 Task: Find connections with filter location Écija with filter topic #managementwith filter profile language English with filter current company Korn Ferry with filter school National Institute of Design with filter industry Entertainment Providers with filter service category Software Testing with filter keywords title Title Researcher
Action: Mouse moved to (588, 78)
Screenshot: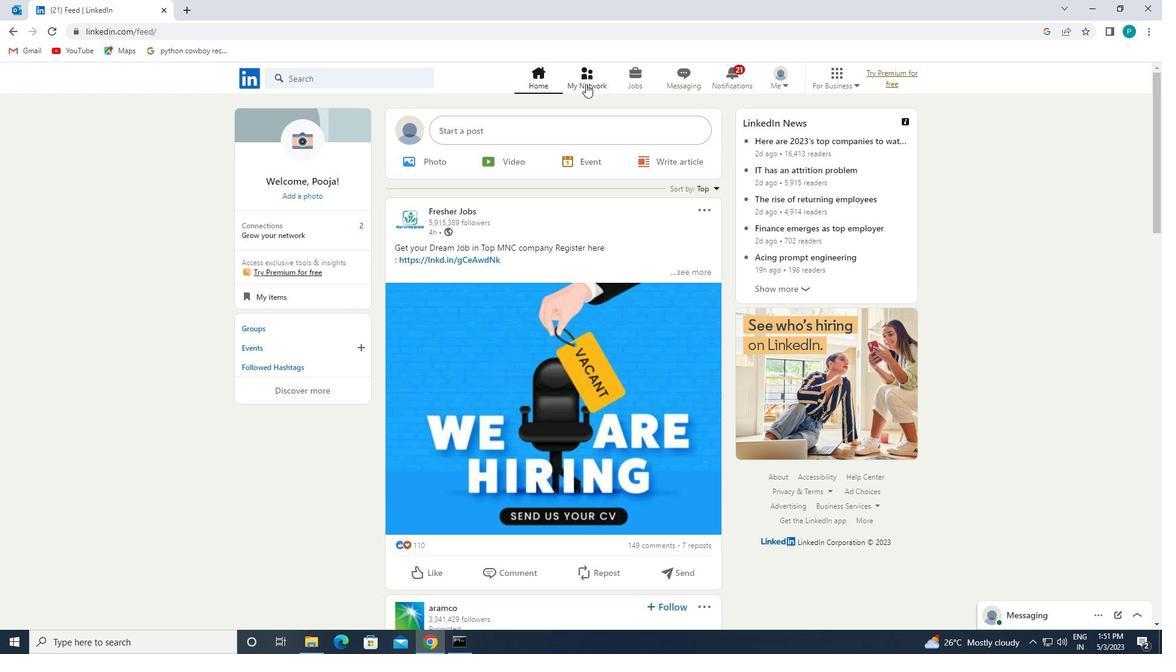 
Action: Mouse pressed left at (588, 78)
Screenshot: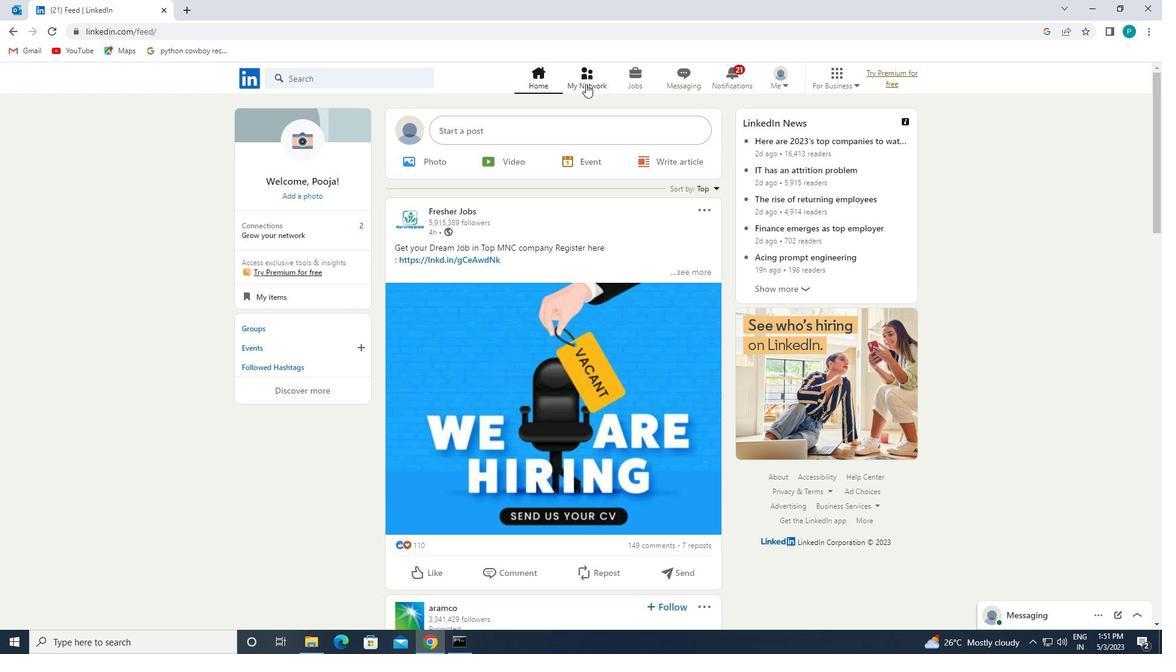 
Action: Mouse moved to (336, 151)
Screenshot: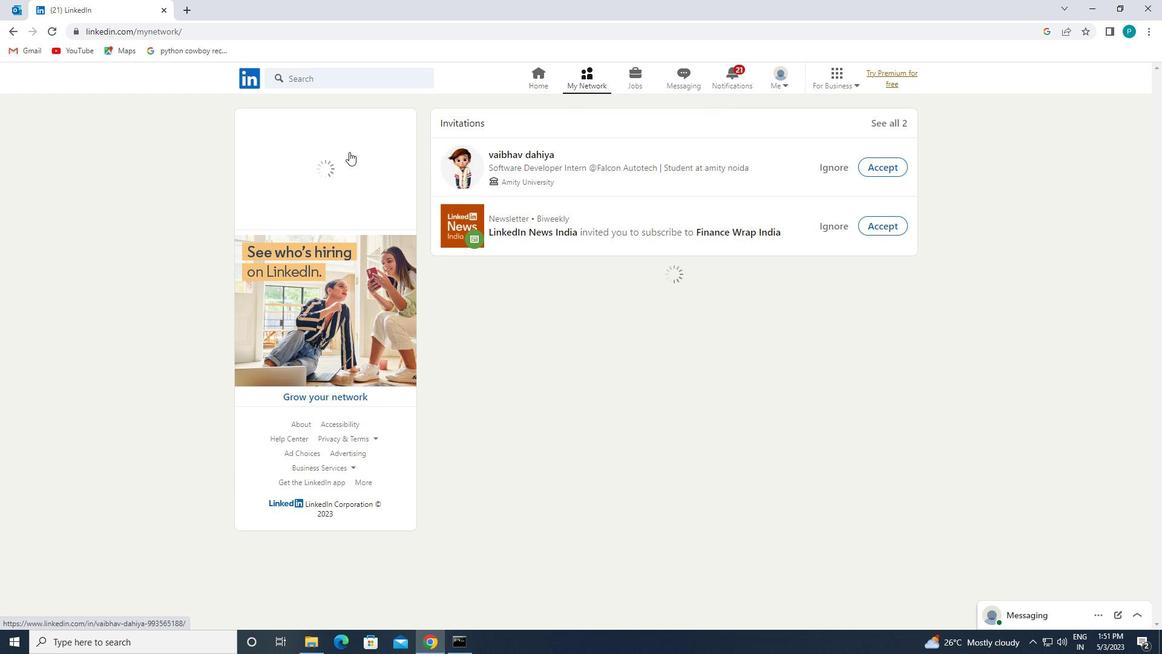 
Action: Mouse pressed left at (336, 151)
Screenshot: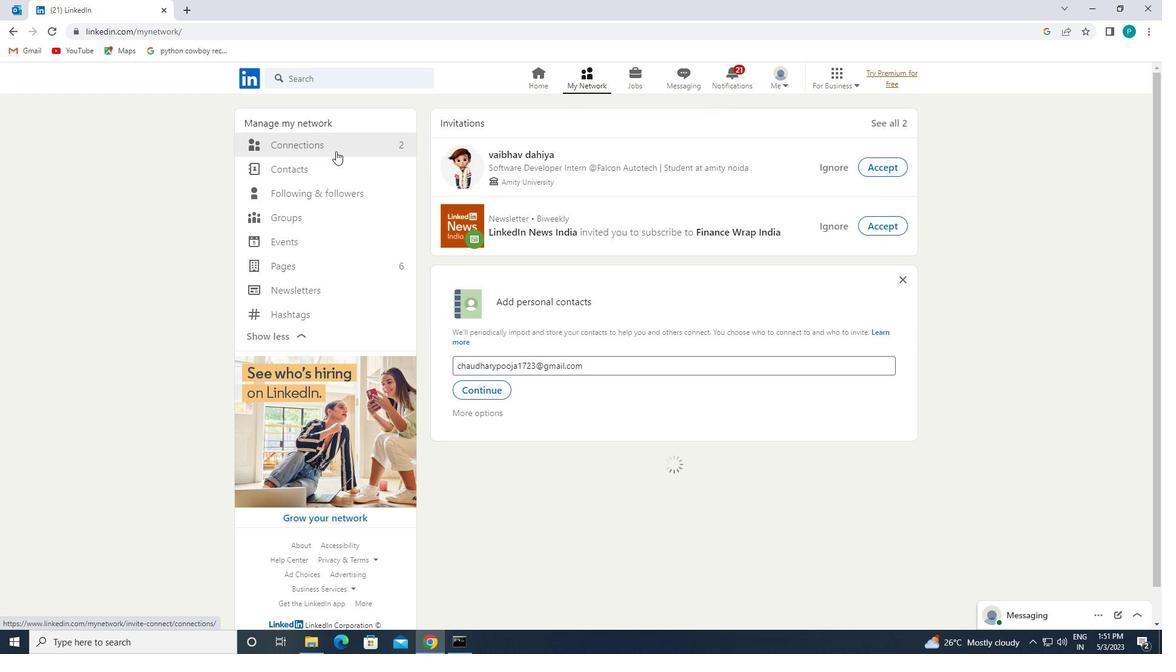 
Action: Mouse moved to (698, 147)
Screenshot: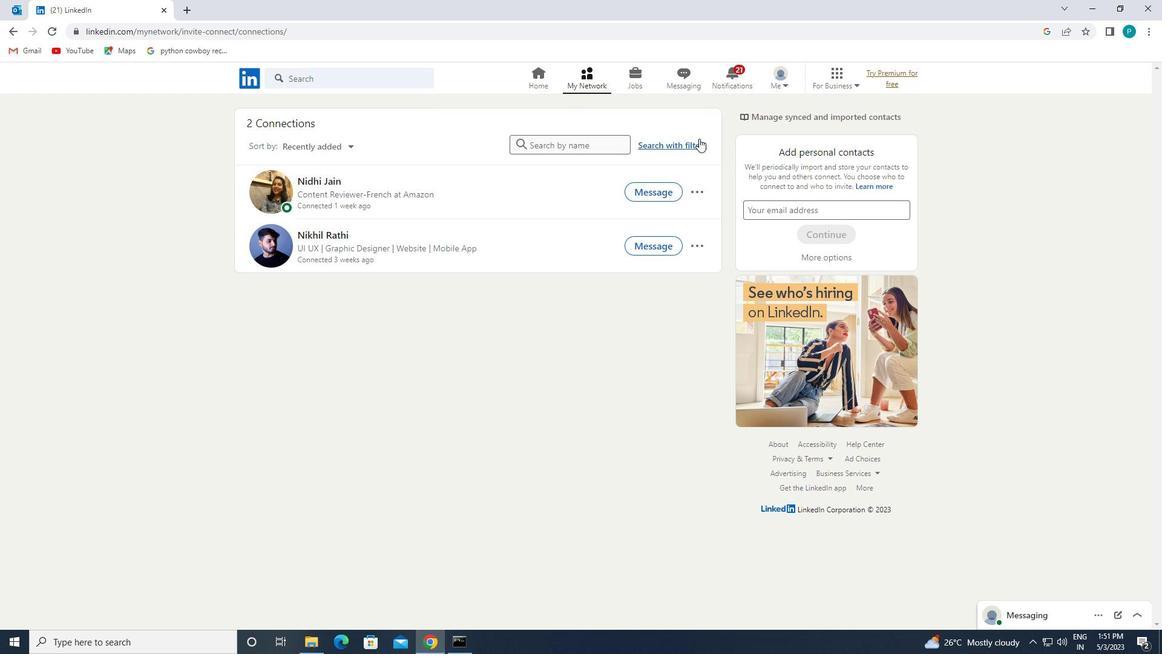 
Action: Mouse pressed left at (698, 147)
Screenshot: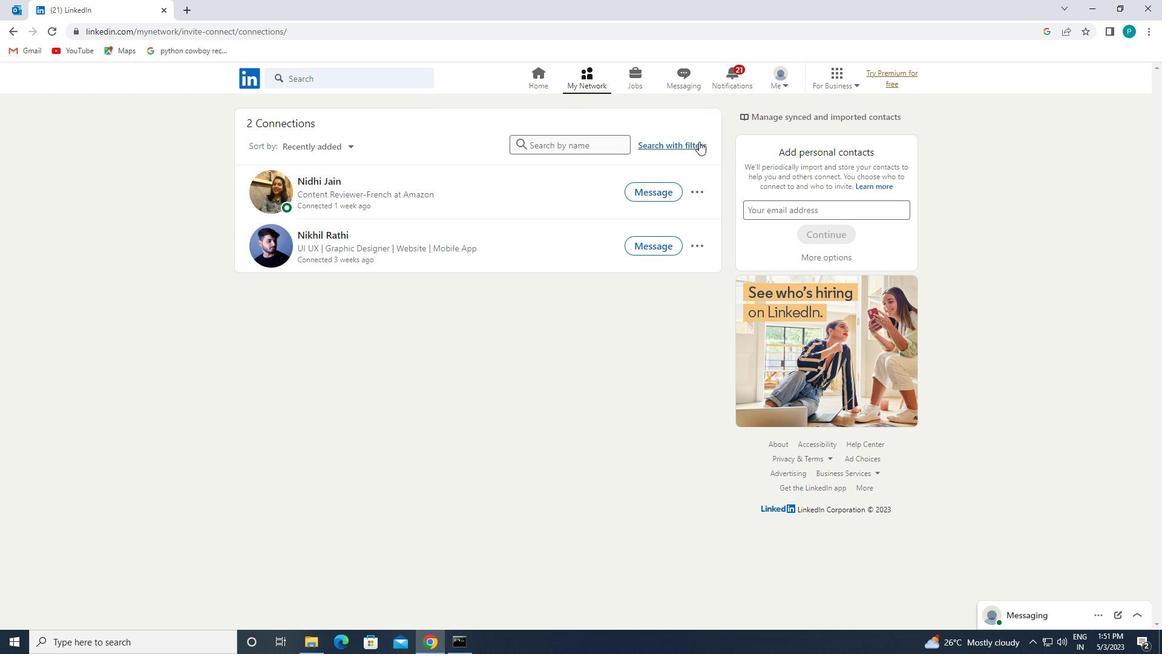 
Action: Mouse moved to (603, 117)
Screenshot: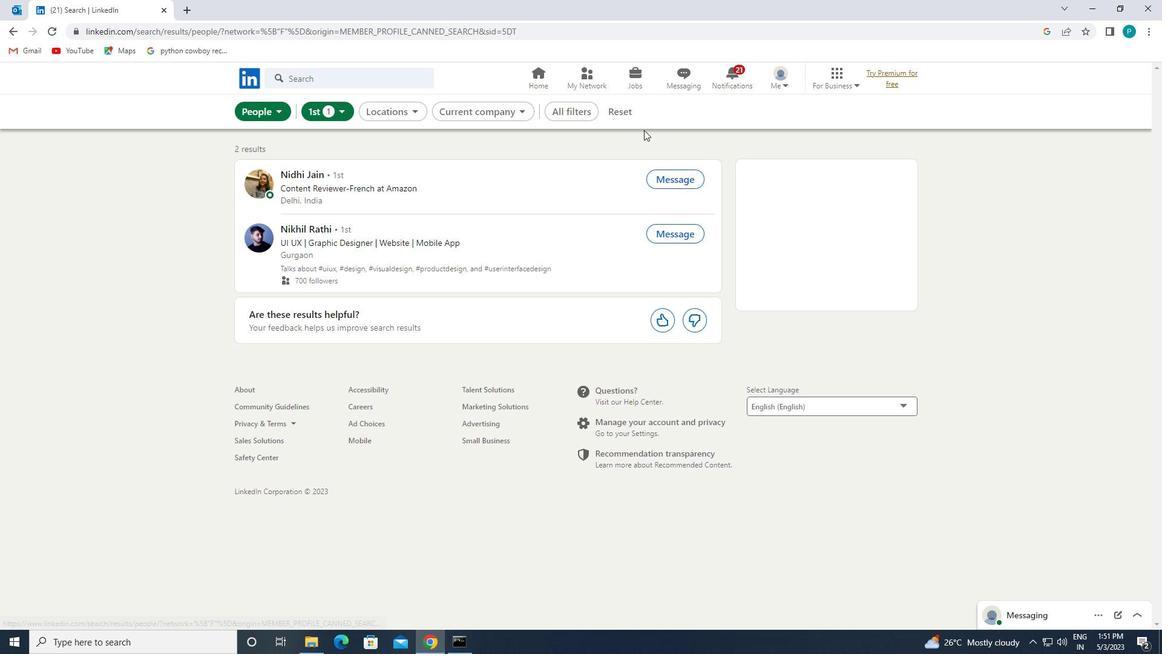 
Action: Mouse pressed left at (603, 117)
Screenshot: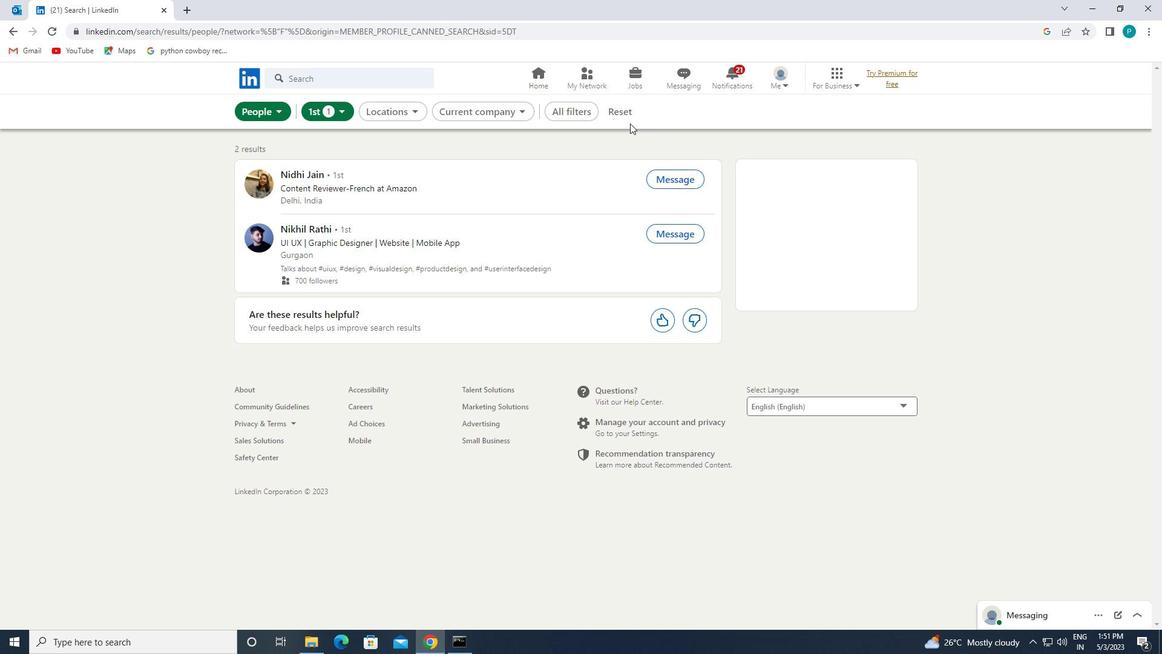 
Action: Mouse pressed left at (603, 117)
Screenshot: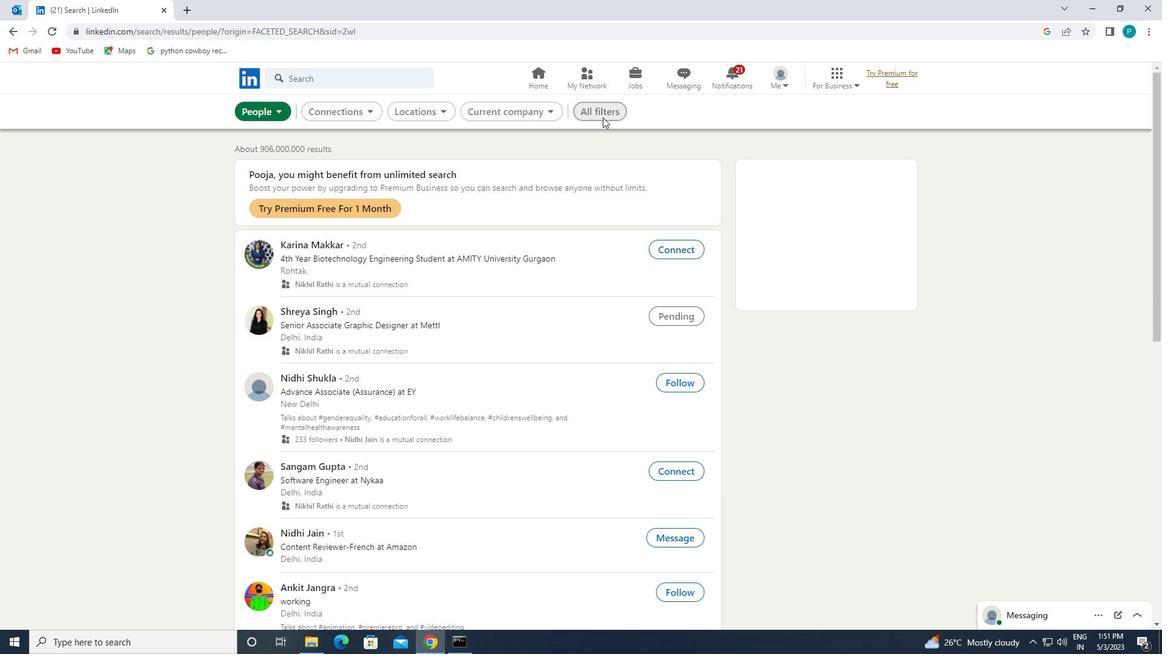 
Action: Mouse moved to (1013, 426)
Screenshot: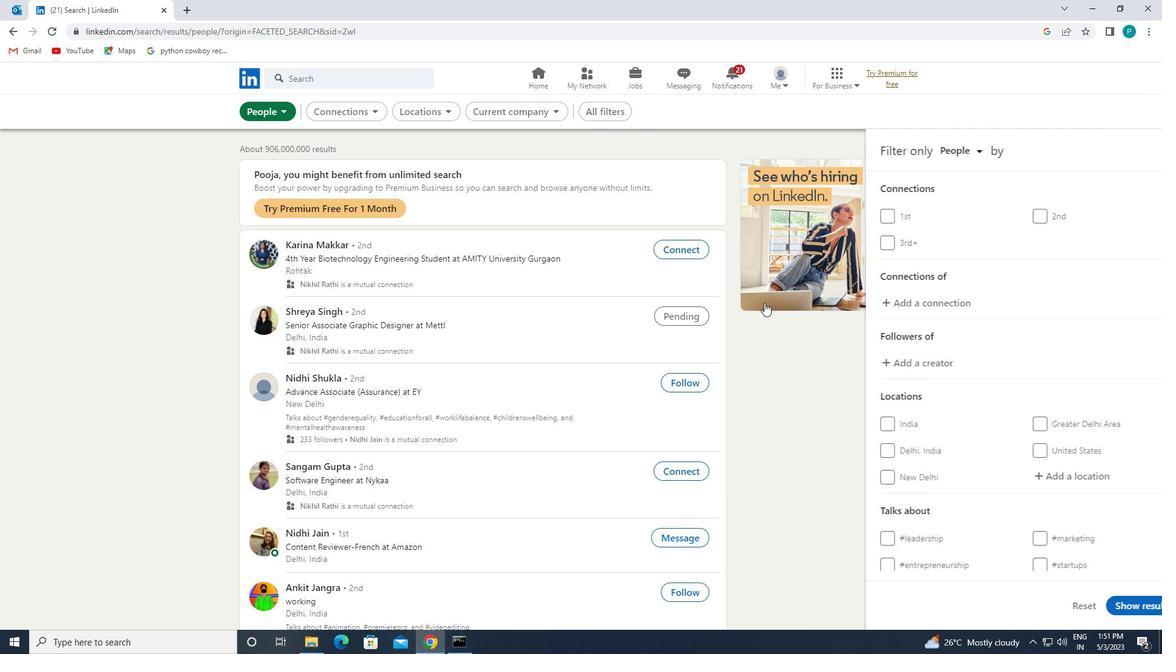 
Action: Mouse scrolled (1013, 426) with delta (0, 0)
Screenshot: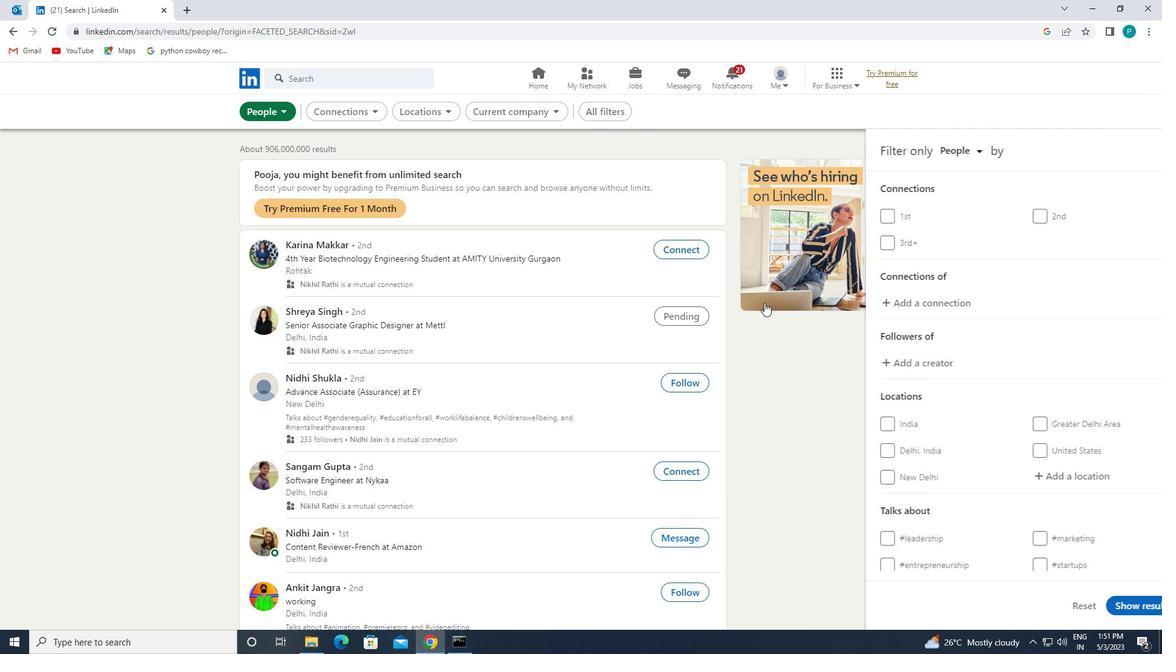 
Action: Mouse moved to (1015, 428)
Screenshot: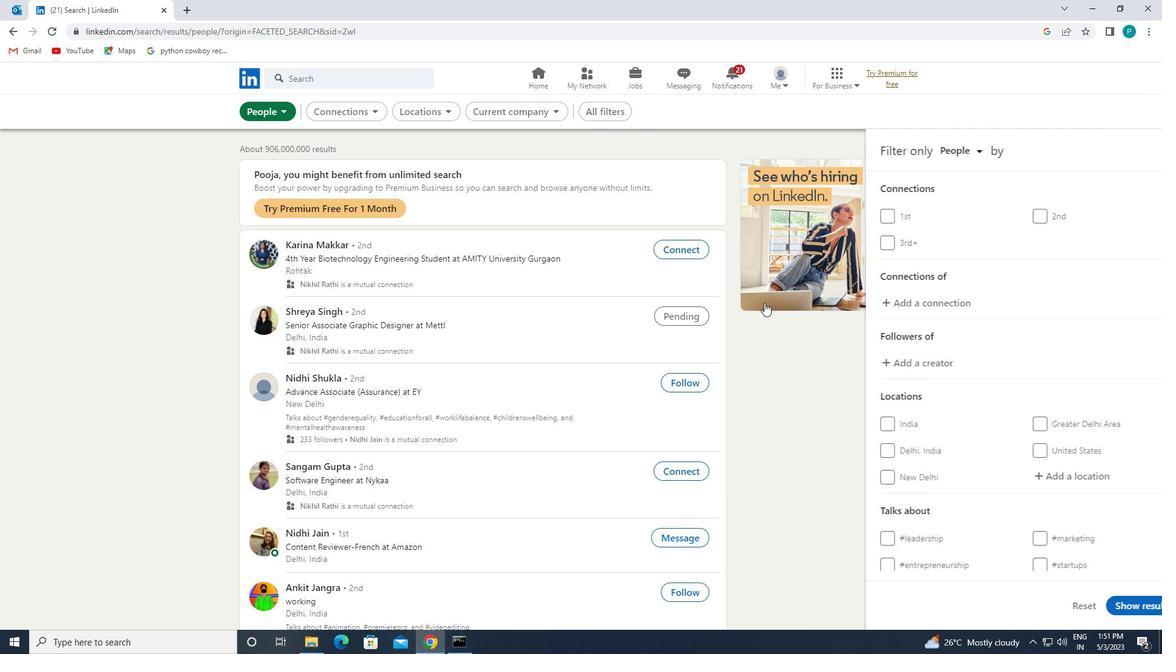 
Action: Mouse scrolled (1015, 427) with delta (0, 0)
Screenshot: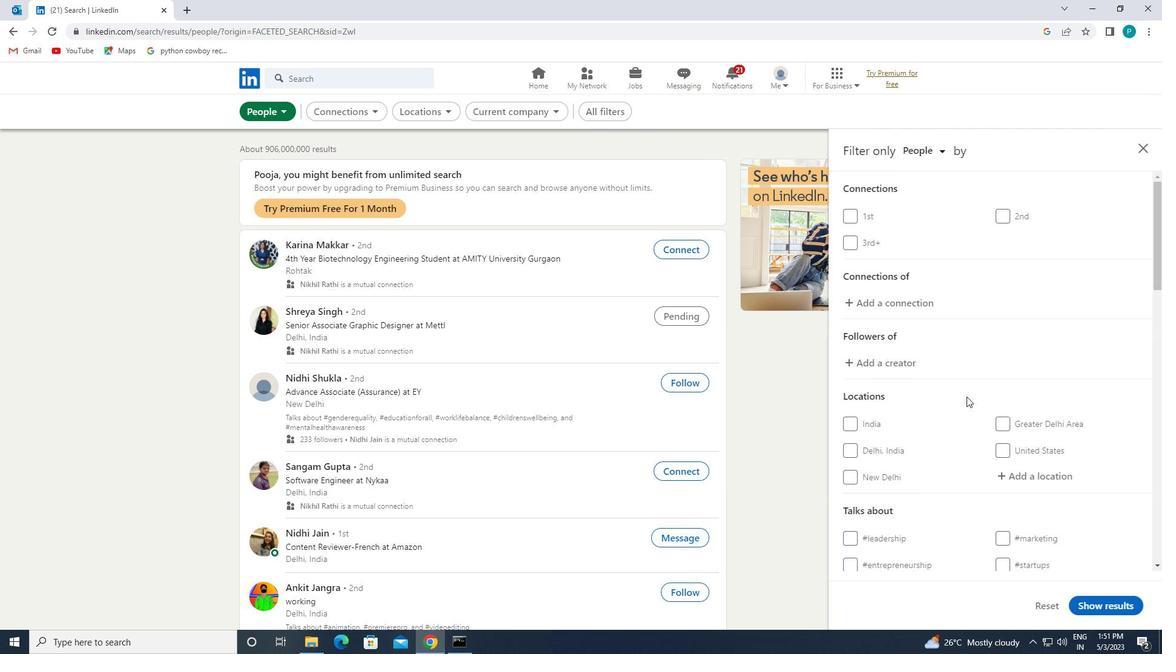 
Action: Mouse moved to (1012, 360)
Screenshot: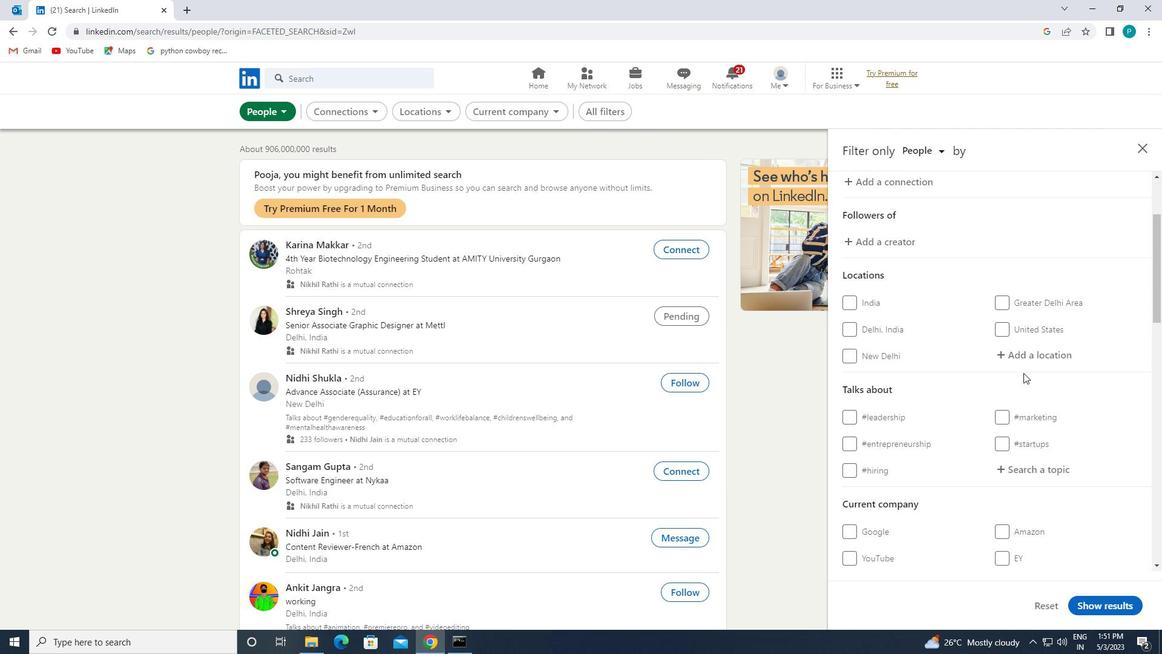 
Action: Mouse pressed left at (1012, 360)
Screenshot: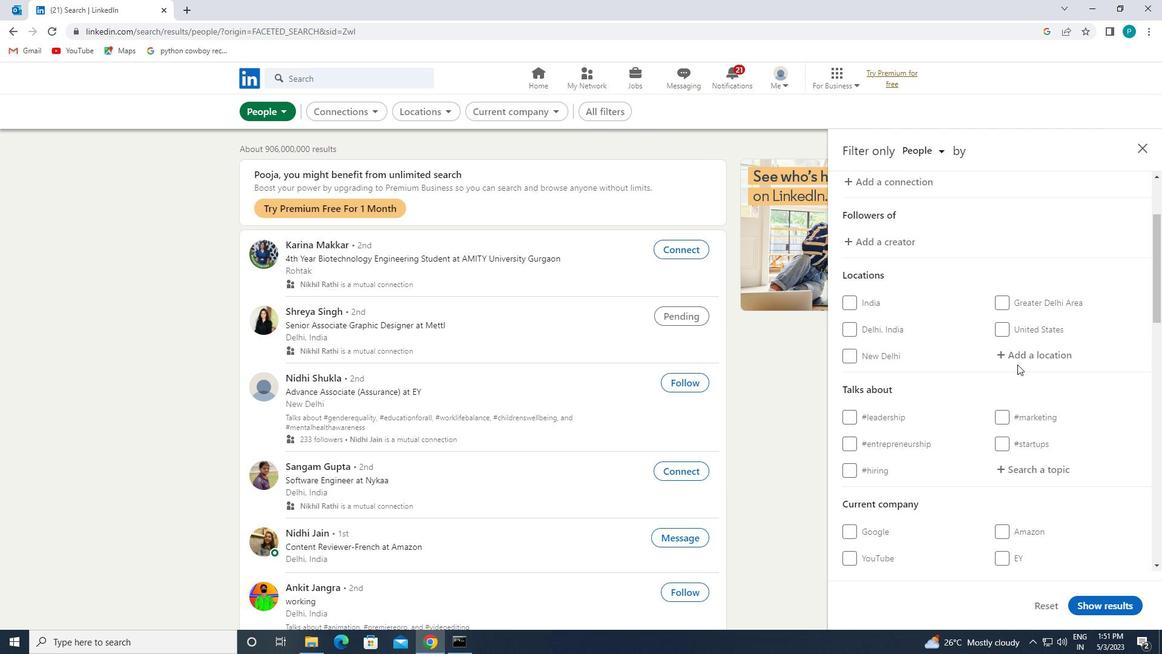 
Action: Key pressed <Key.caps_lock>e<Key.caps_lock>cija
Screenshot: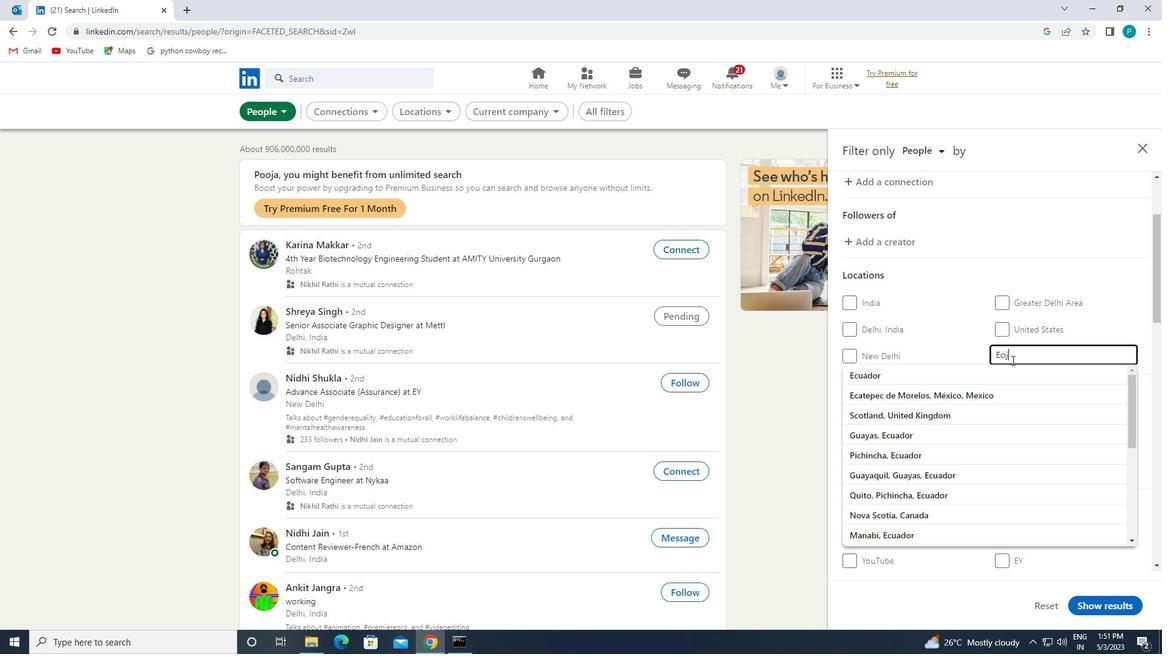 
Action: Mouse moved to (1012, 368)
Screenshot: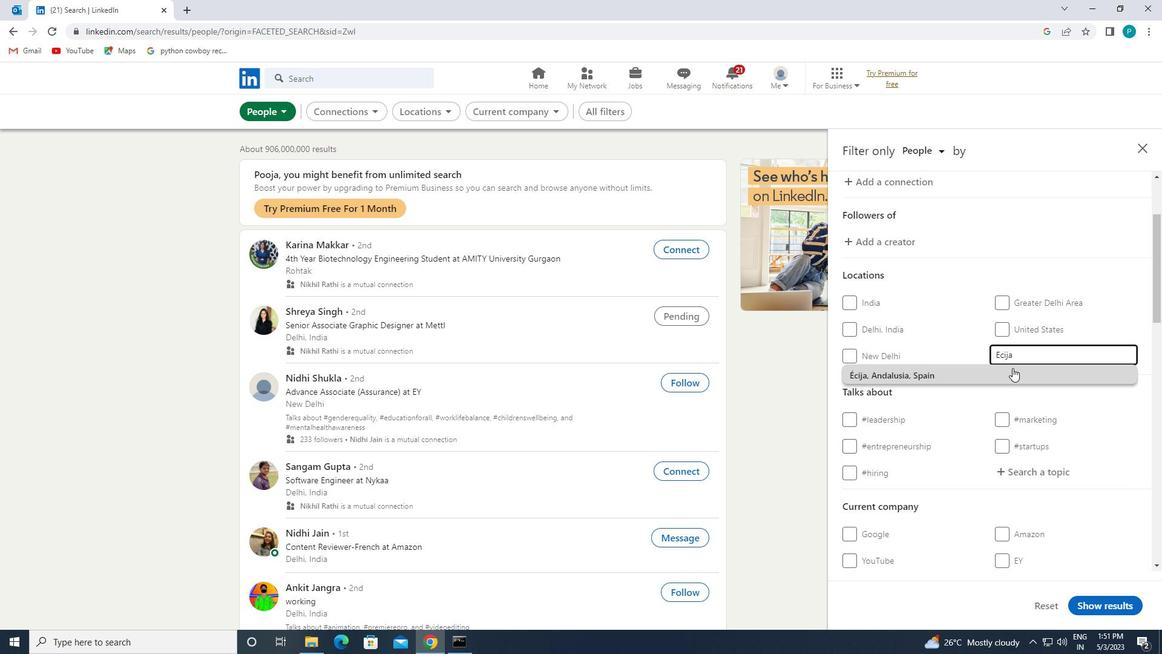 
Action: Mouse pressed left at (1012, 368)
Screenshot: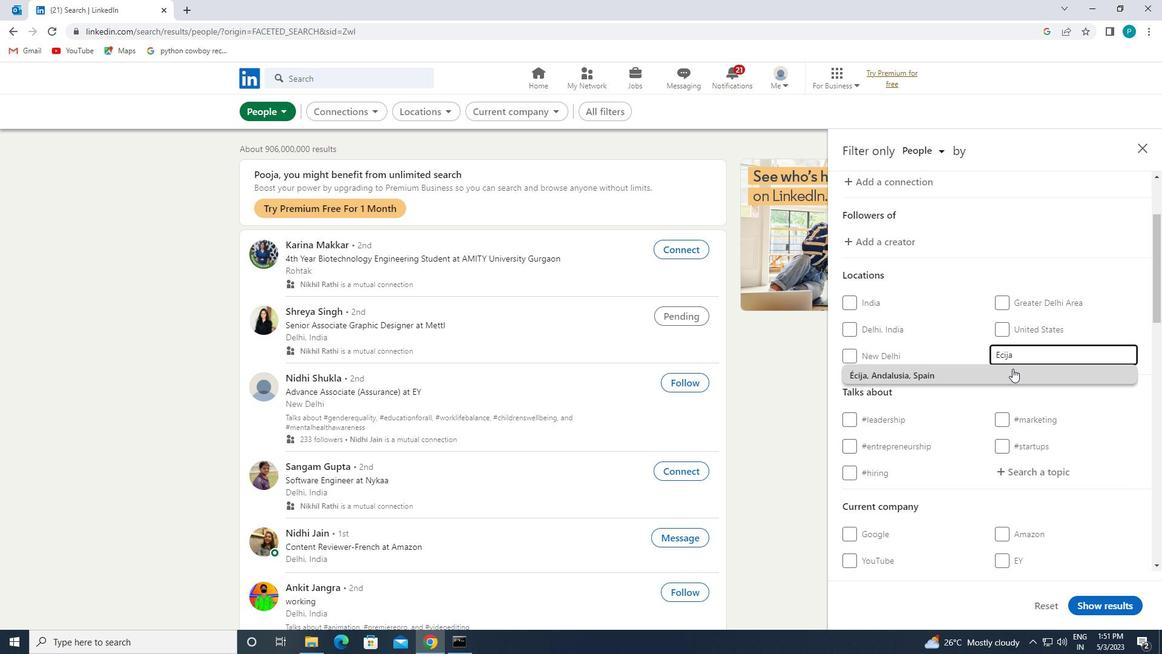 
Action: Mouse scrolled (1012, 368) with delta (0, 0)
Screenshot: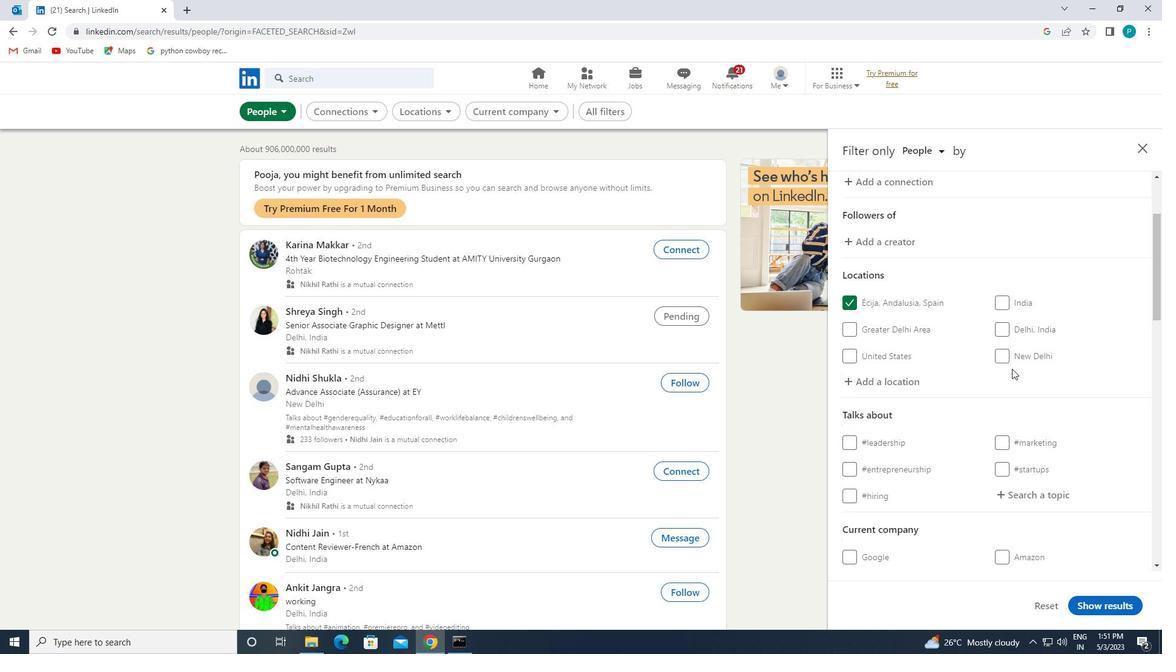 
Action: Mouse scrolled (1012, 368) with delta (0, 0)
Screenshot: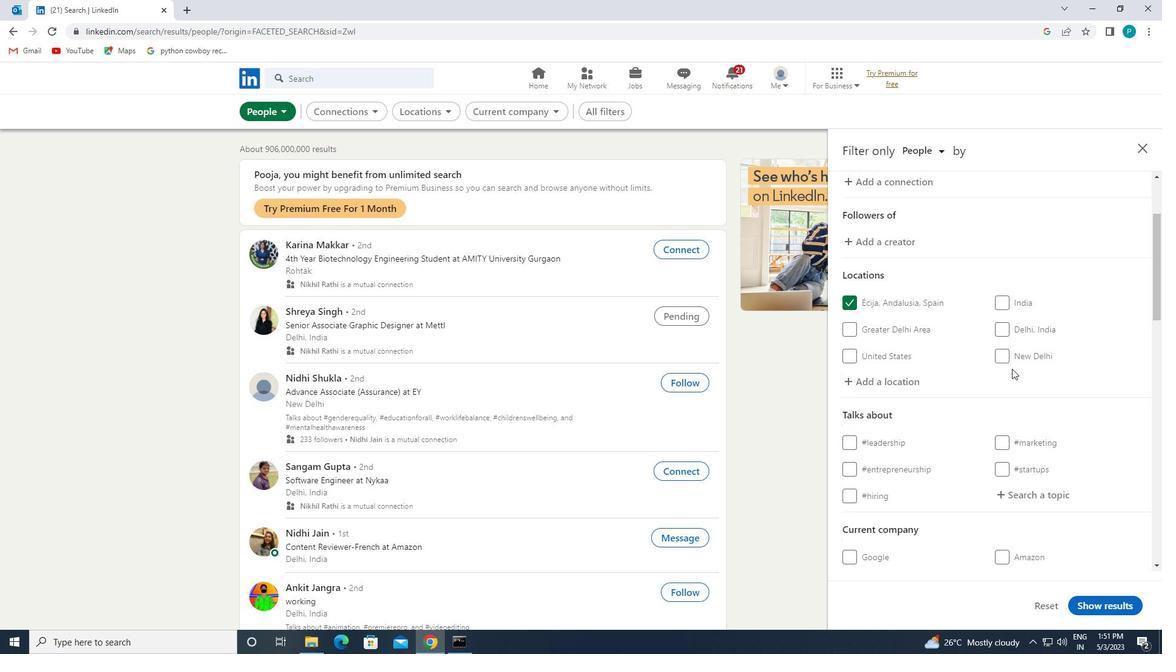 
Action: Mouse moved to (1012, 370)
Screenshot: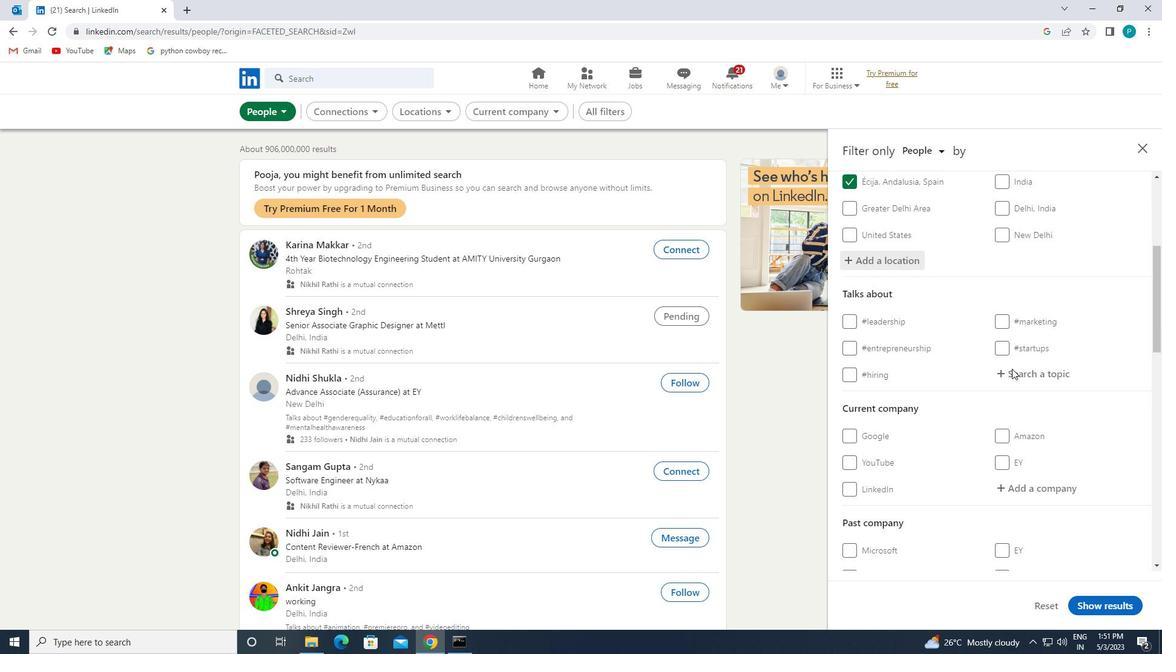 
Action: Mouse pressed left at (1012, 370)
Screenshot: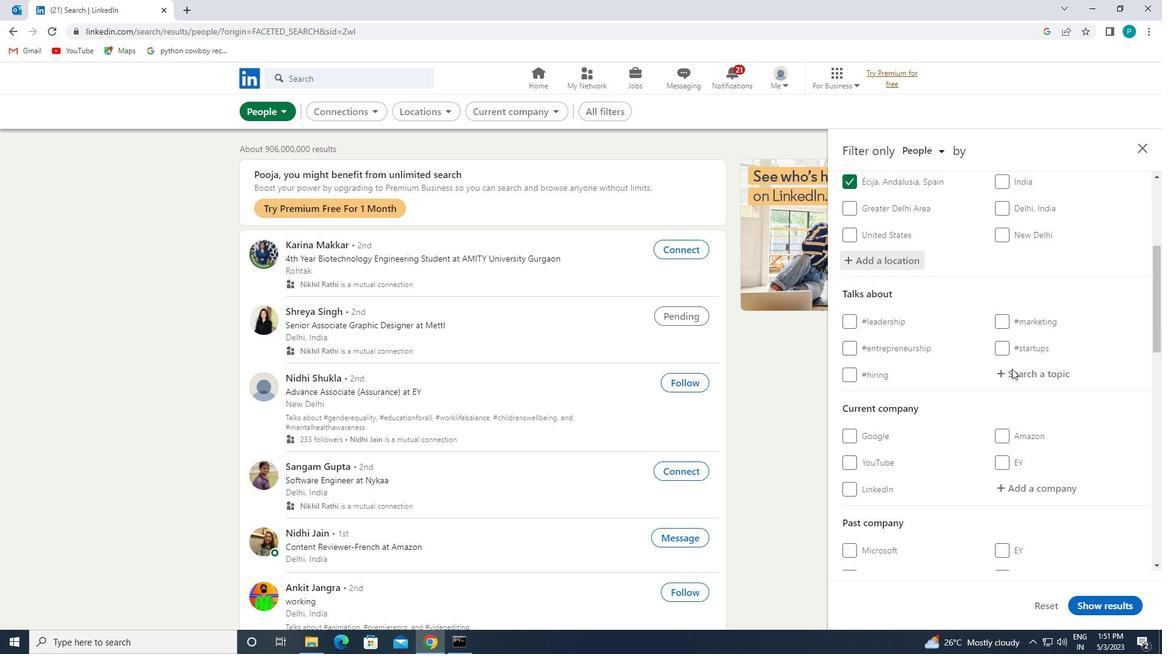 
Action: Key pressed <Key.shift>#MANAGEMENT
Screenshot: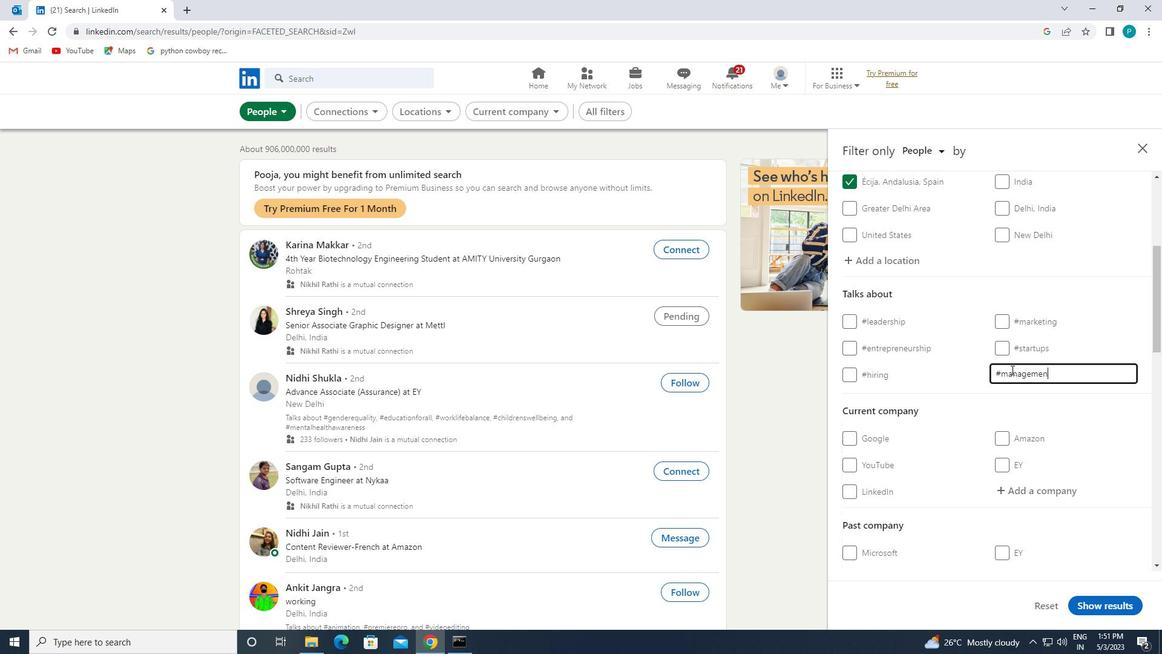 
Action: Mouse moved to (1007, 390)
Screenshot: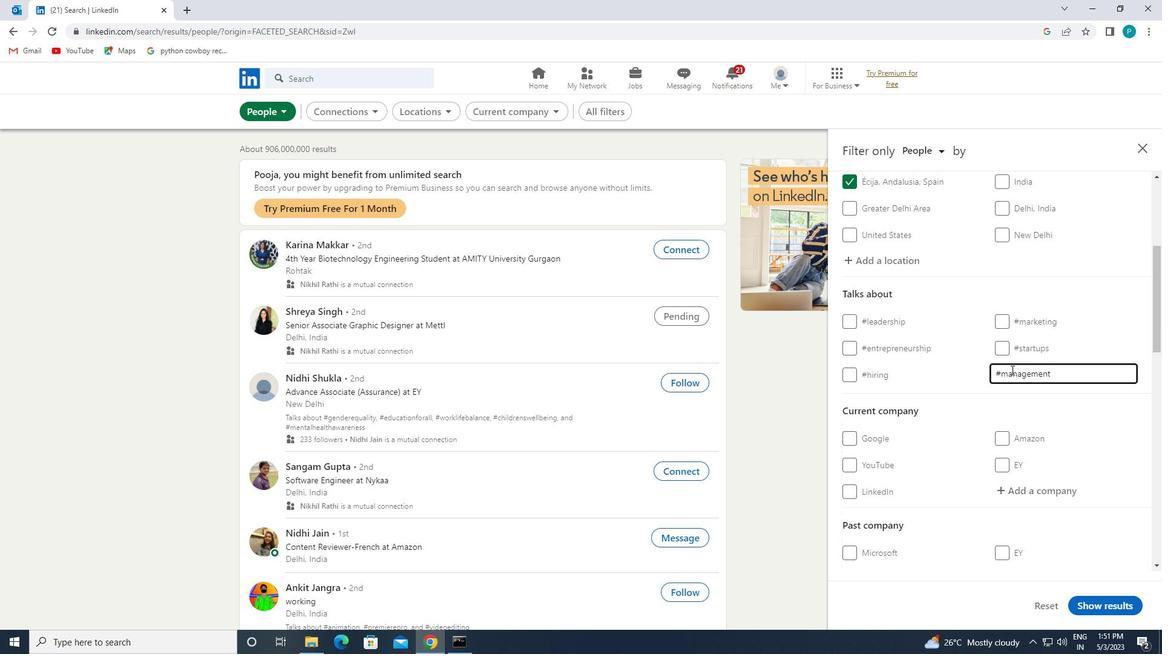 
Action: Mouse scrolled (1007, 390) with delta (0, 0)
Screenshot: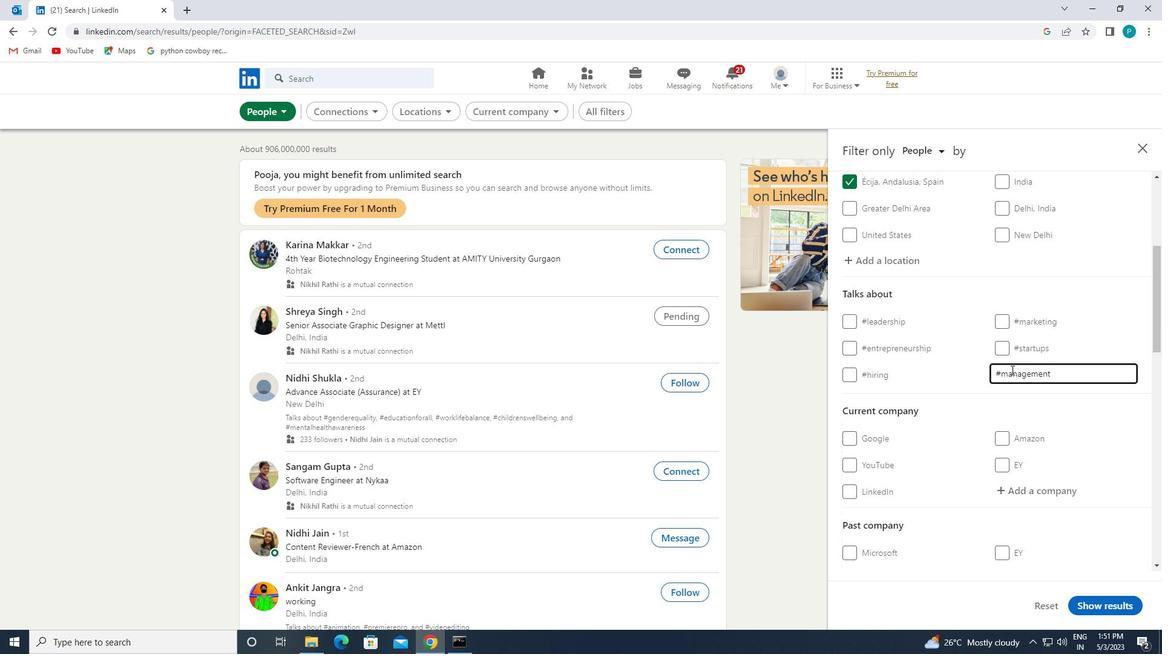 
Action: Mouse scrolled (1007, 390) with delta (0, 0)
Screenshot: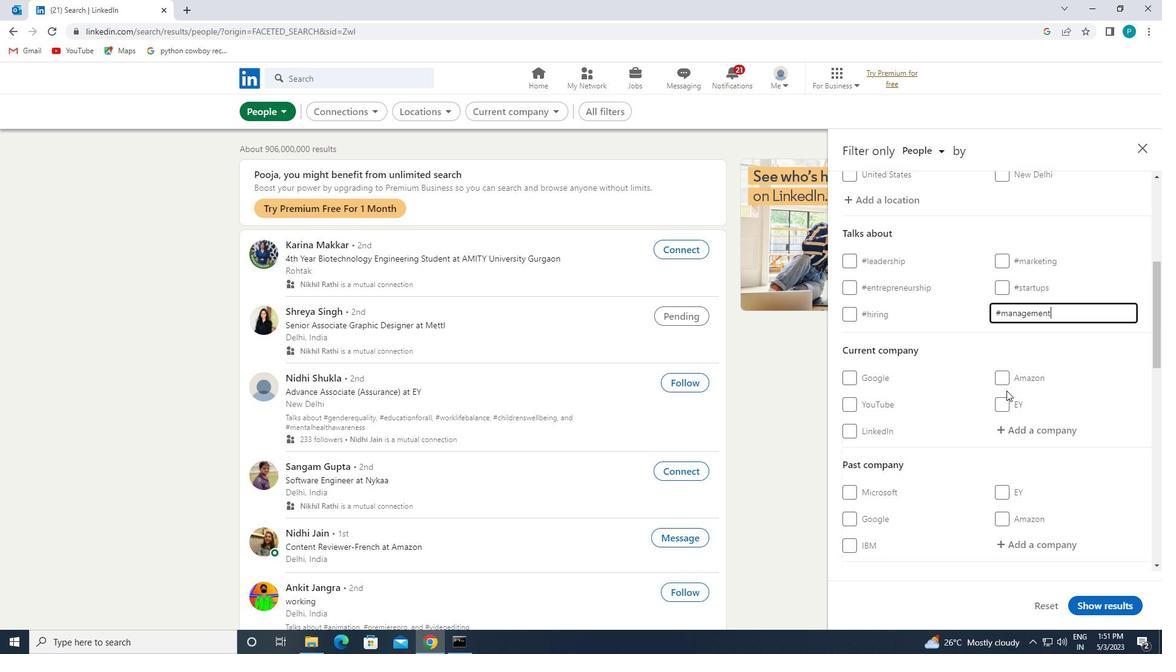 
Action: Mouse scrolled (1007, 390) with delta (0, 0)
Screenshot: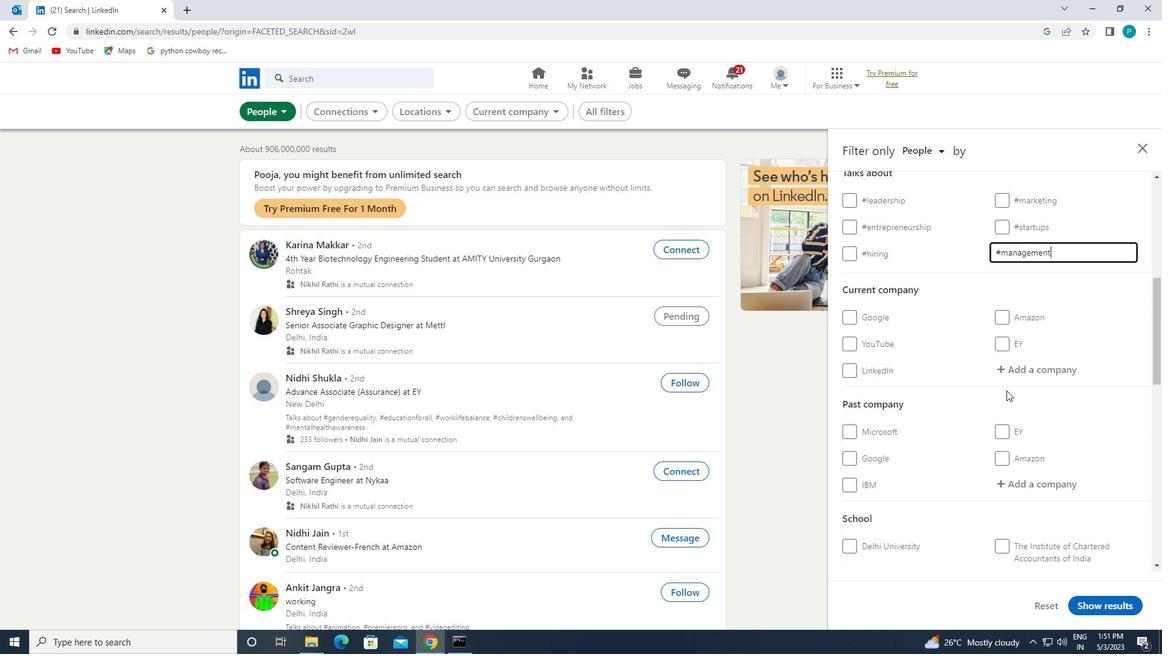 
Action: Mouse scrolled (1007, 390) with delta (0, 0)
Screenshot: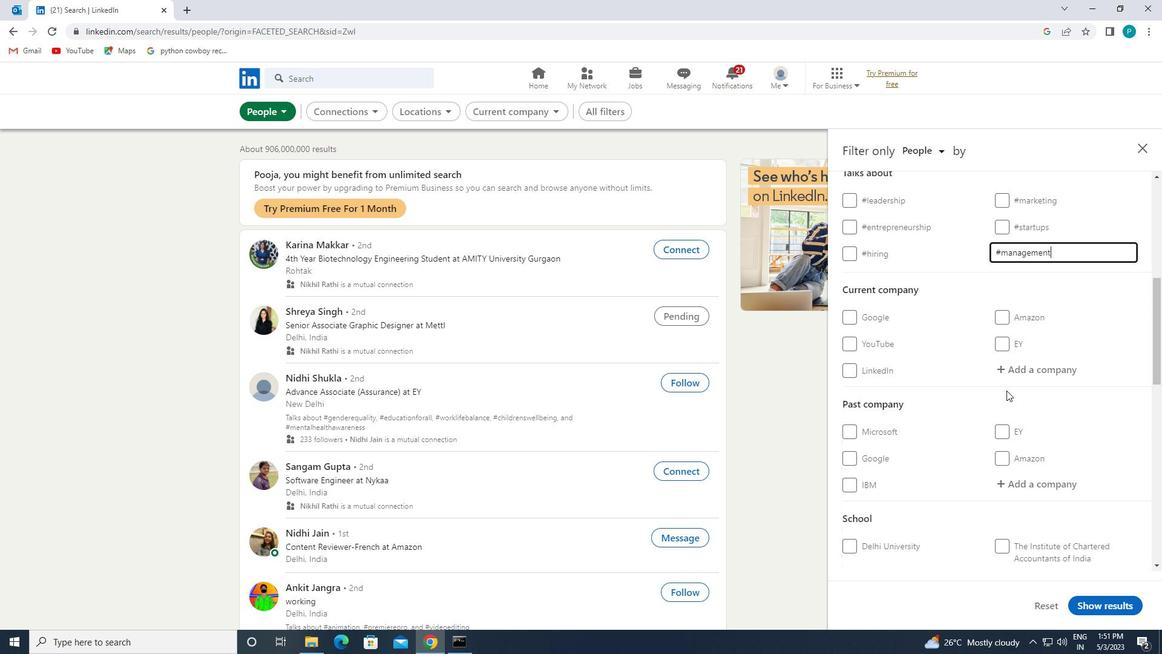
Action: Mouse scrolled (1007, 390) with delta (0, 0)
Screenshot: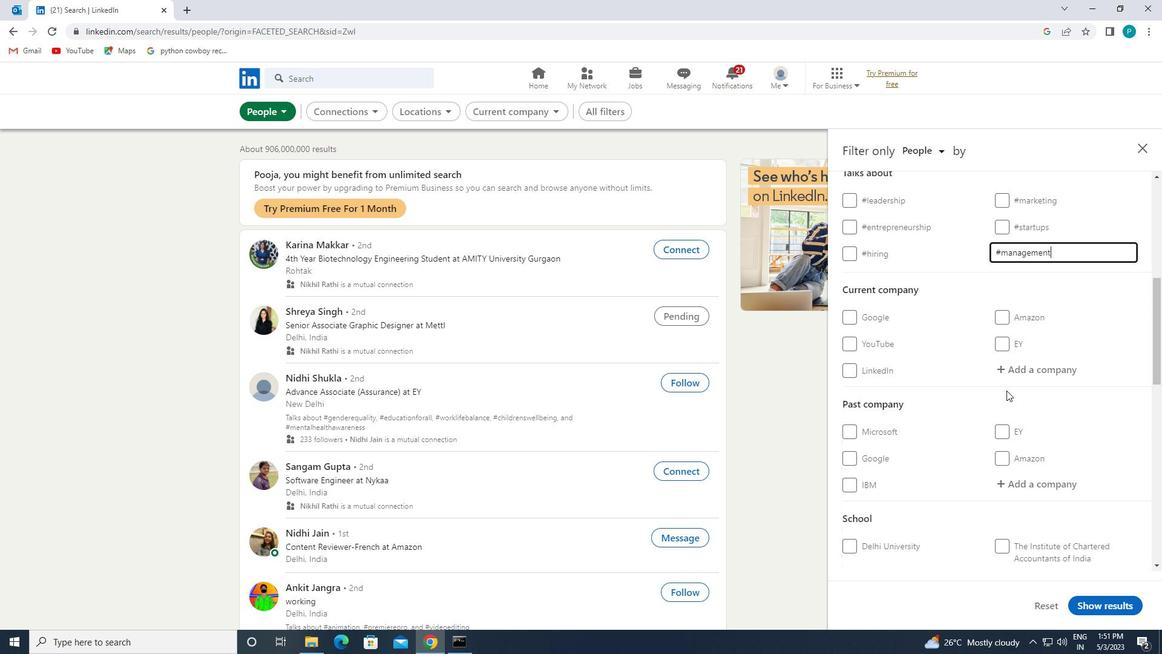 
Action: Mouse moved to (970, 435)
Screenshot: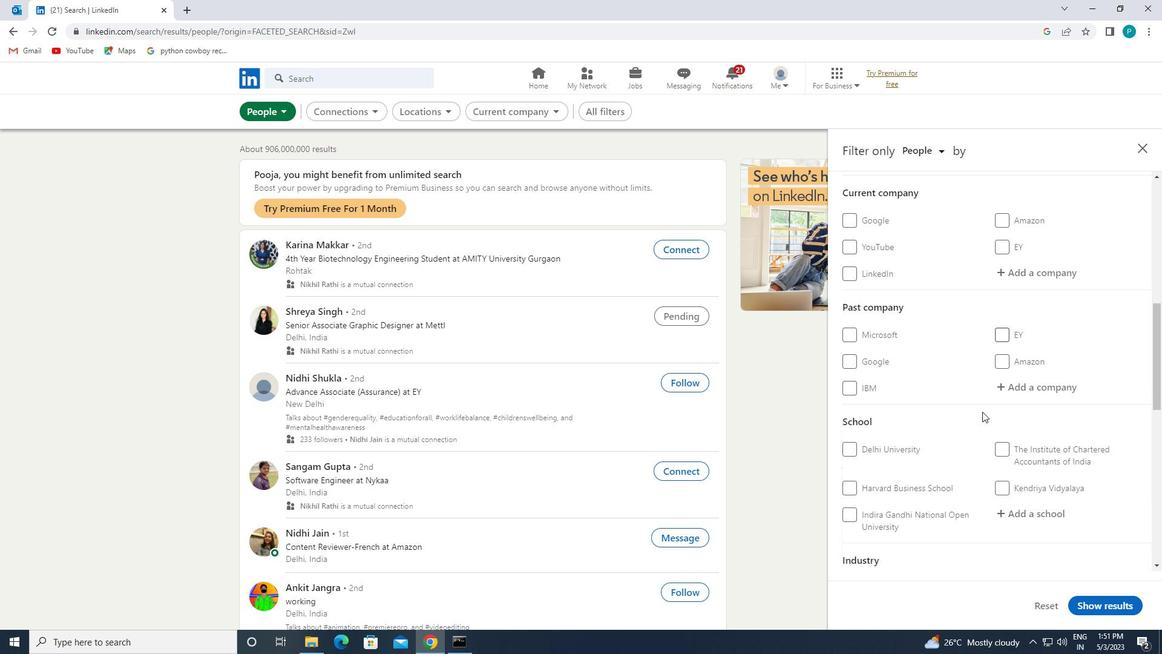 
Action: Mouse scrolled (970, 434) with delta (0, 0)
Screenshot: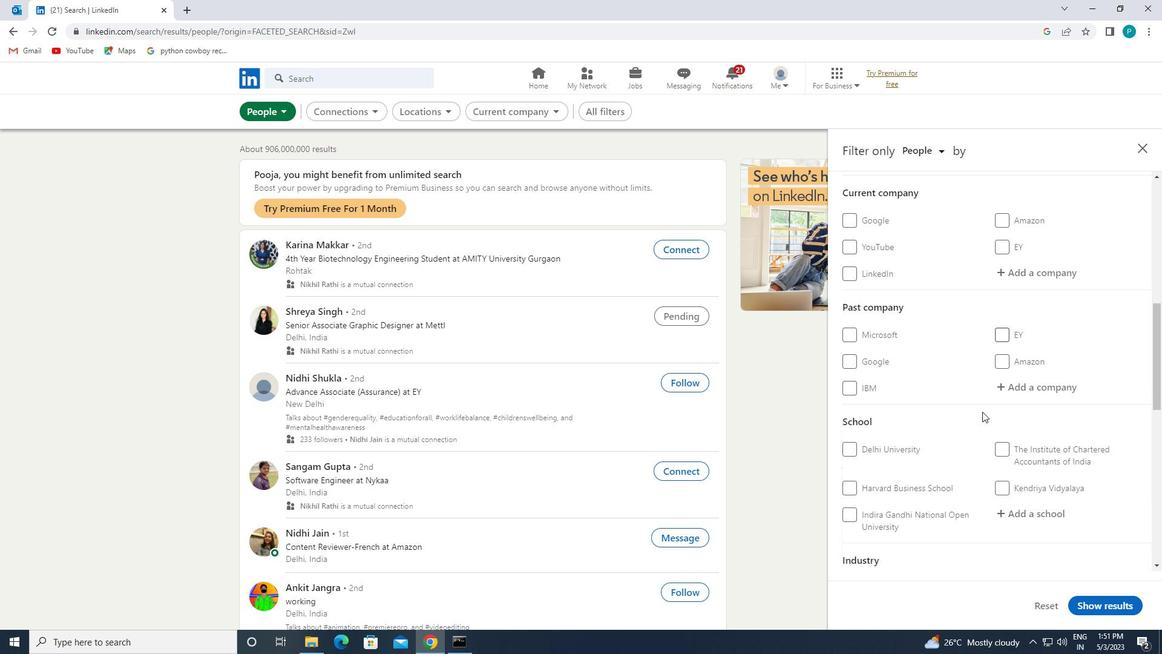 
Action: Mouse scrolled (970, 434) with delta (0, 0)
Screenshot: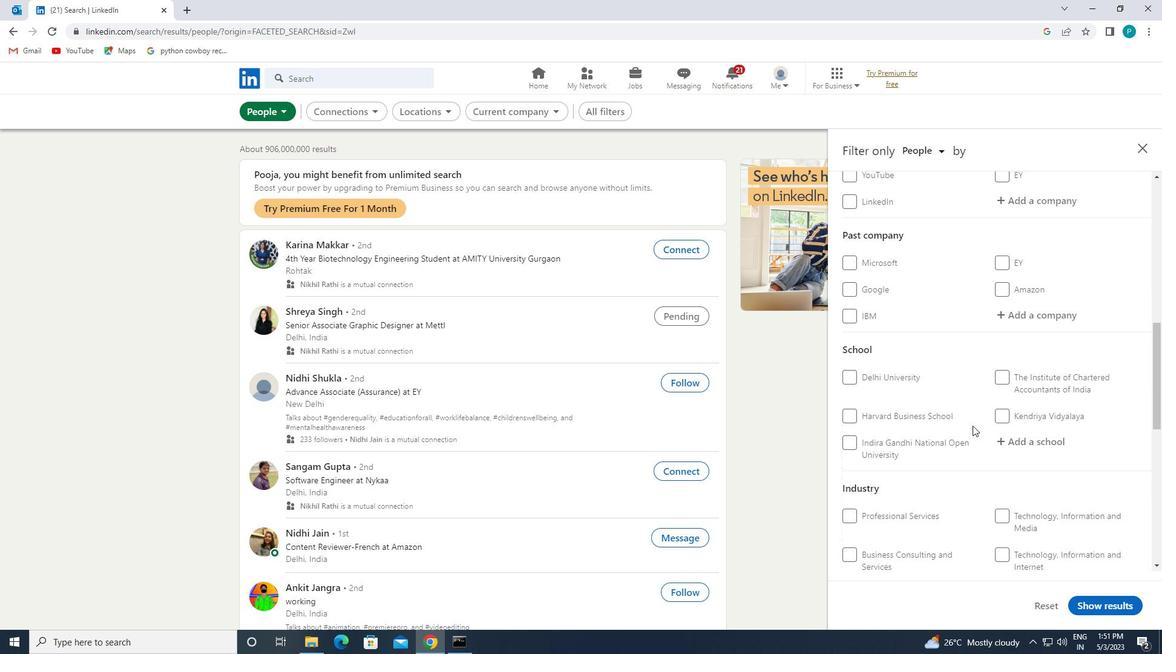 
Action: Mouse scrolled (970, 434) with delta (0, 0)
Screenshot: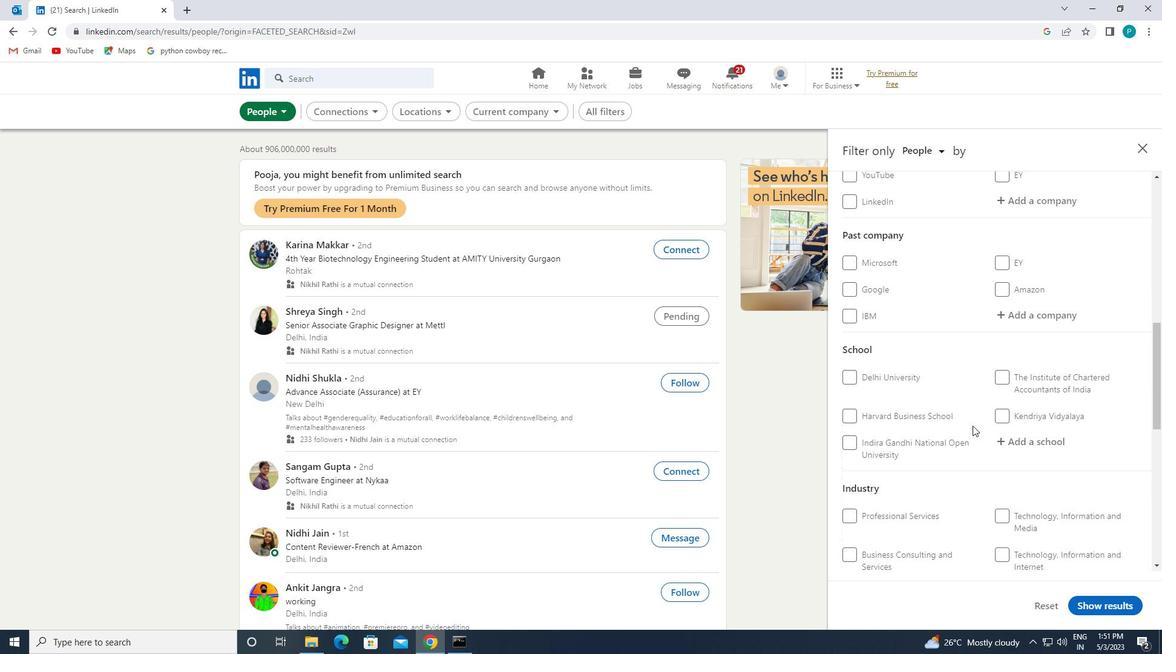 
Action: Mouse moved to (909, 440)
Screenshot: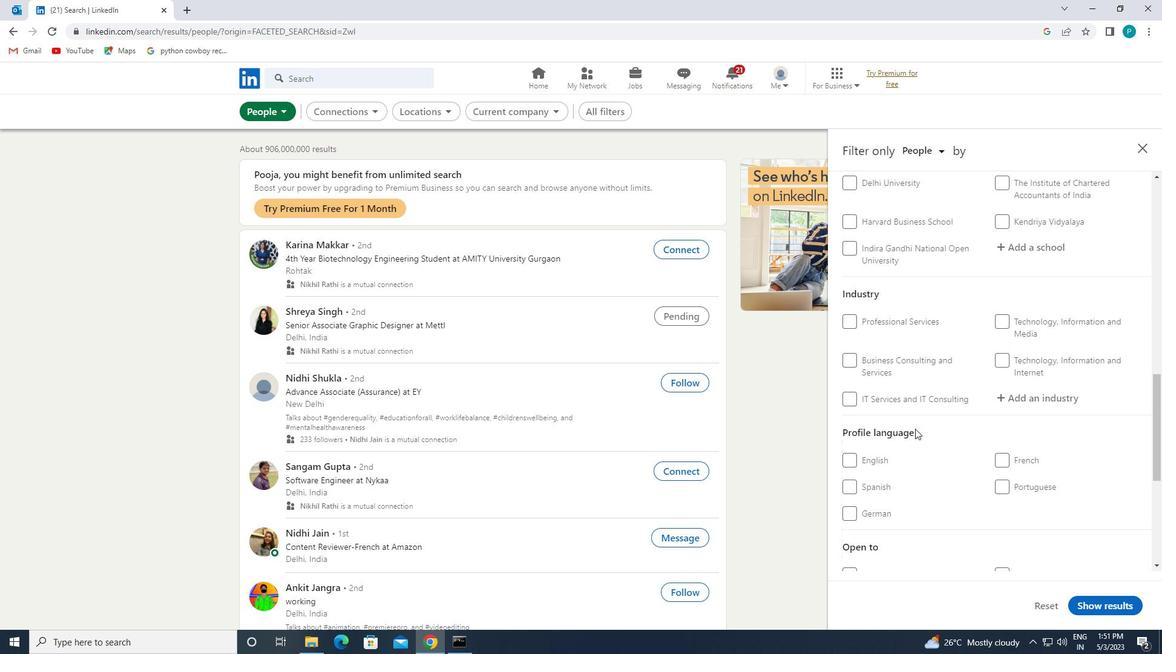 
Action: Mouse scrolled (909, 439) with delta (0, 0)
Screenshot: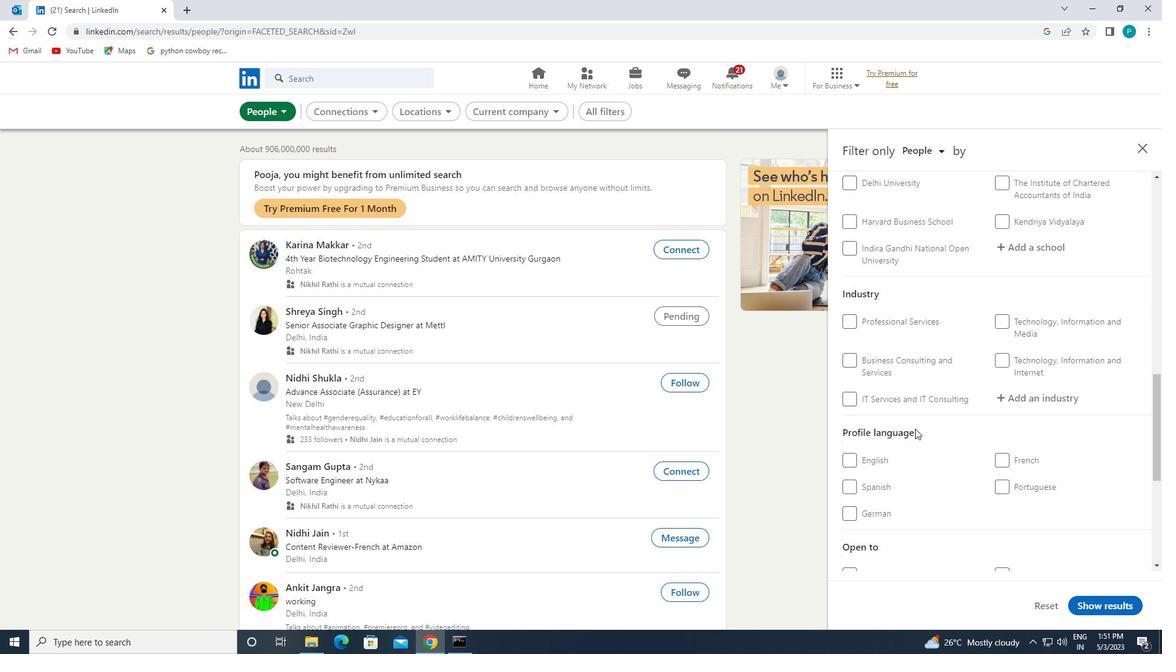 
Action: Mouse moved to (872, 401)
Screenshot: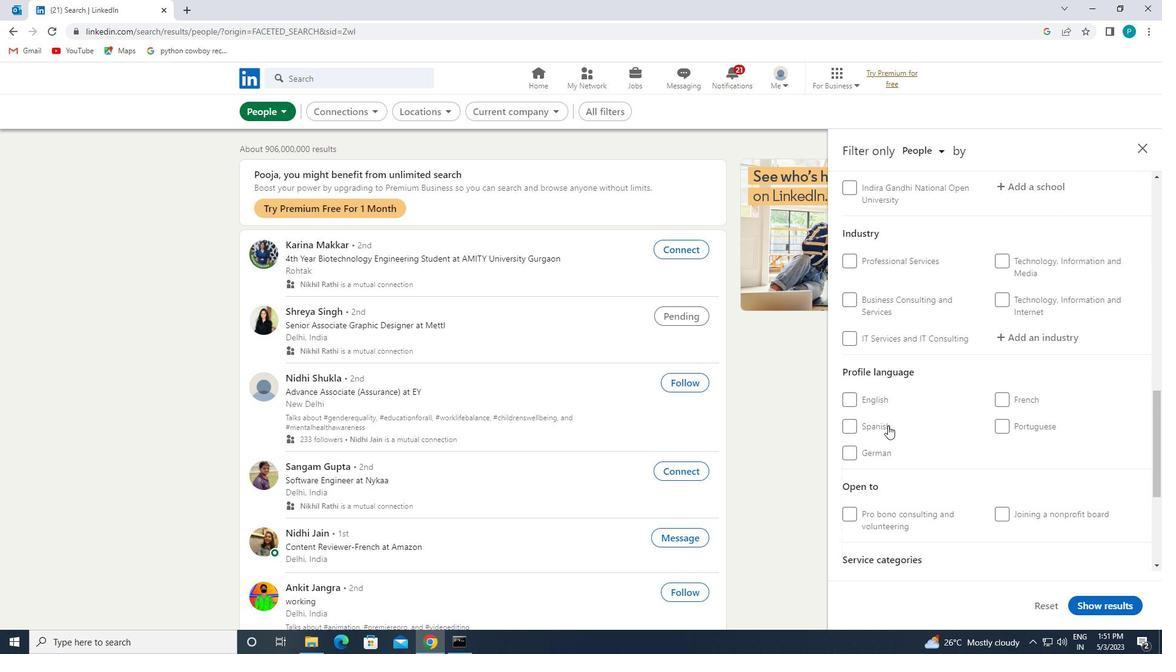 
Action: Mouse pressed left at (872, 401)
Screenshot: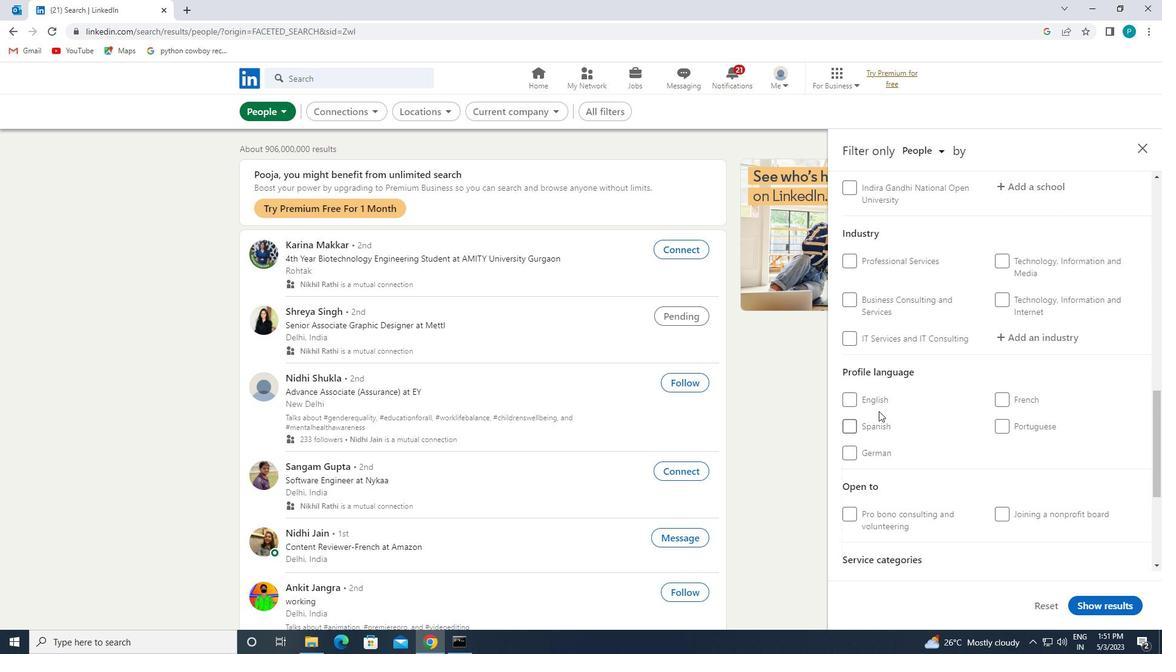 
Action: Mouse moved to (947, 400)
Screenshot: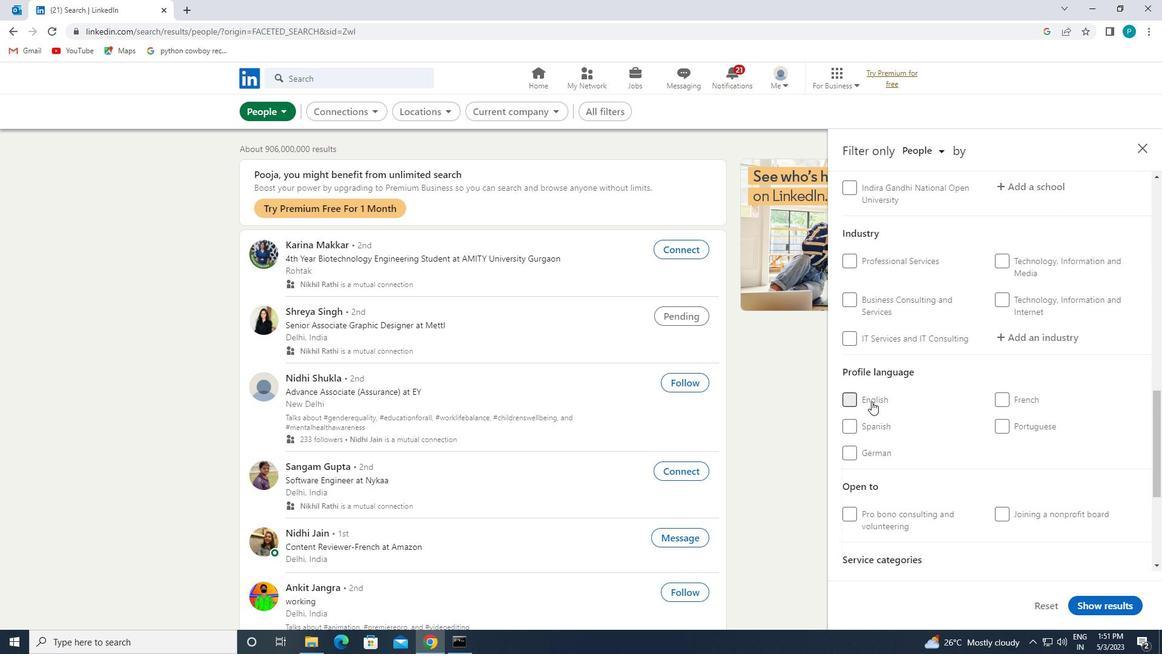 
Action: Mouse scrolled (947, 401) with delta (0, 0)
Screenshot: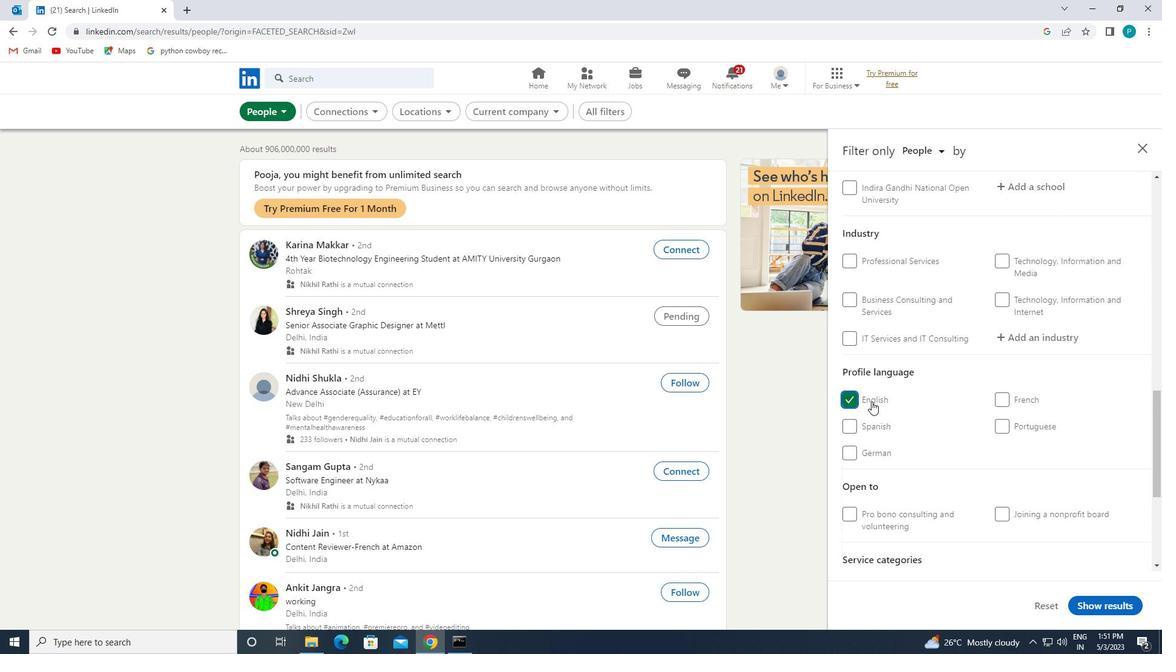 
Action: Mouse scrolled (947, 401) with delta (0, 0)
Screenshot: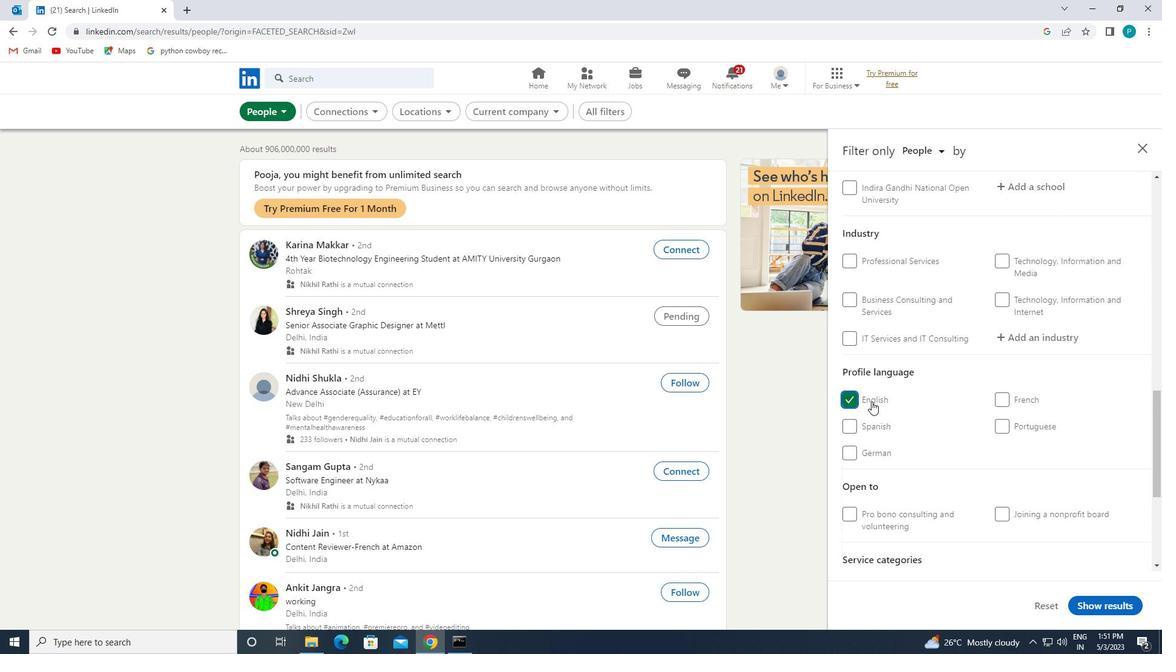 
Action: Mouse scrolled (947, 401) with delta (0, 0)
Screenshot: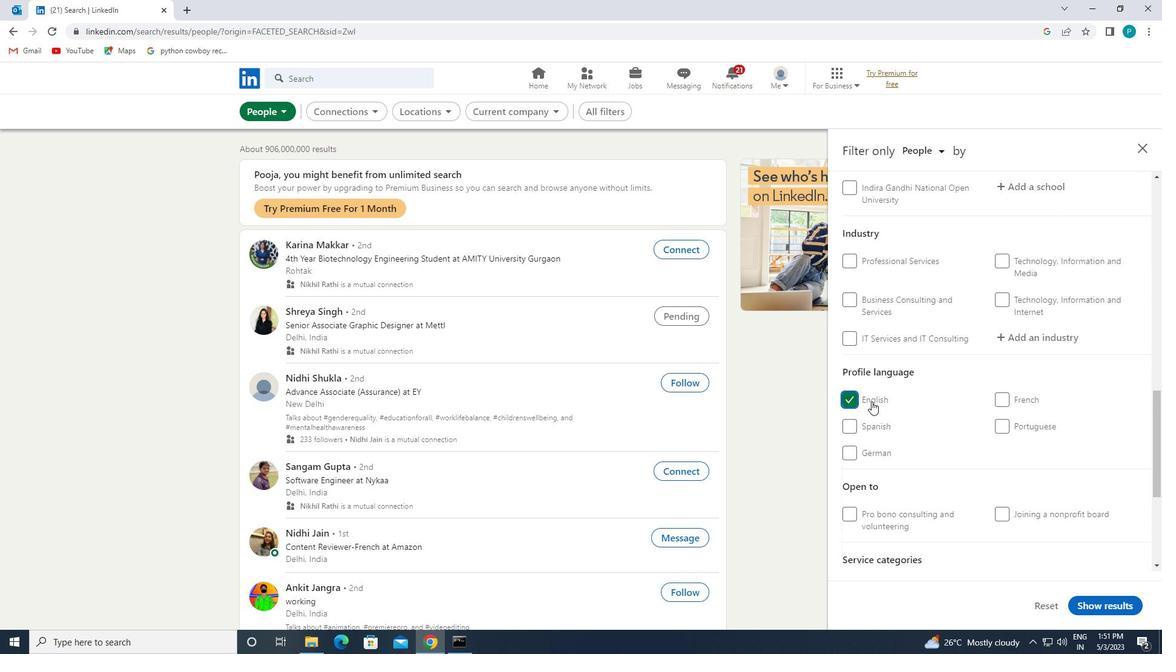 
Action: Mouse moved to (981, 418)
Screenshot: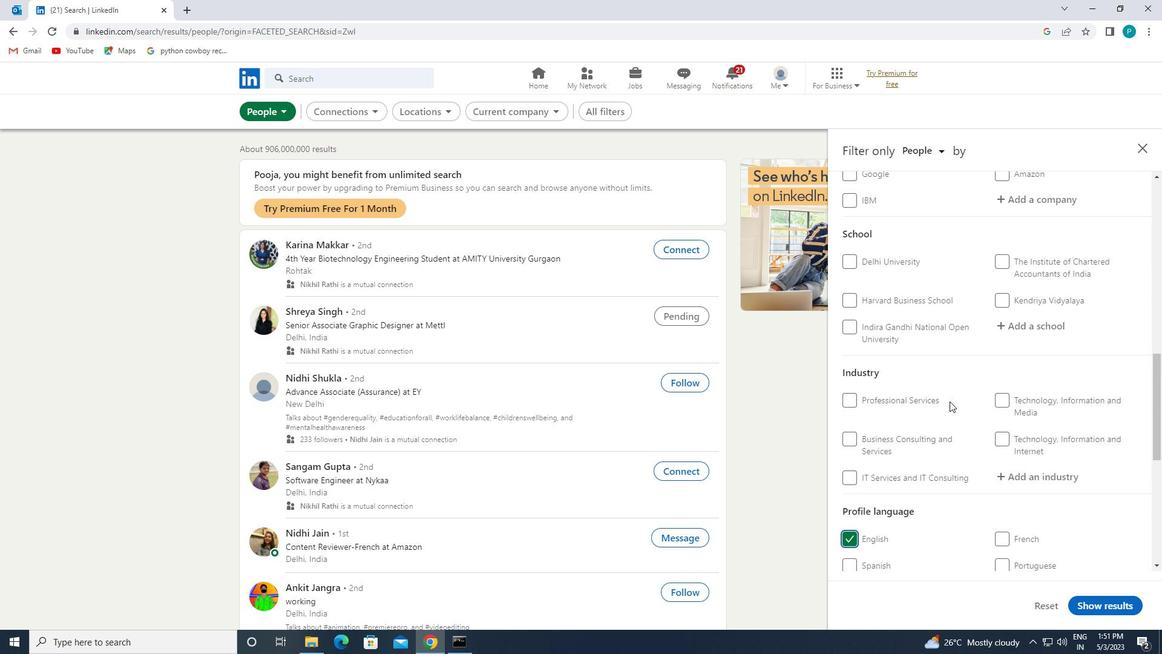 
Action: Mouse scrolled (981, 419) with delta (0, 0)
Screenshot: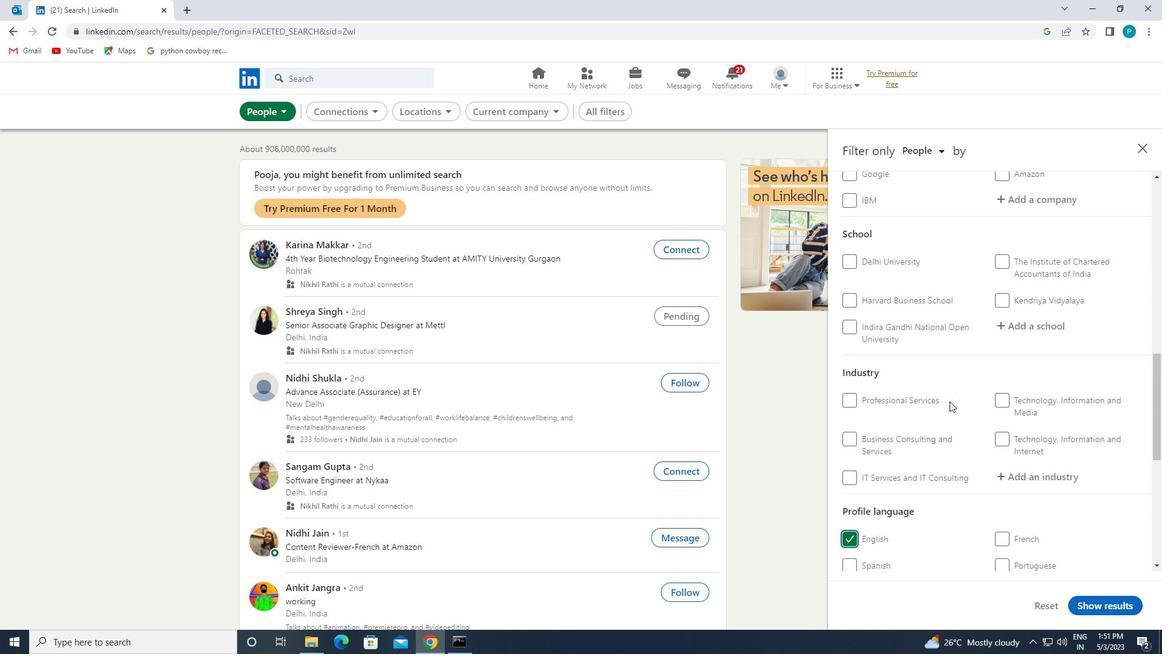 
Action: Mouse scrolled (981, 419) with delta (0, 0)
Screenshot: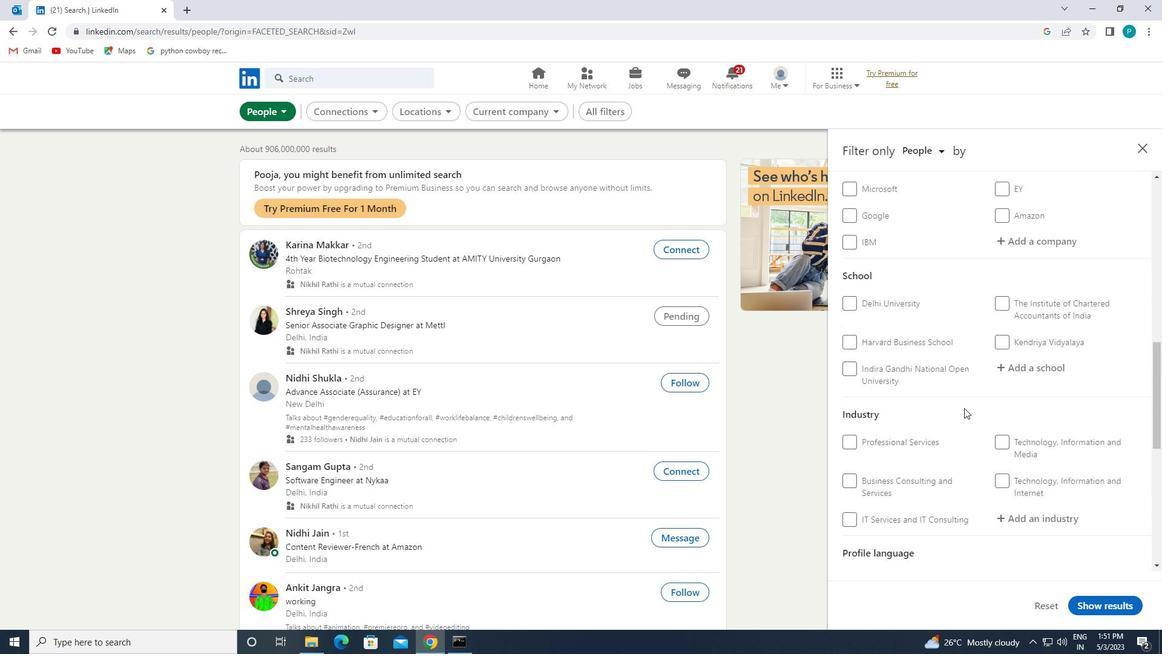 
Action: Mouse scrolled (981, 419) with delta (0, 0)
Screenshot: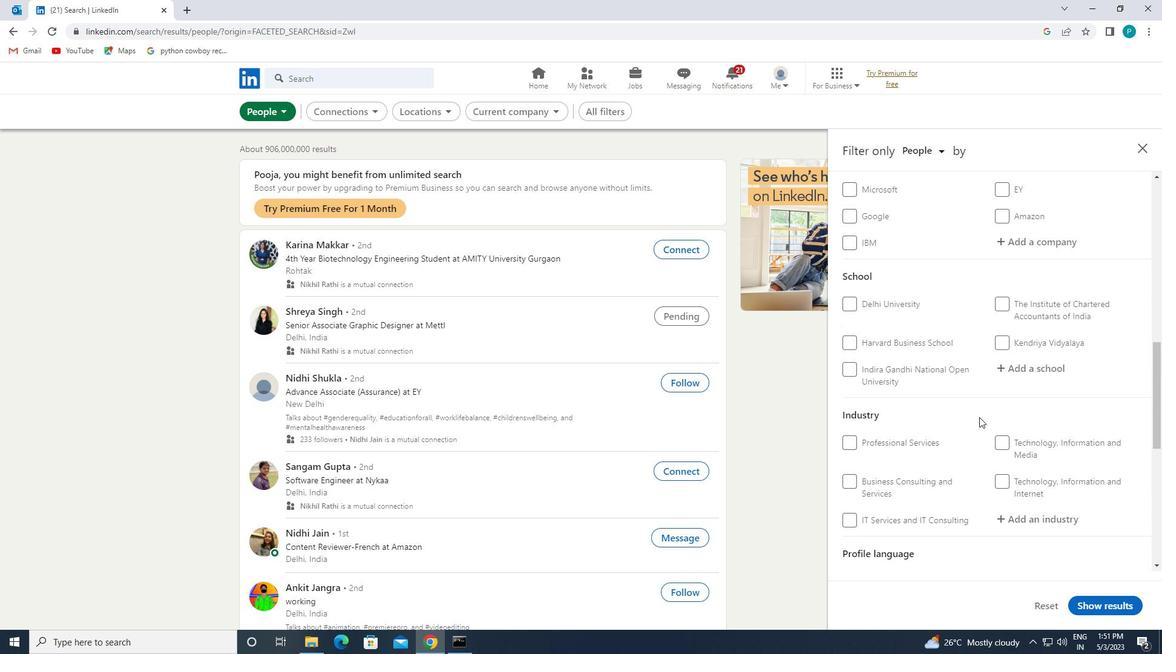 
Action: Mouse moved to (1030, 392)
Screenshot: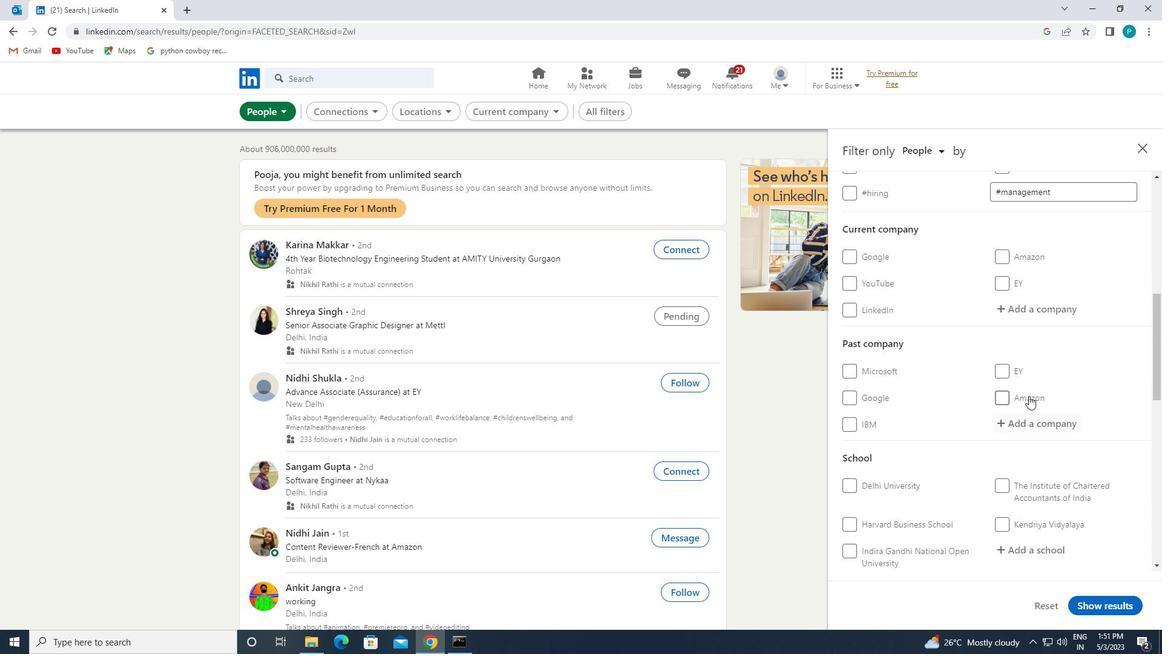 
Action: Mouse scrolled (1030, 393) with delta (0, 0)
Screenshot: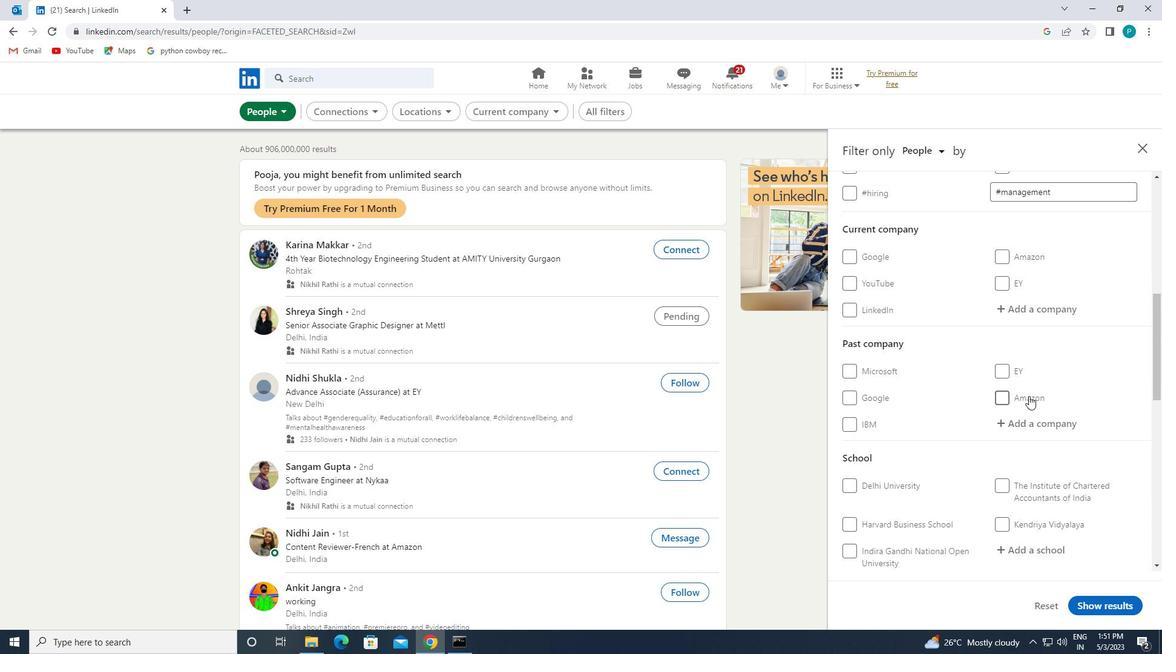 
Action: Mouse moved to (1026, 365)
Screenshot: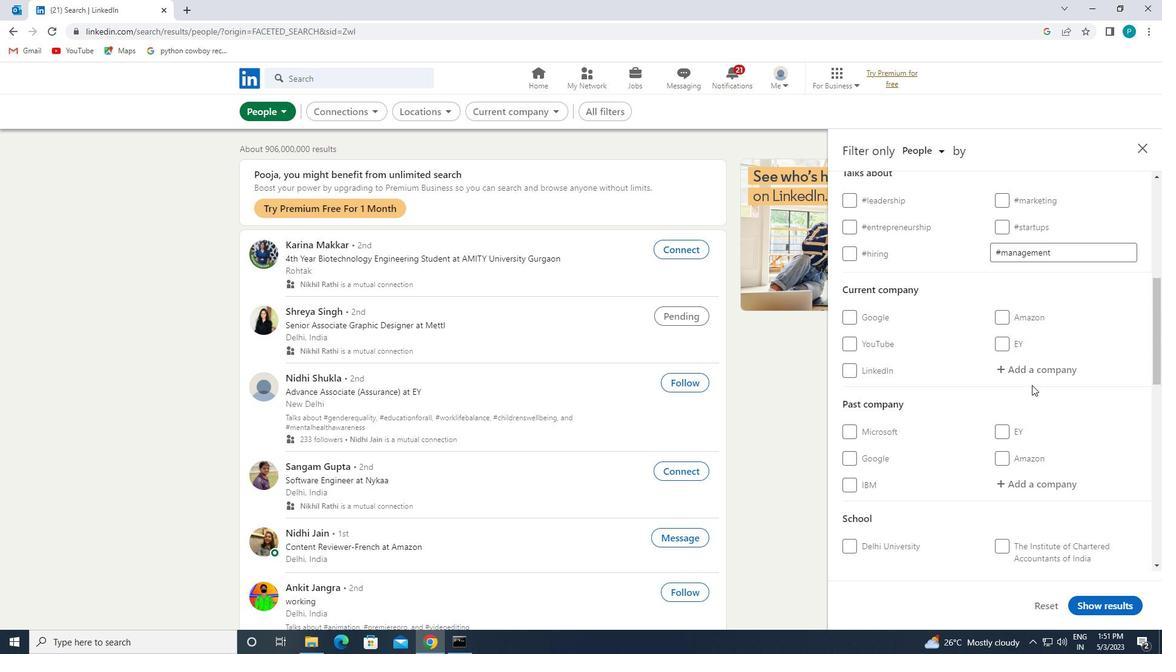 
Action: Mouse pressed left at (1026, 365)
Screenshot: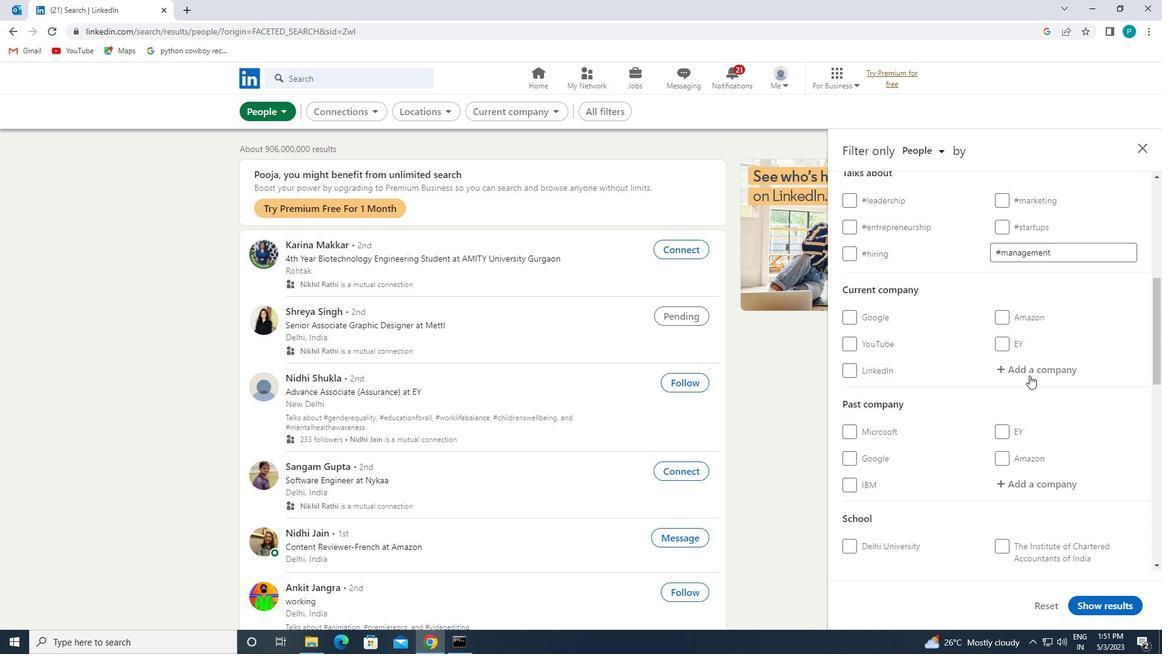 
Action: Key pressed <Key.caps_lock>K<Key.caps_lock>ORN
Screenshot: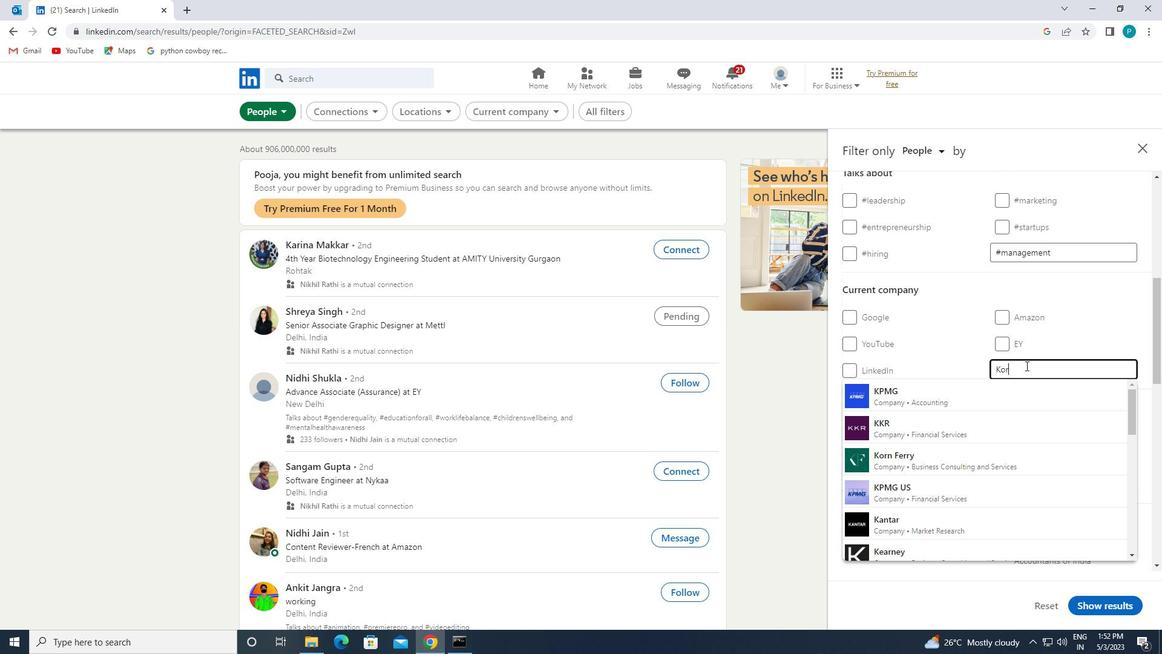 
Action: Mouse moved to (996, 392)
Screenshot: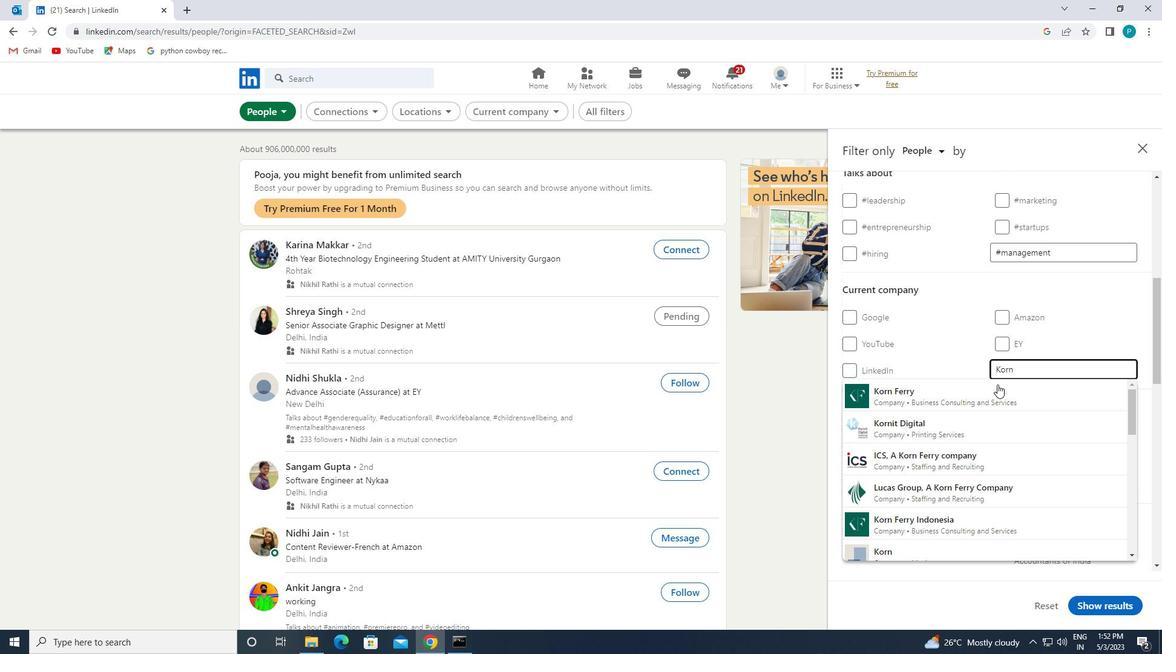 
Action: Mouse pressed left at (996, 392)
Screenshot: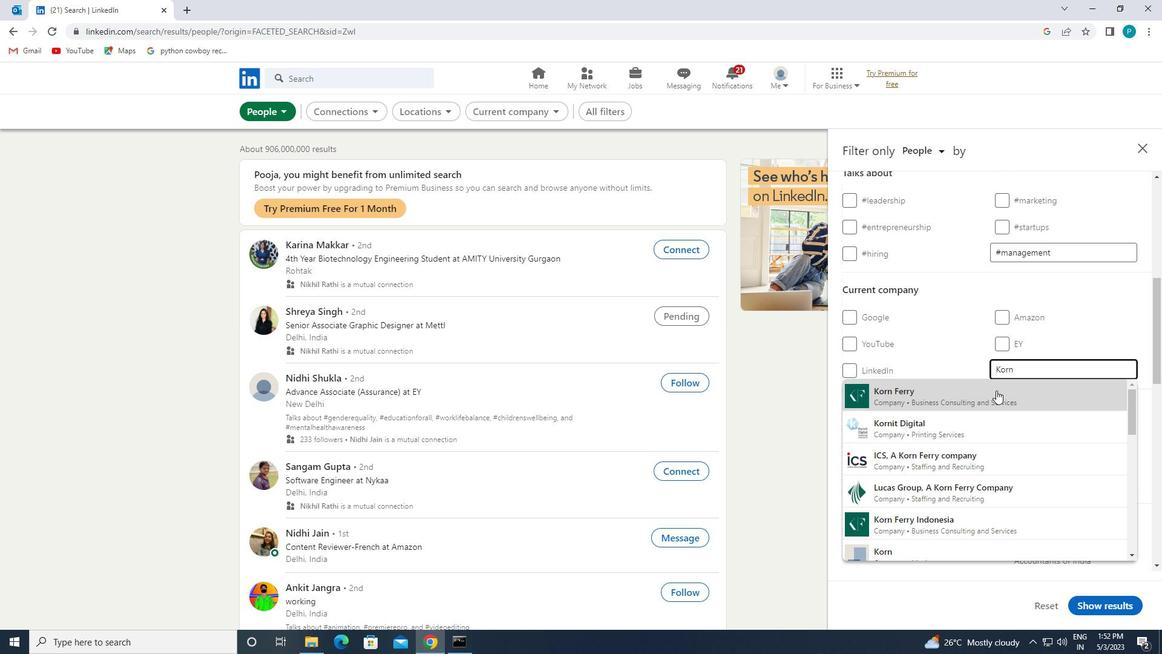 
Action: Mouse scrolled (996, 391) with delta (0, 0)
Screenshot: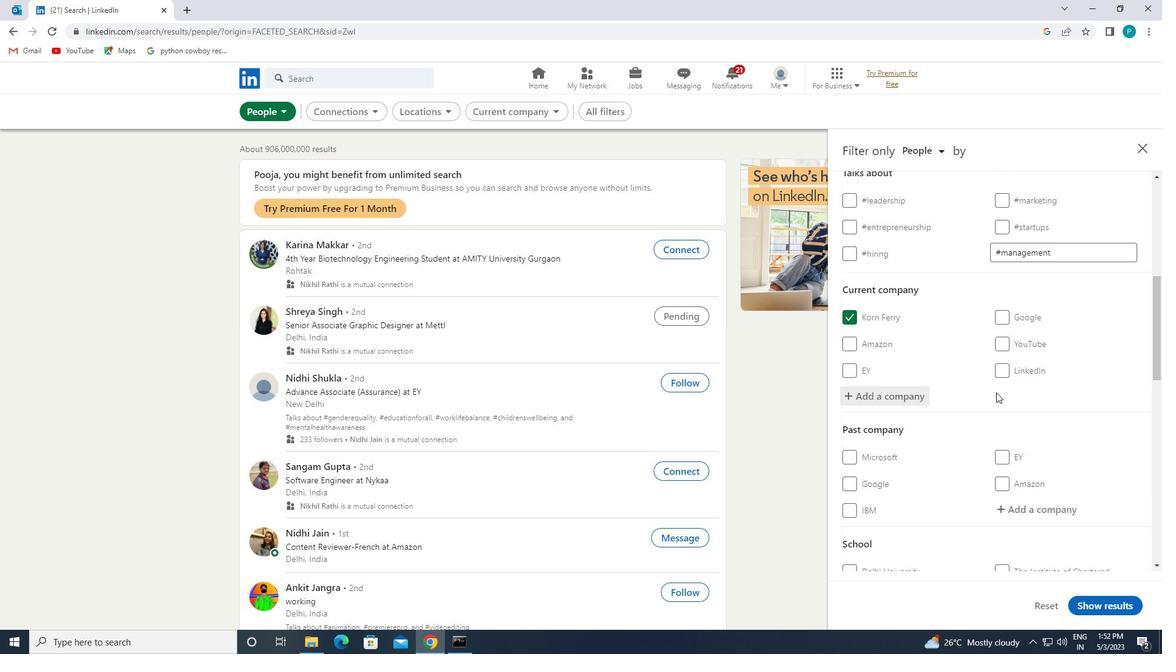 
Action: Mouse scrolled (996, 391) with delta (0, 0)
Screenshot: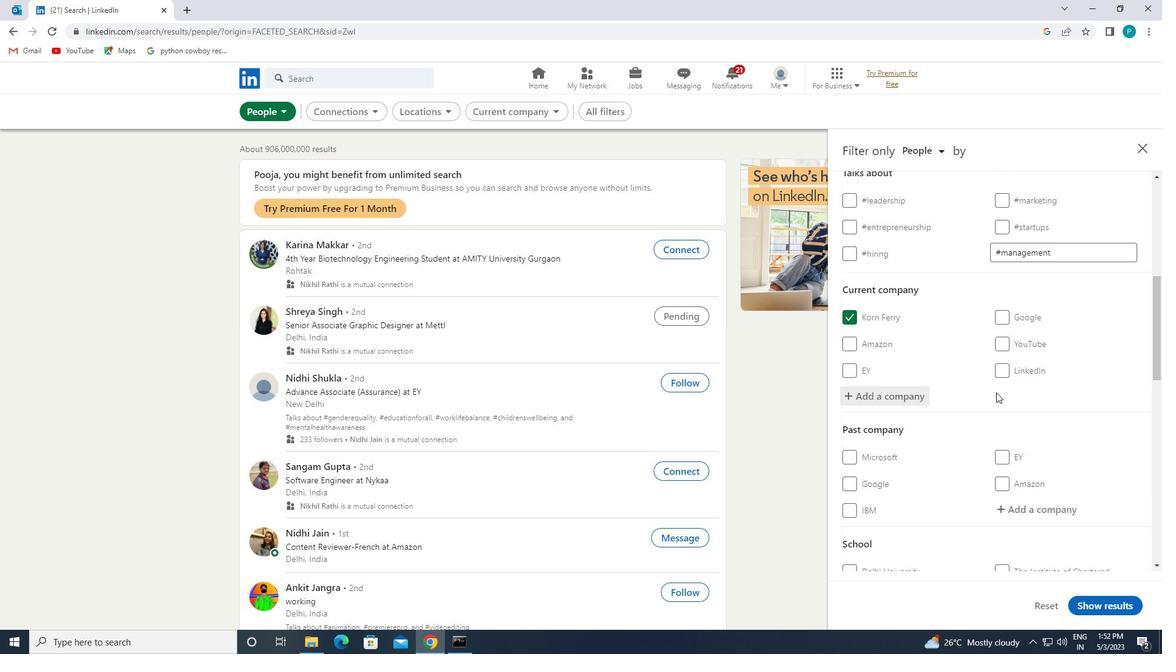 
Action: Mouse scrolled (996, 391) with delta (0, 0)
Screenshot: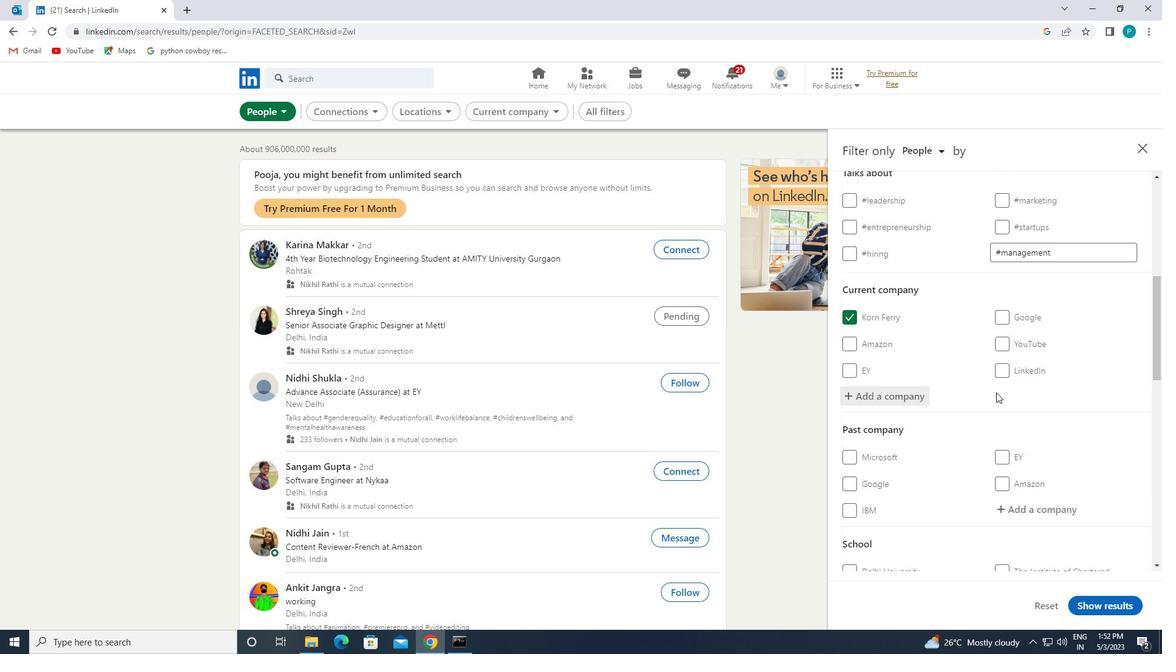 
Action: Mouse moved to (1025, 453)
Screenshot: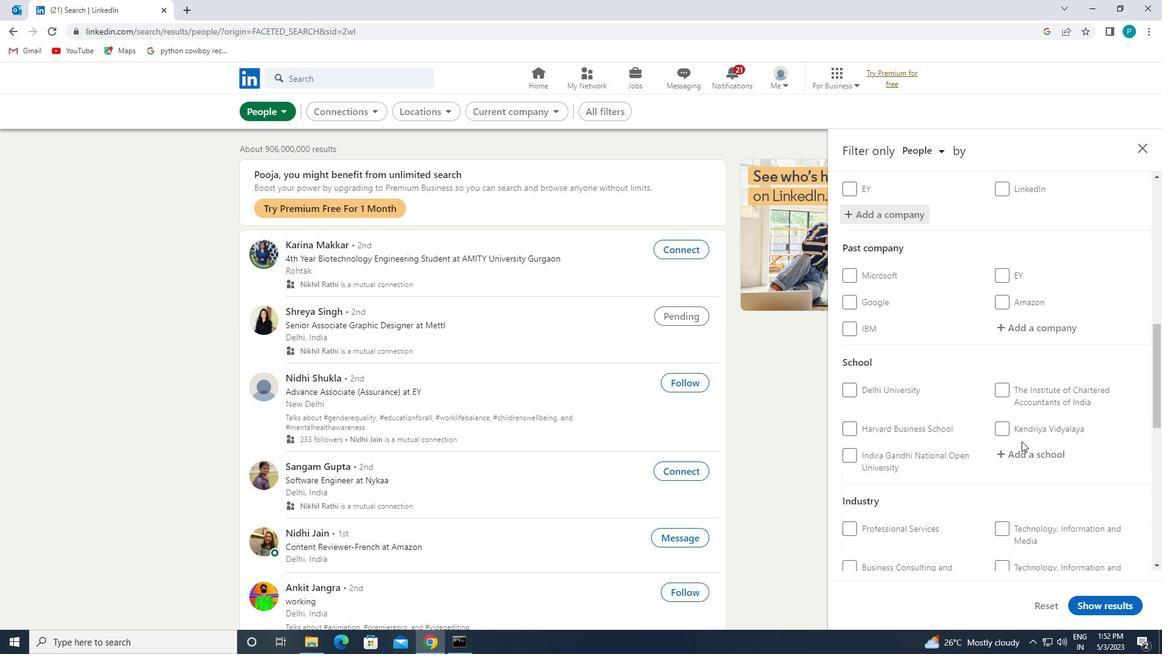 
Action: Mouse pressed left at (1025, 453)
Screenshot: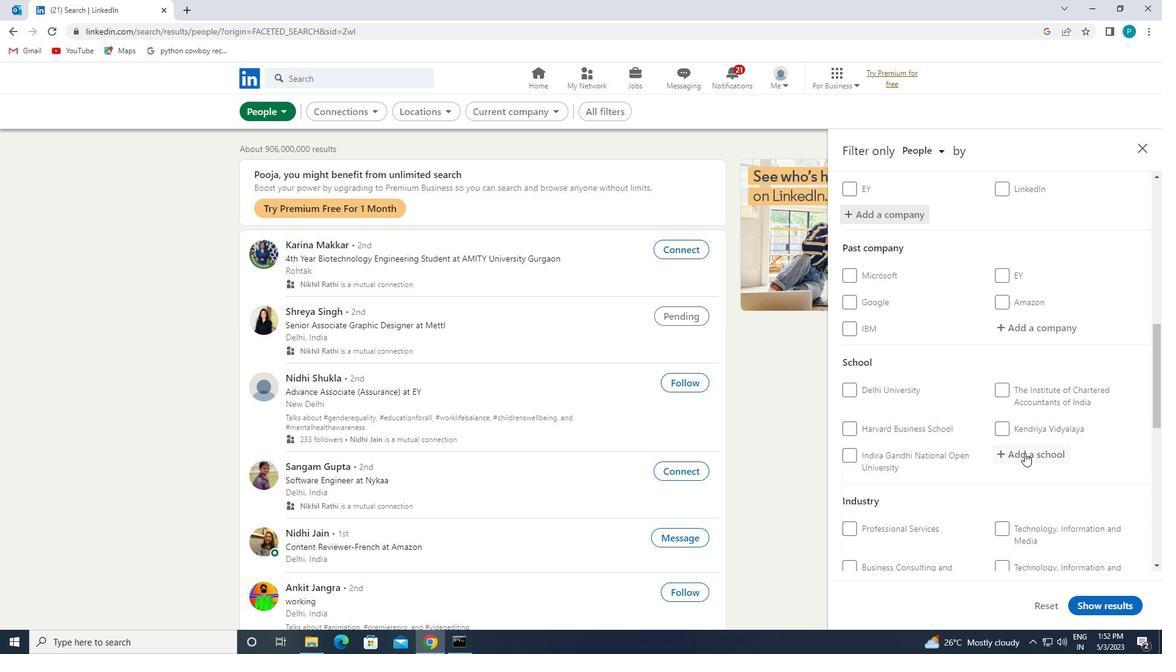 
Action: Mouse moved to (1025, 453)
Screenshot: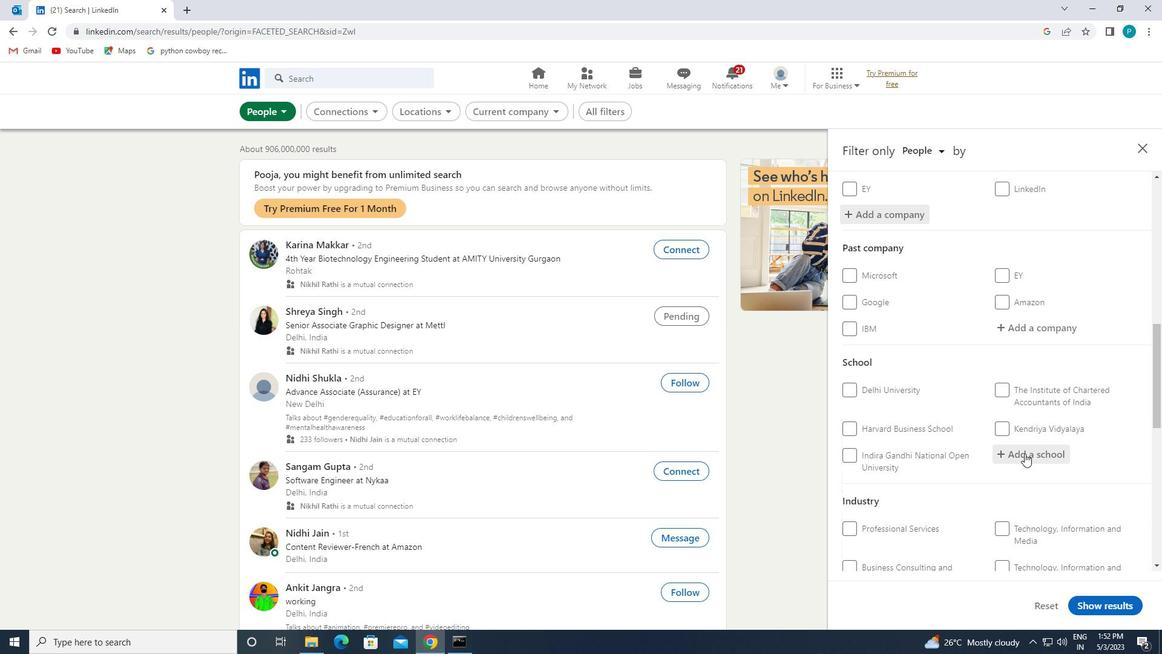 
Action: Key pressed <Key.caps_lock>N<Key.caps_lock>ATIONAL<Key.space><Key.caps_lock>I<Key.caps_lock>NSTITUTE
Screenshot: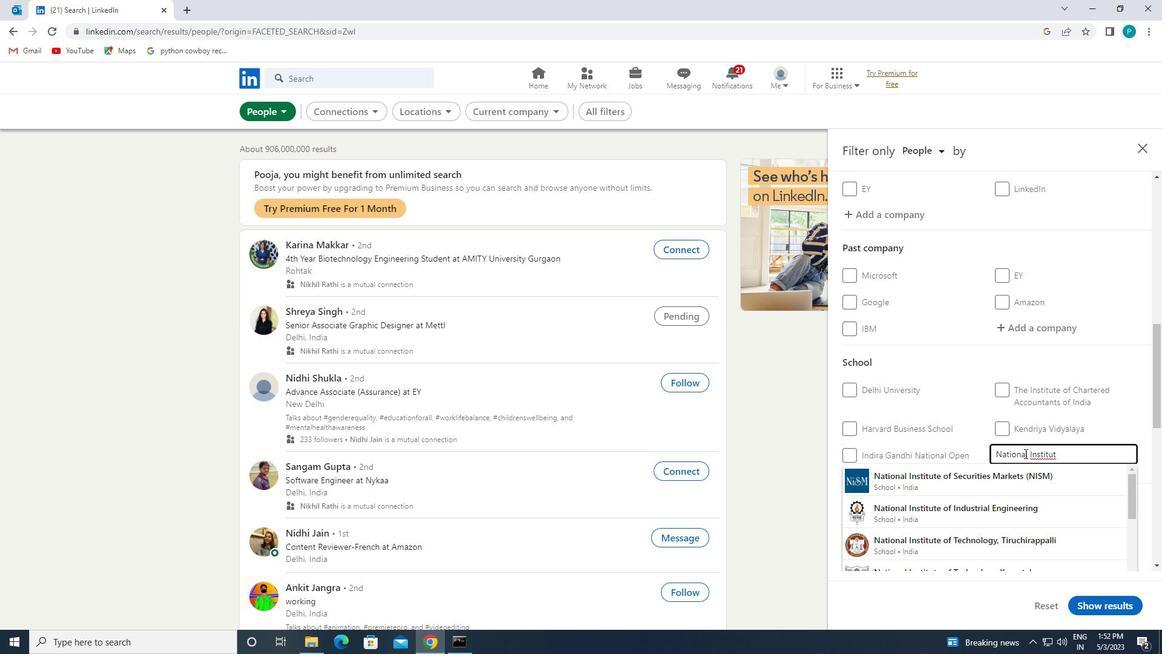 
Action: Mouse moved to (1163, 353)
Screenshot: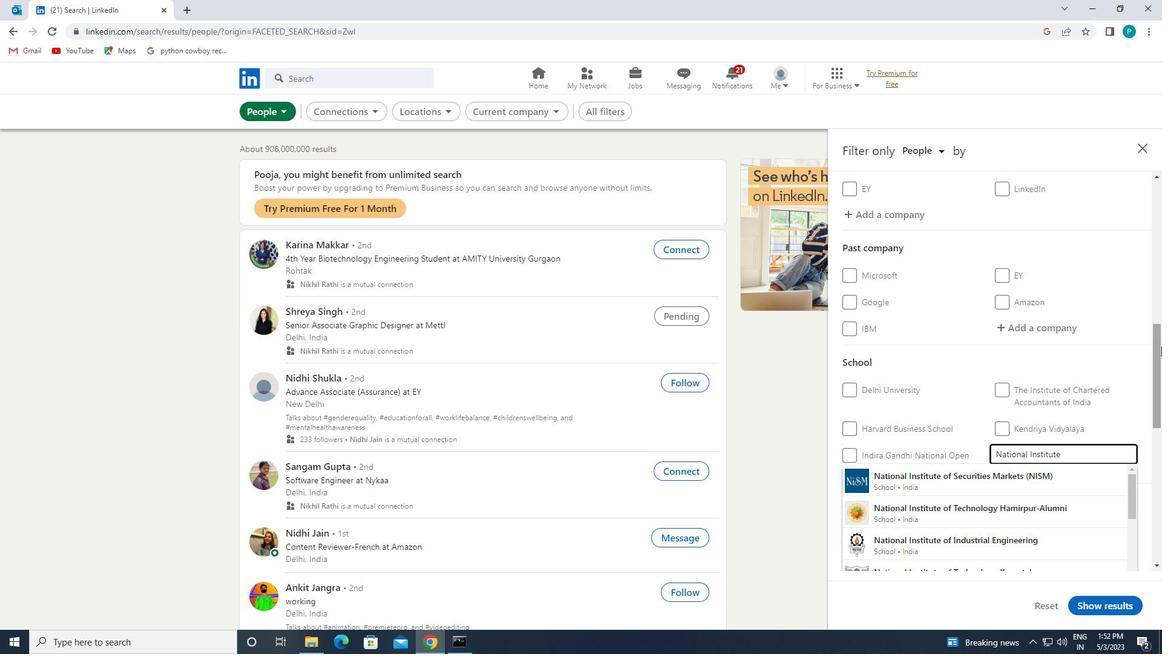 
Action: Key pressed <Key.space>OD<Key.backspace>F<Key.space><Key.caps_lock>D<Key.caps_lock>E
Screenshot: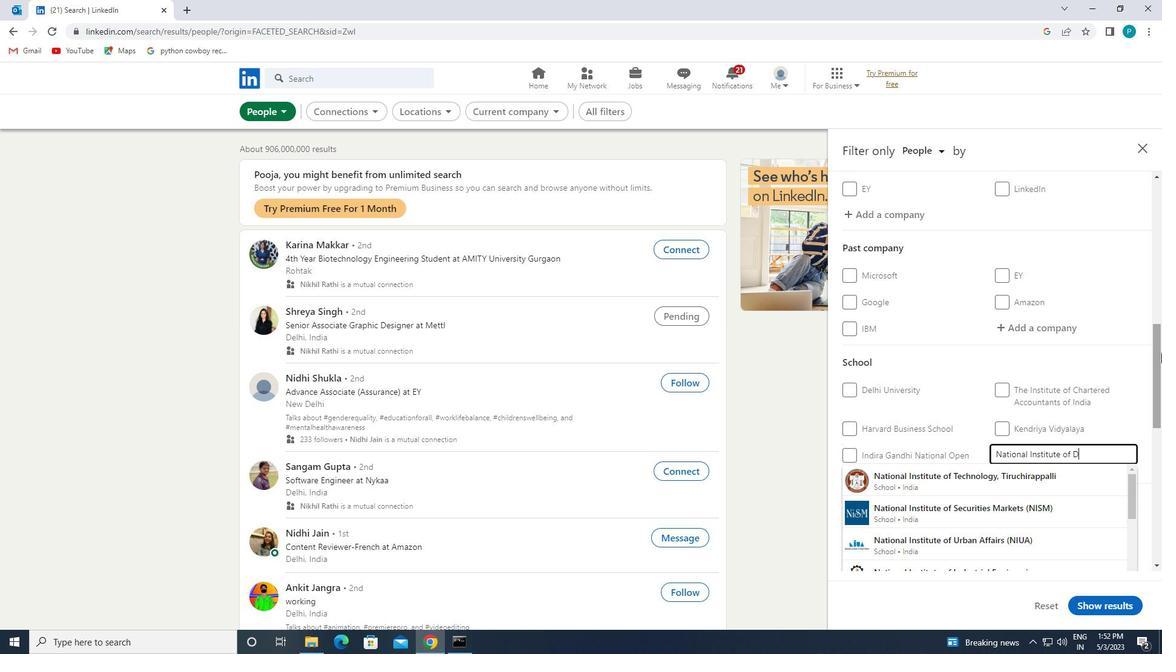
Action: Mouse moved to (1059, 485)
Screenshot: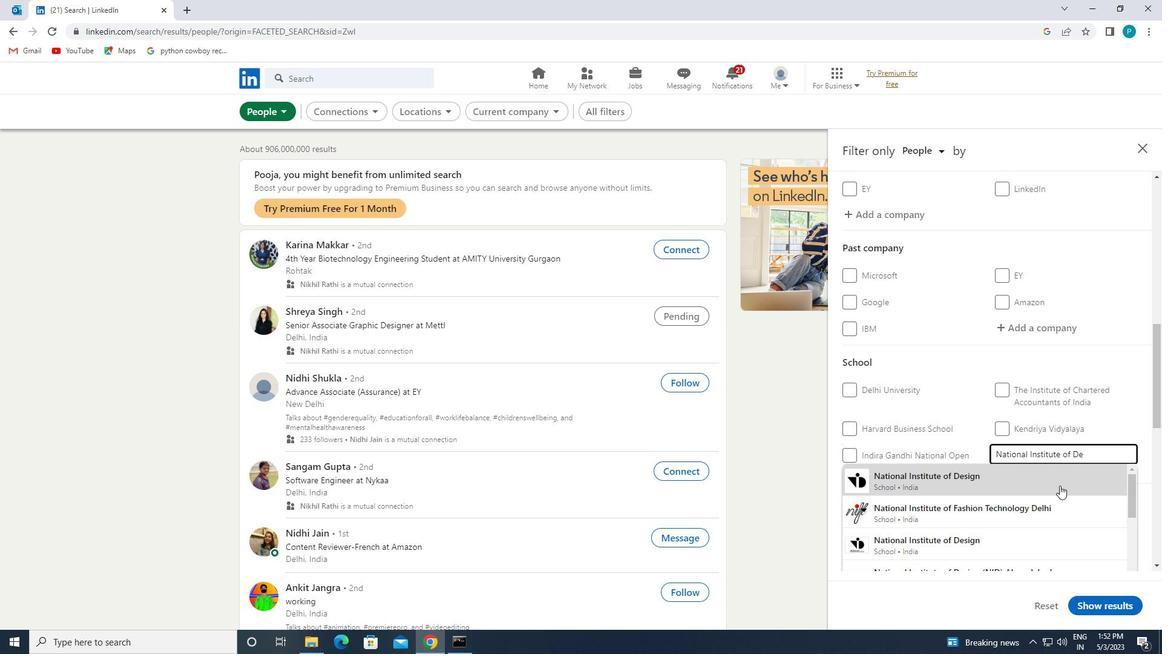 
Action: Mouse pressed left at (1059, 485)
Screenshot: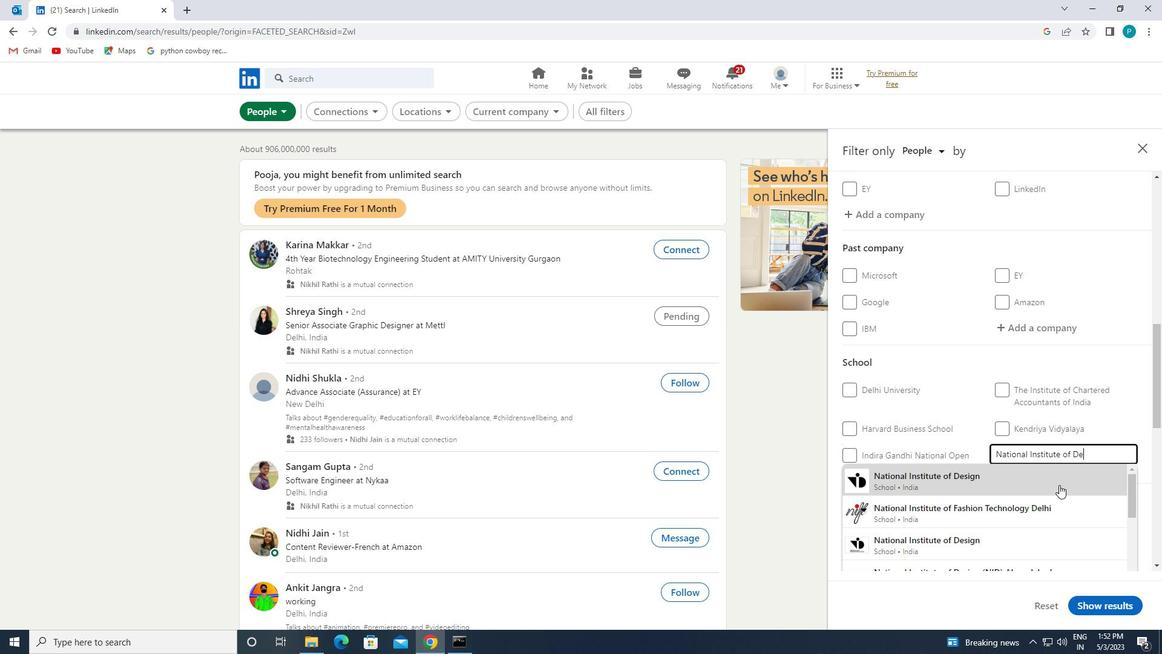
Action: Mouse moved to (1071, 495)
Screenshot: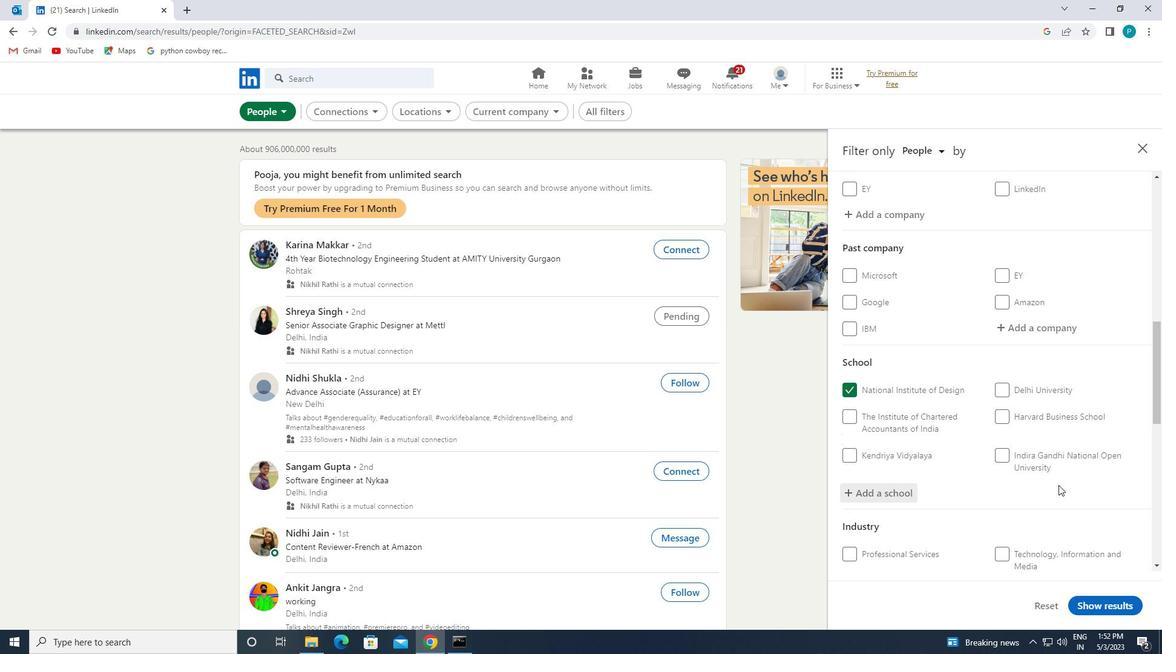 
Action: Mouse scrolled (1071, 494) with delta (0, 0)
Screenshot: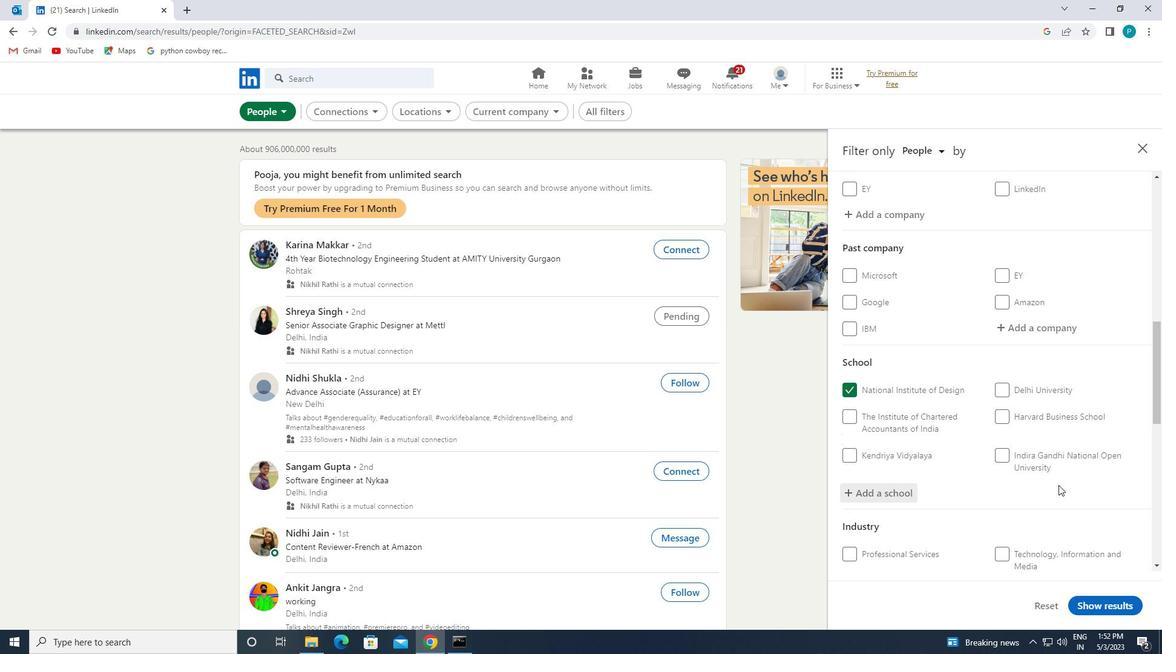 
Action: Mouse scrolled (1071, 494) with delta (0, 0)
Screenshot: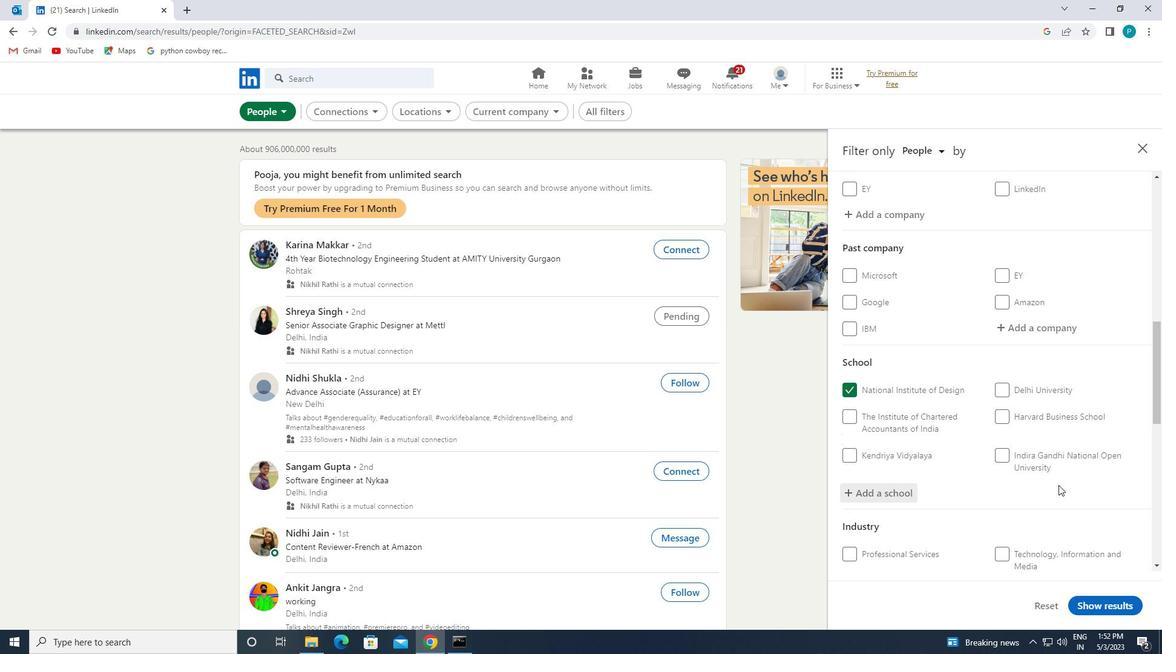 
Action: Mouse moved to (1069, 503)
Screenshot: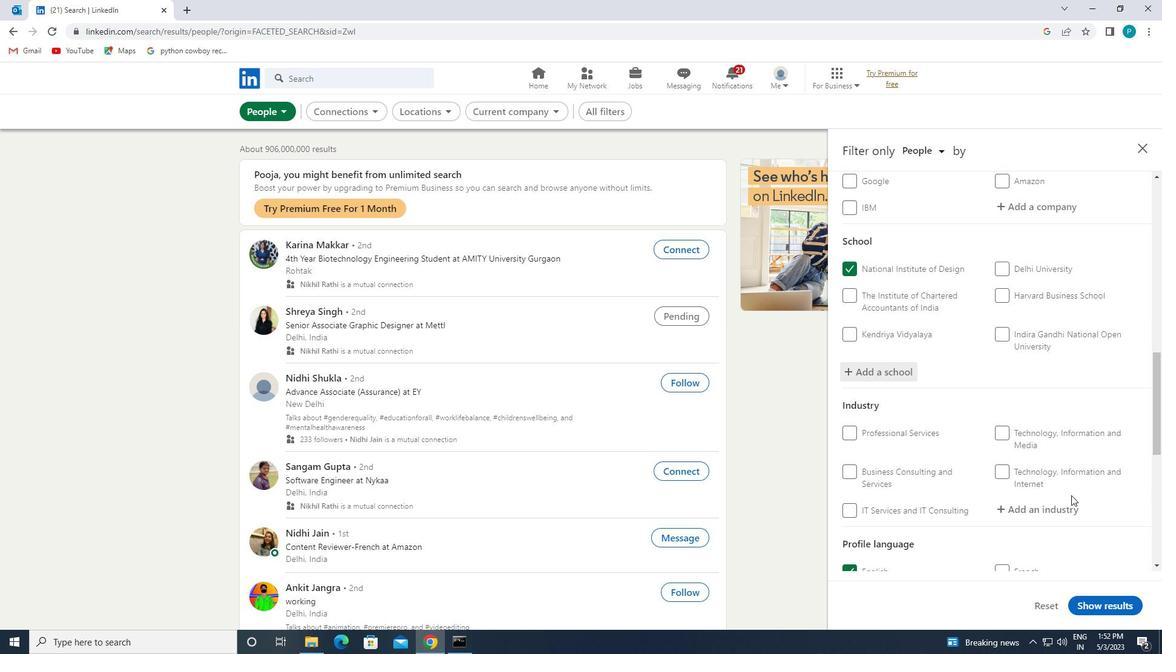 
Action: Mouse scrolled (1069, 503) with delta (0, 0)
Screenshot: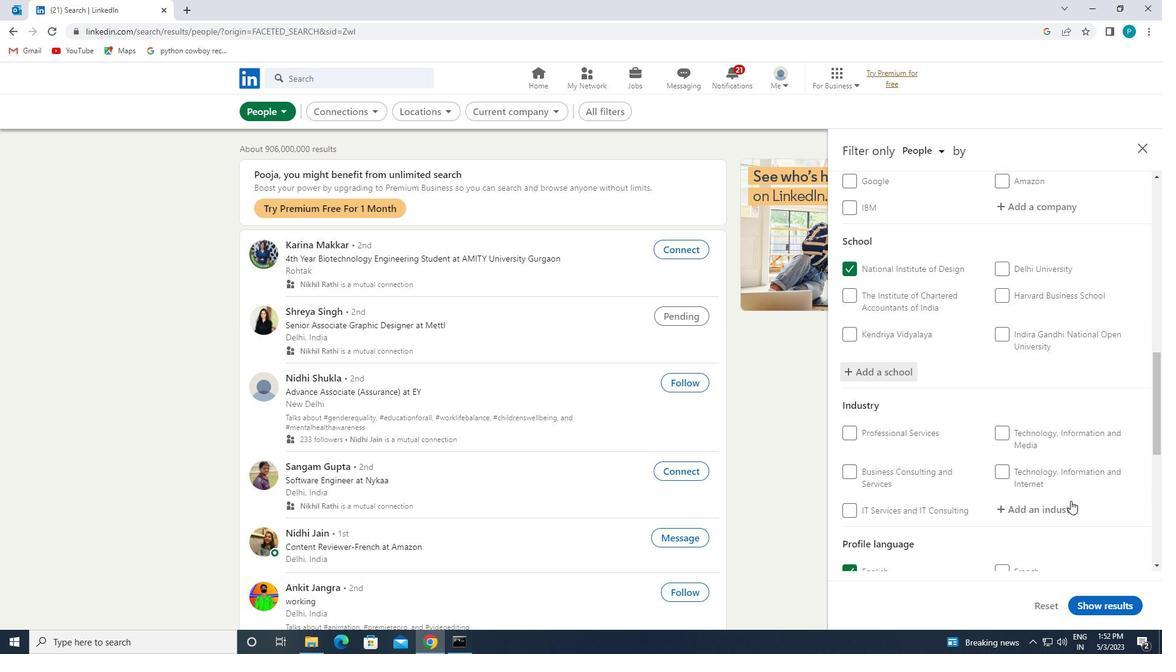 
Action: Mouse scrolled (1069, 503) with delta (0, 0)
Screenshot: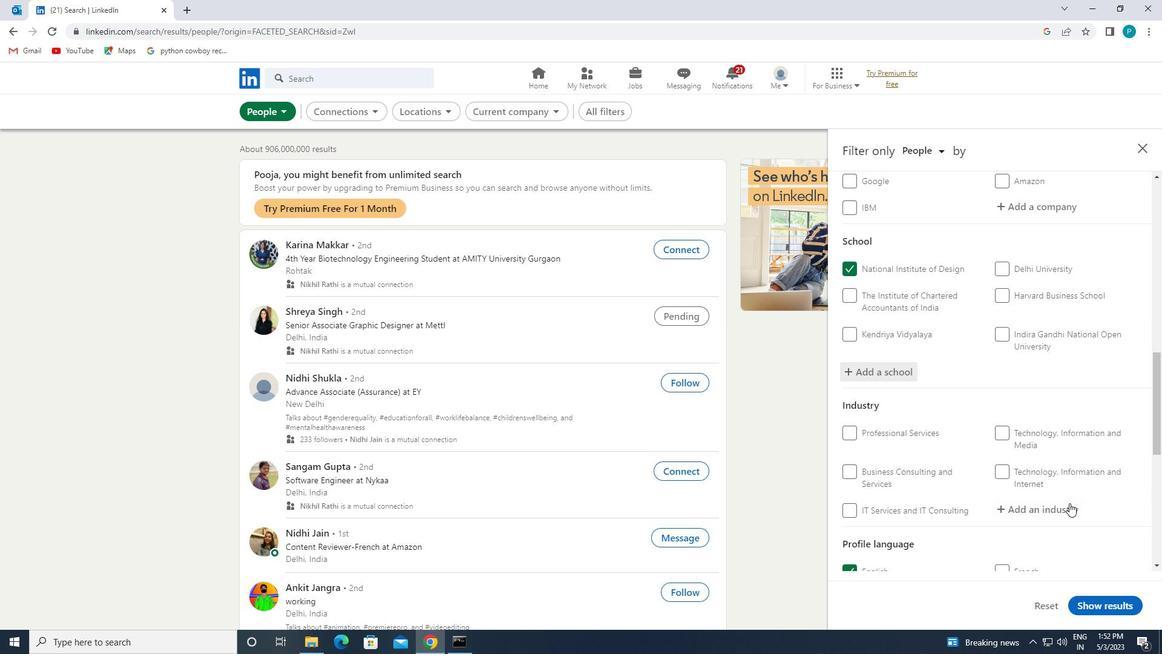 
Action: Mouse moved to (1025, 391)
Screenshot: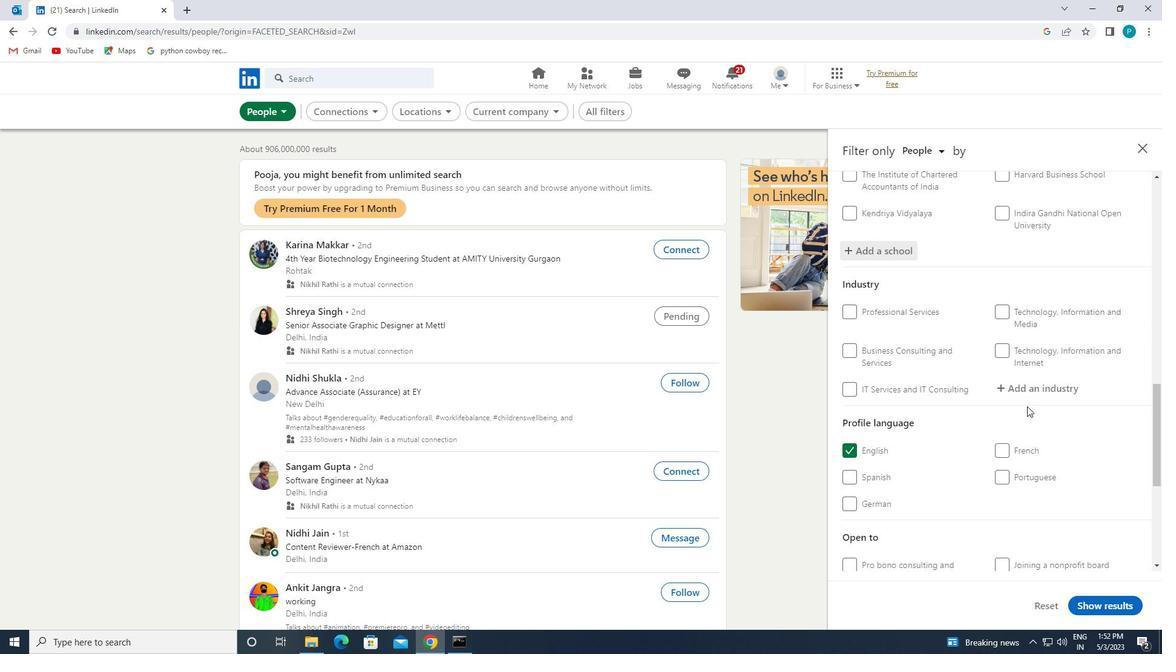 
Action: Mouse pressed left at (1025, 391)
Screenshot: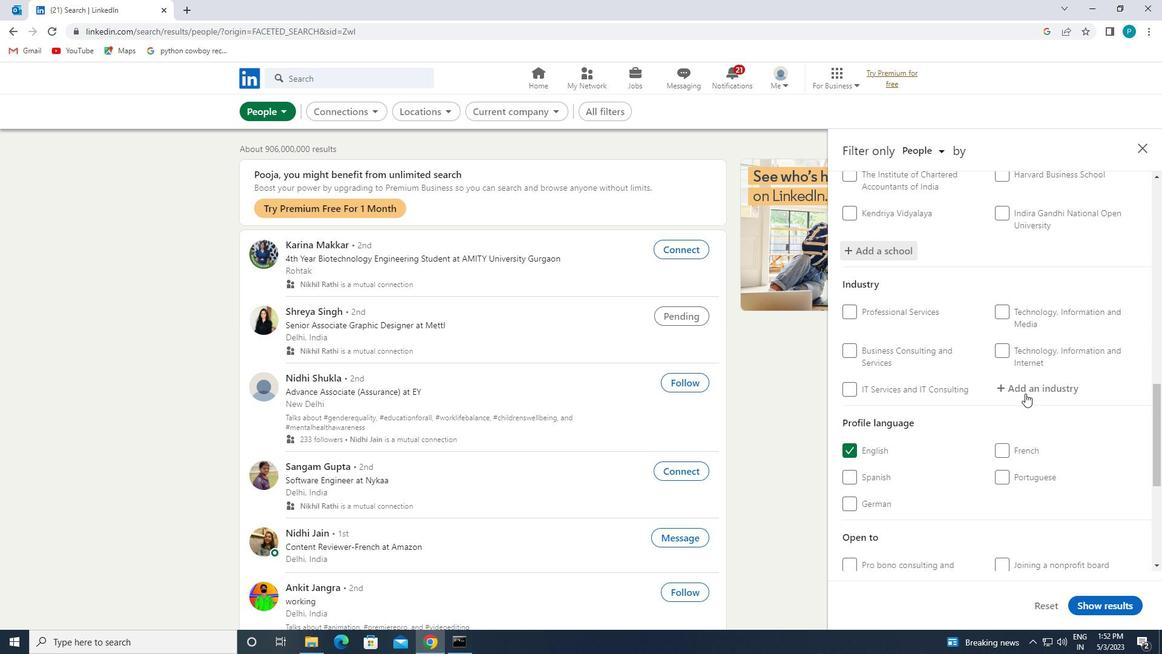 
Action: Mouse moved to (1162, 653)
Screenshot: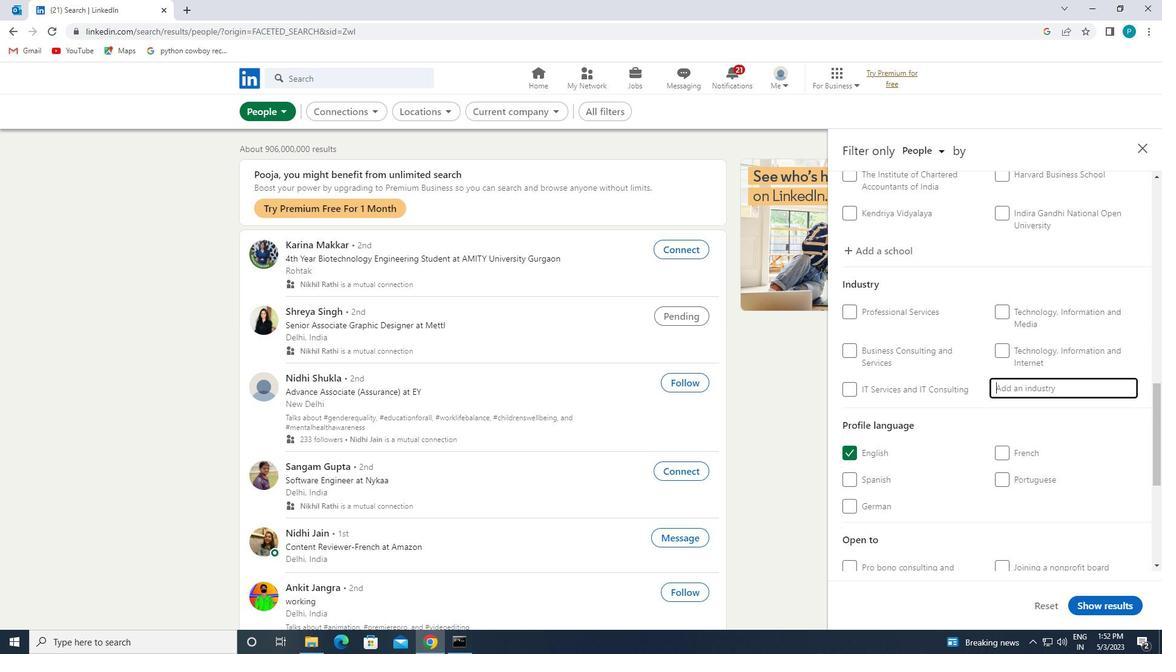 
Action: Key pressed <Key.caps_lock>E<Key.caps_lock>NTER
Screenshot: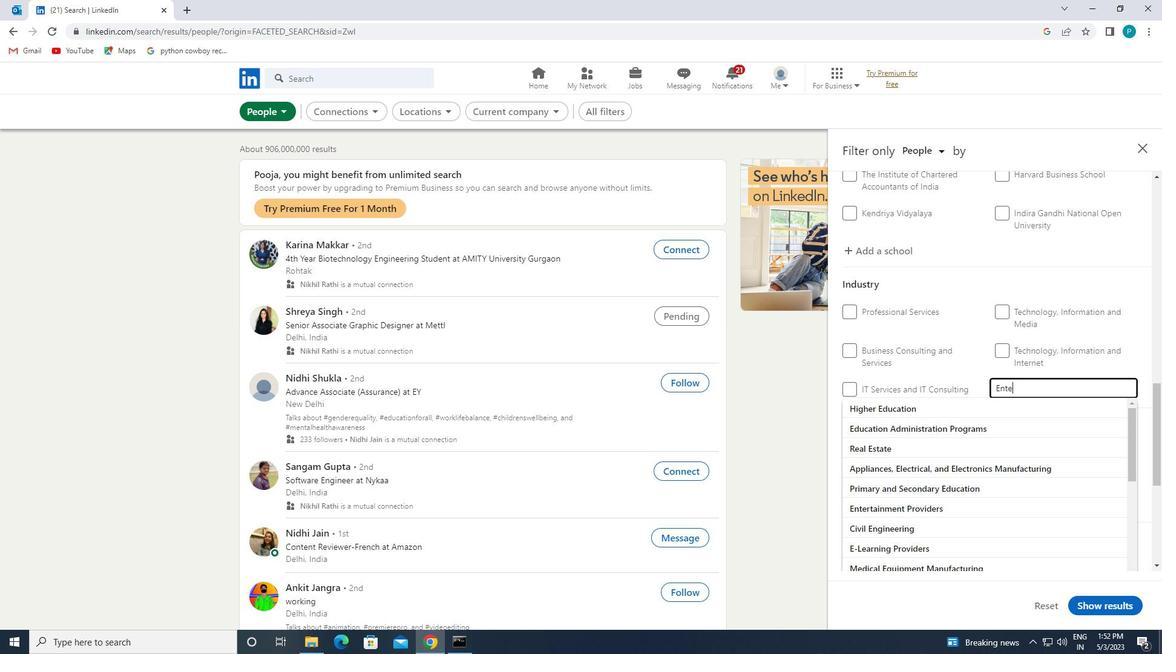 
Action: Mouse moved to (955, 409)
Screenshot: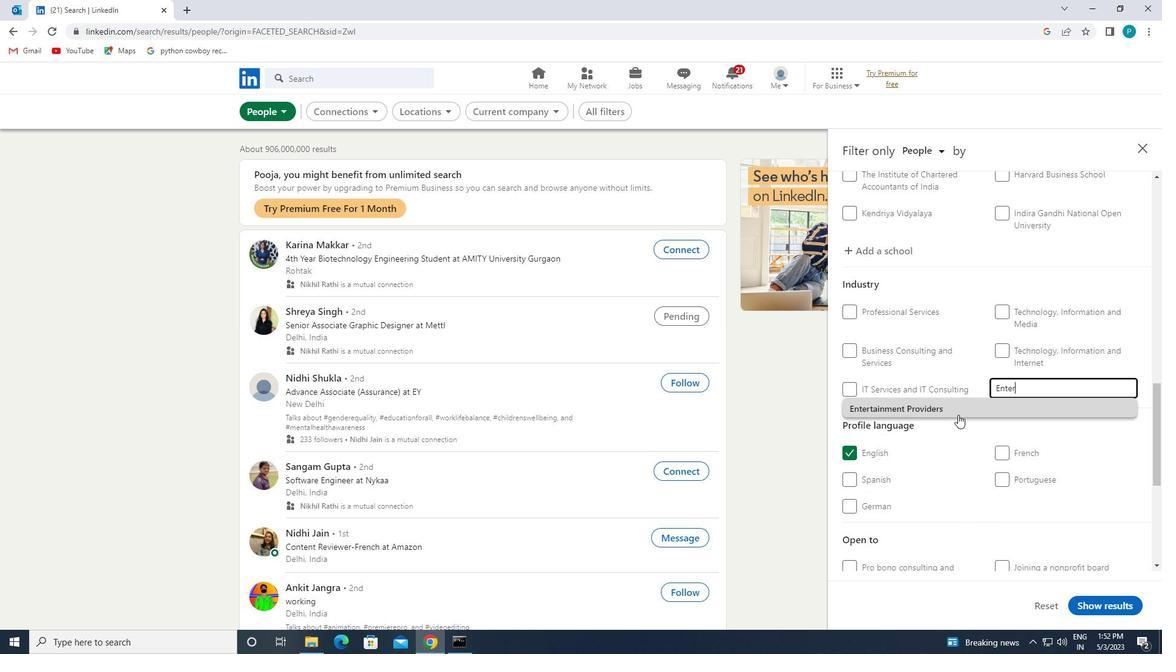 
Action: Mouse pressed left at (955, 409)
Screenshot: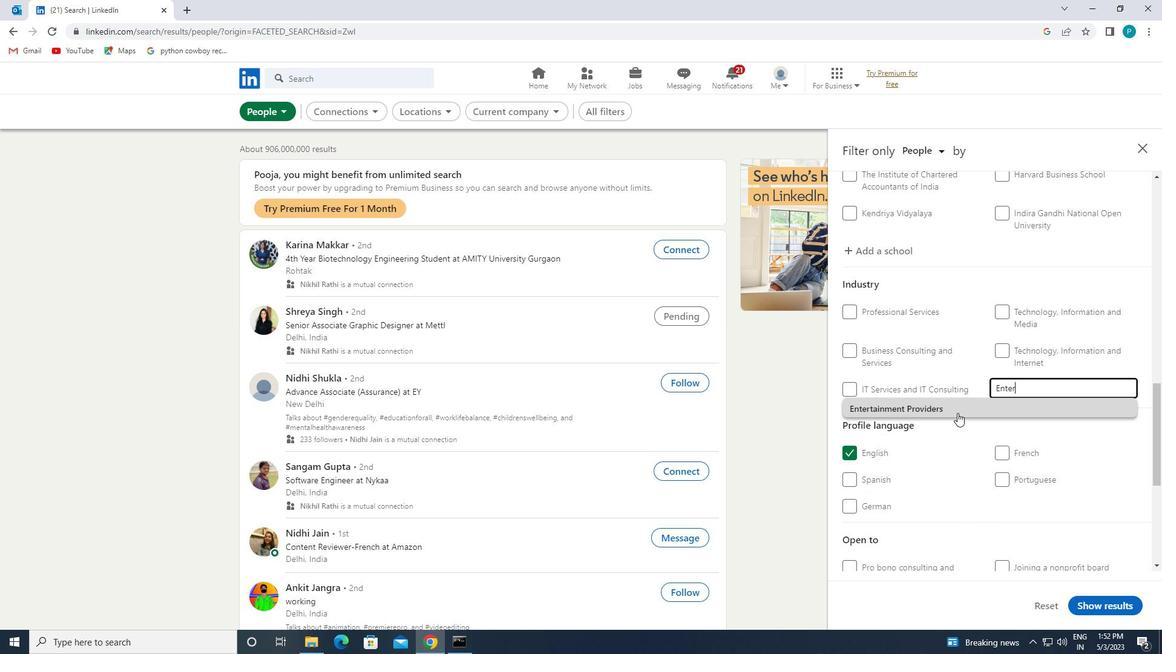 
Action: Mouse moved to (973, 441)
Screenshot: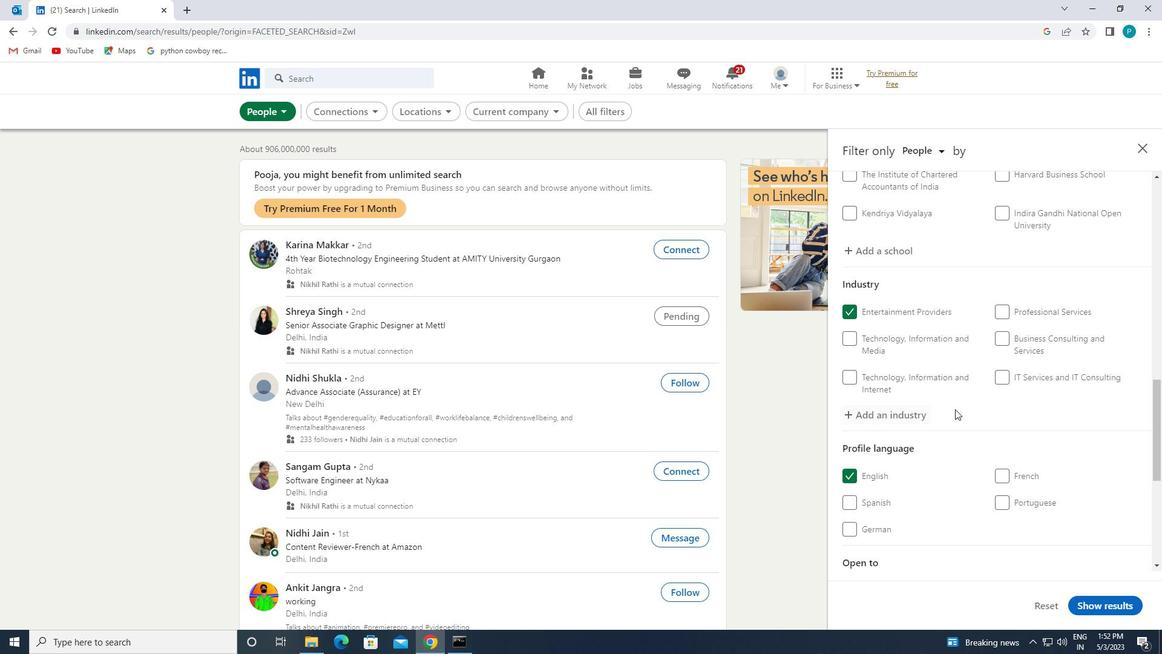 
Action: Mouse scrolled (973, 440) with delta (0, 0)
Screenshot: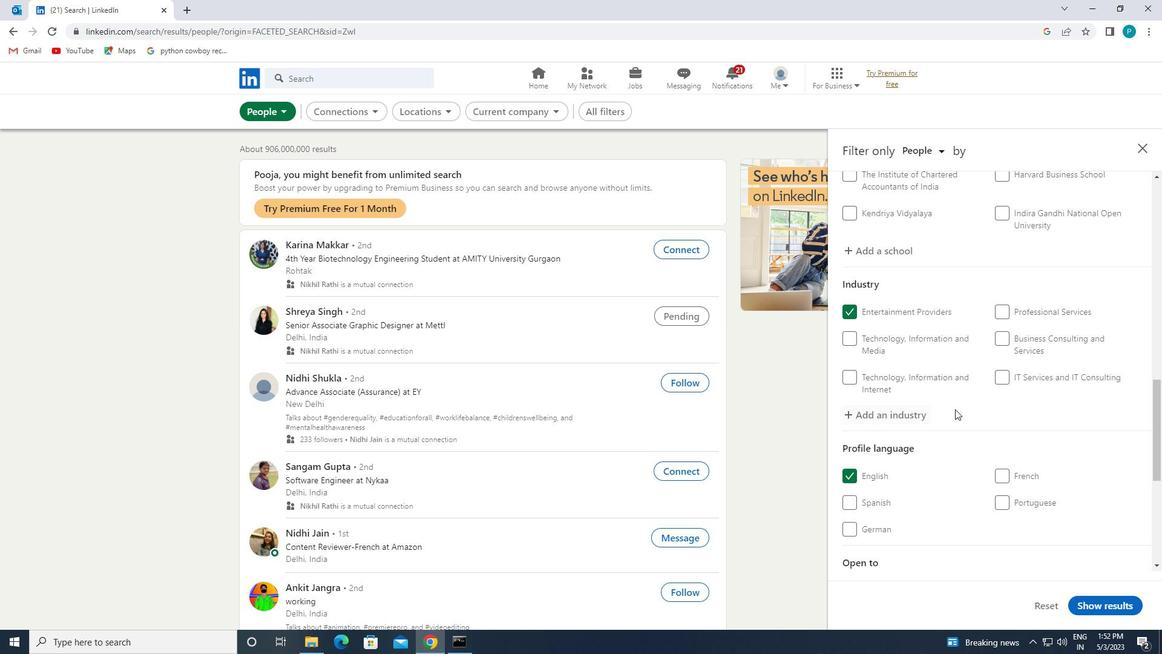 
Action: Mouse moved to (978, 445)
Screenshot: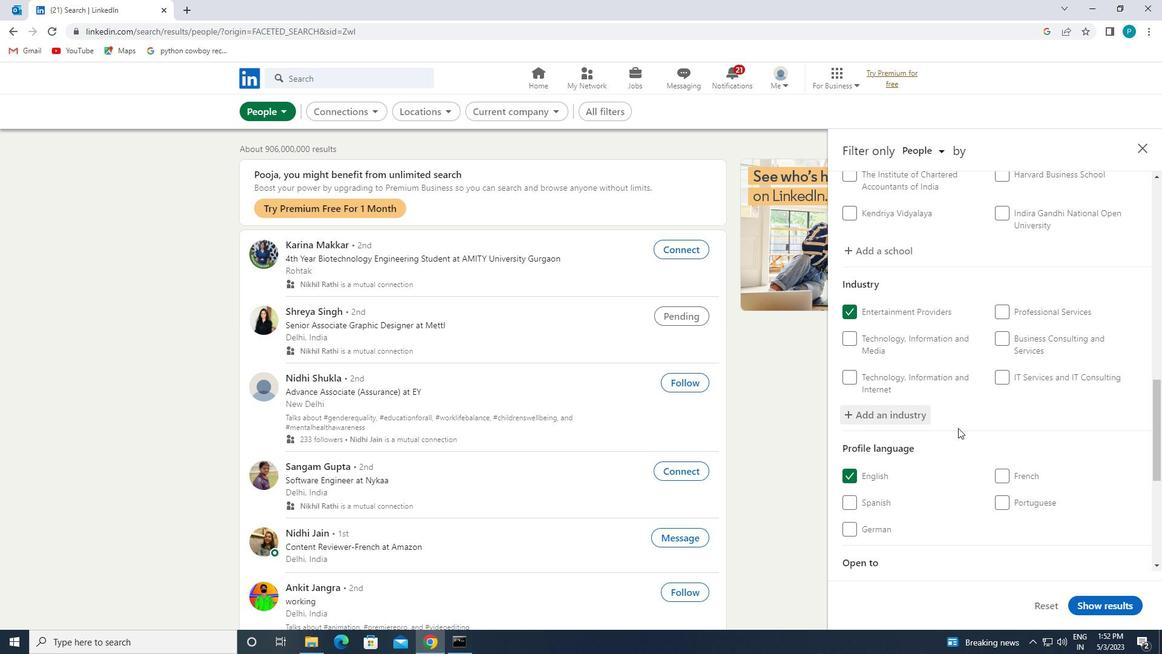 
Action: Mouse scrolled (978, 444) with delta (0, 0)
Screenshot: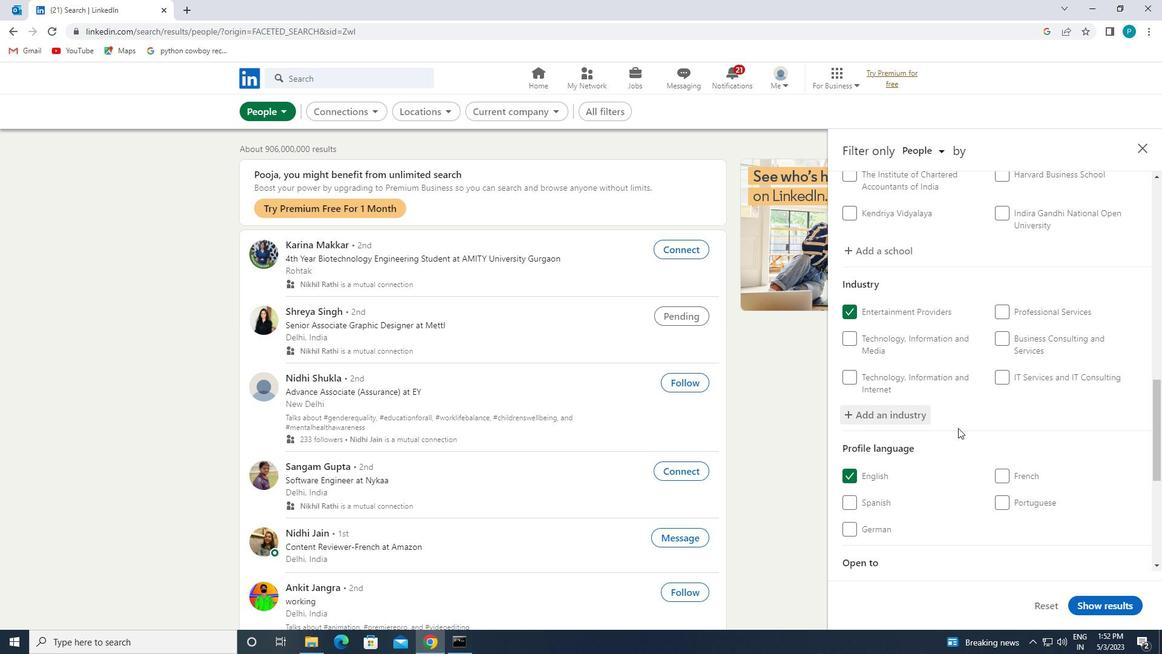 
Action: Mouse moved to (1001, 461)
Screenshot: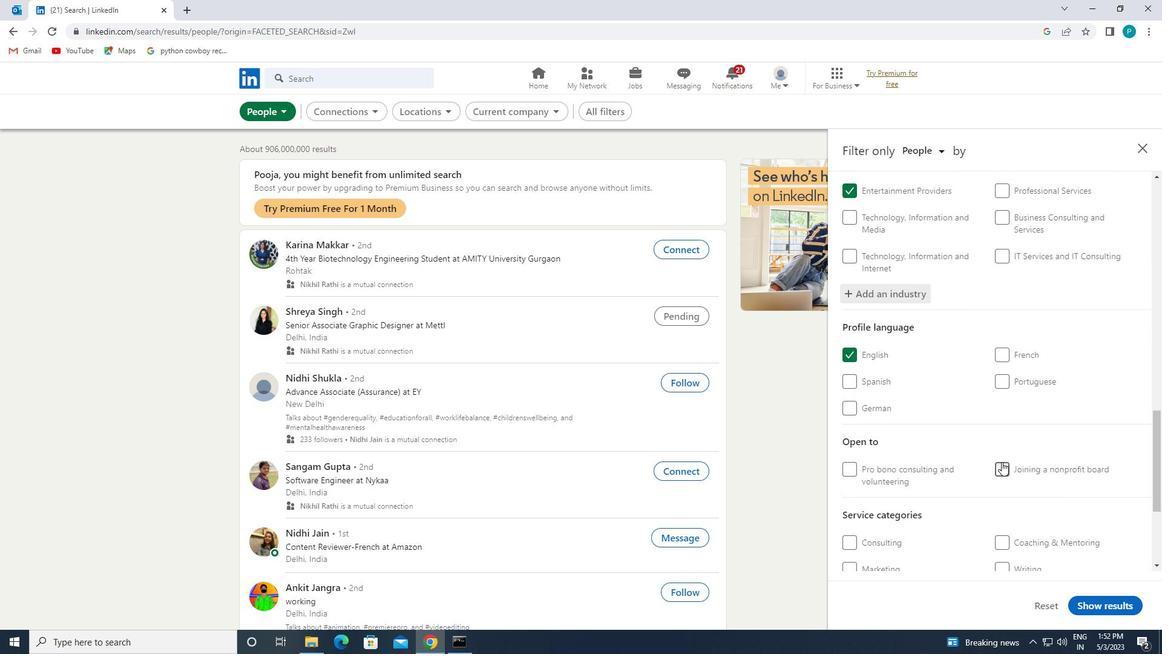 
Action: Mouse scrolled (1001, 460) with delta (0, 0)
Screenshot: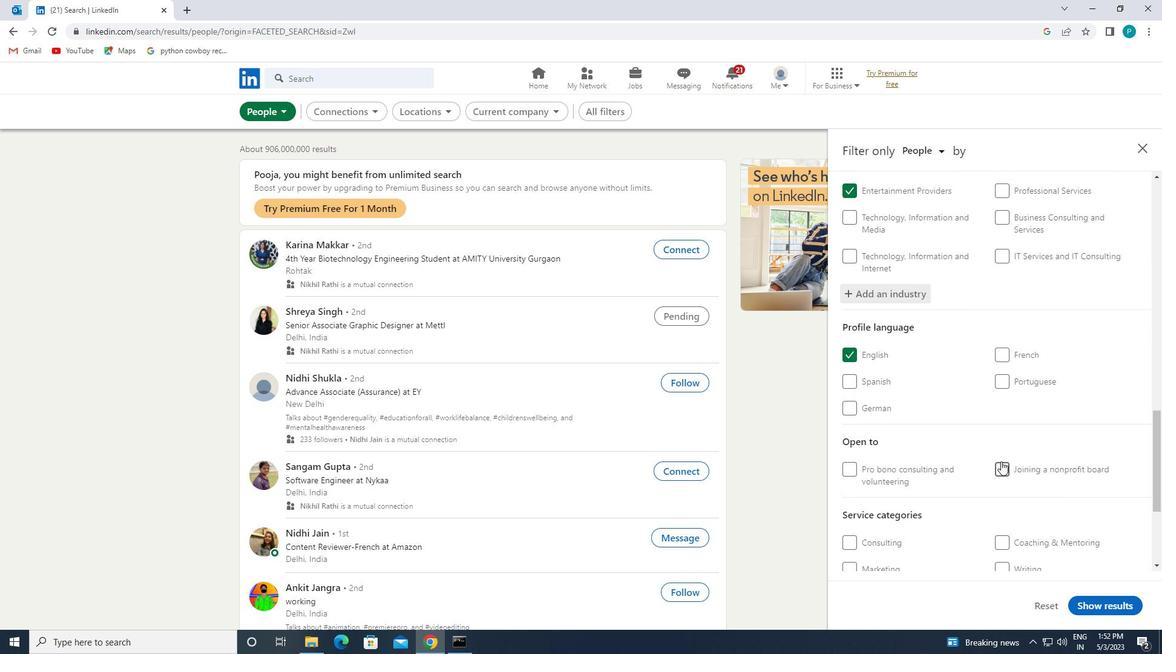 
Action: Mouse scrolled (1001, 460) with delta (0, 0)
Screenshot: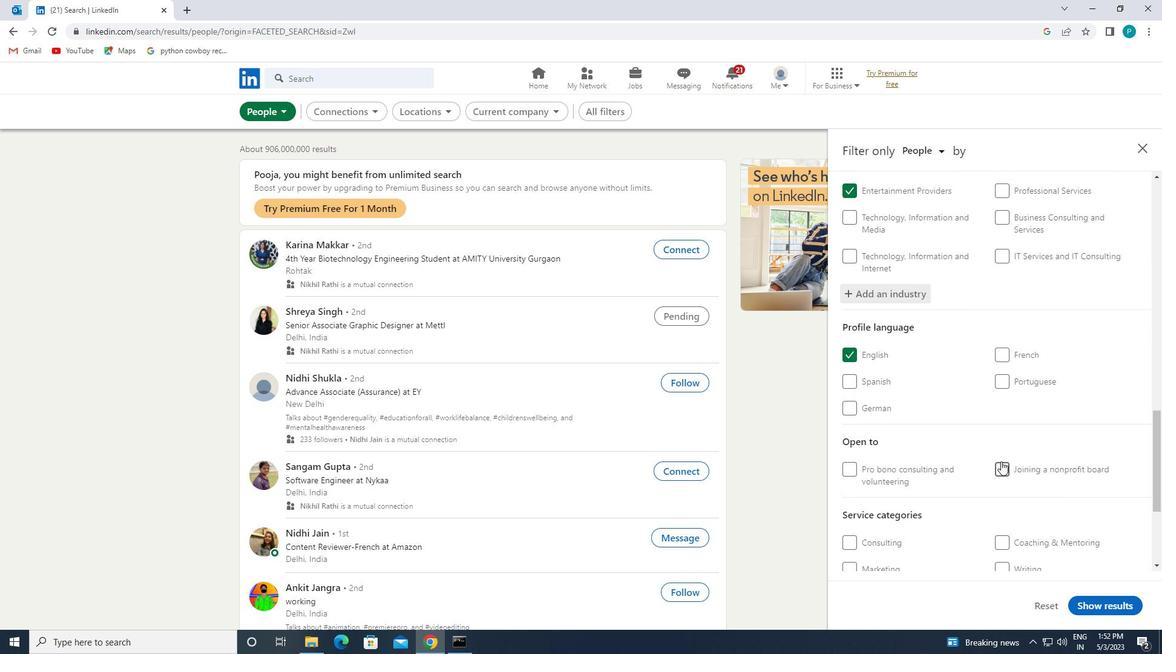 
Action: Mouse moved to (998, 475)
Screenshot: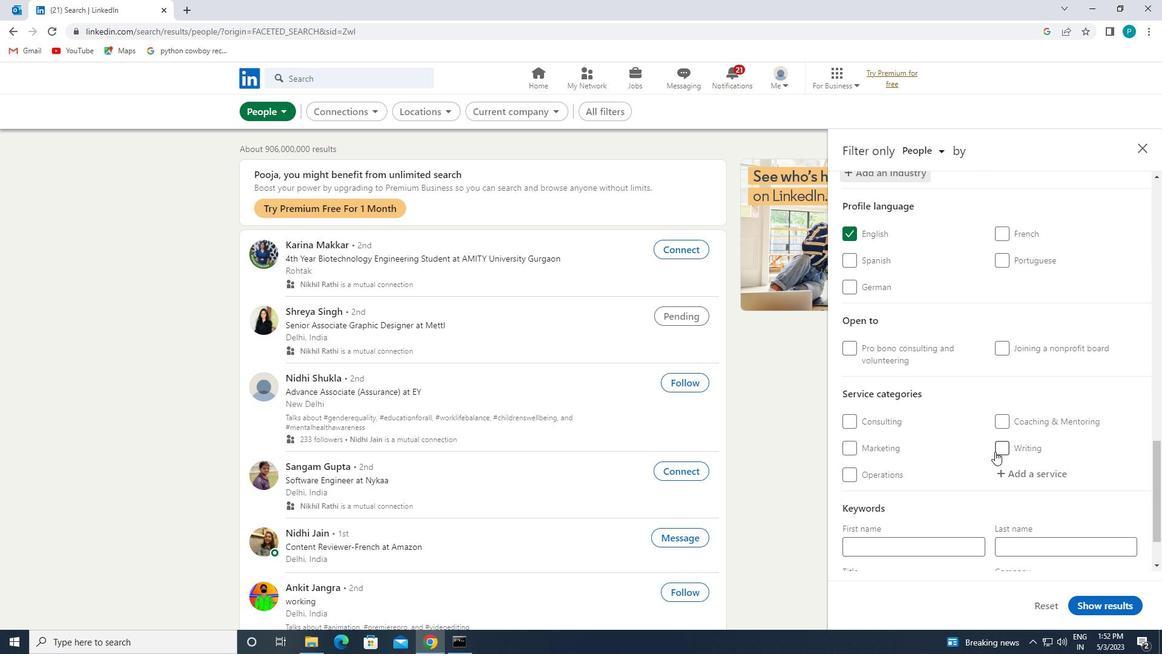 
Action: Mouse pressed left at (998, 475)
Screenshot: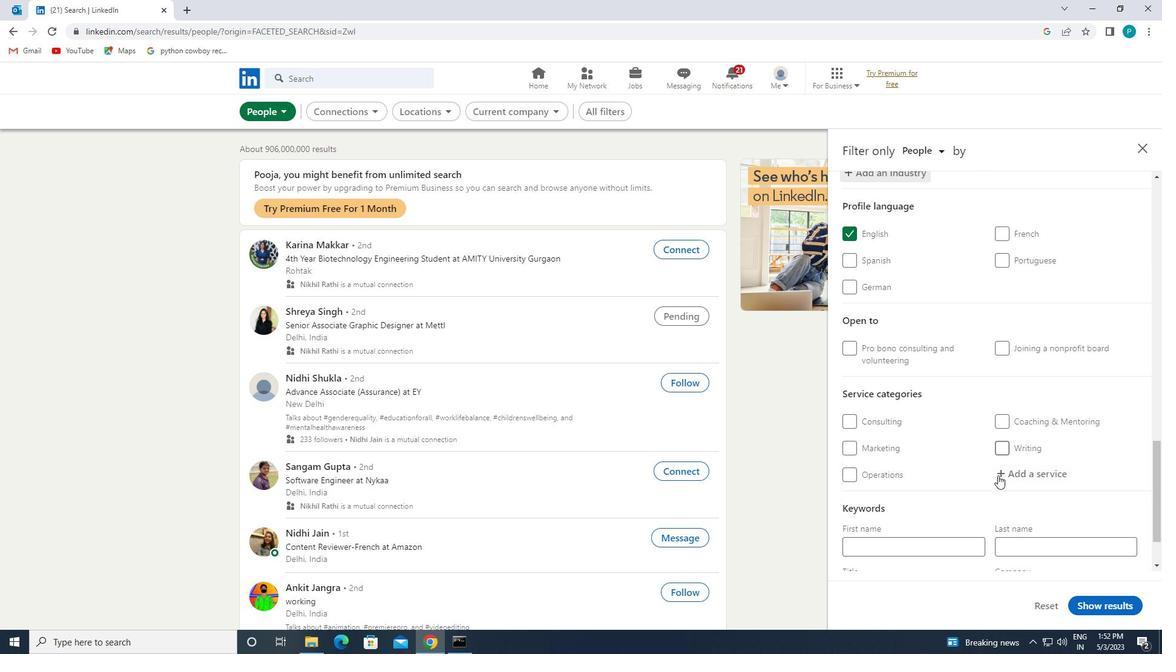 
Action: Key pressed <Key.caps_lock>S<Key.caps_lock>OFTWARE
Screenshot: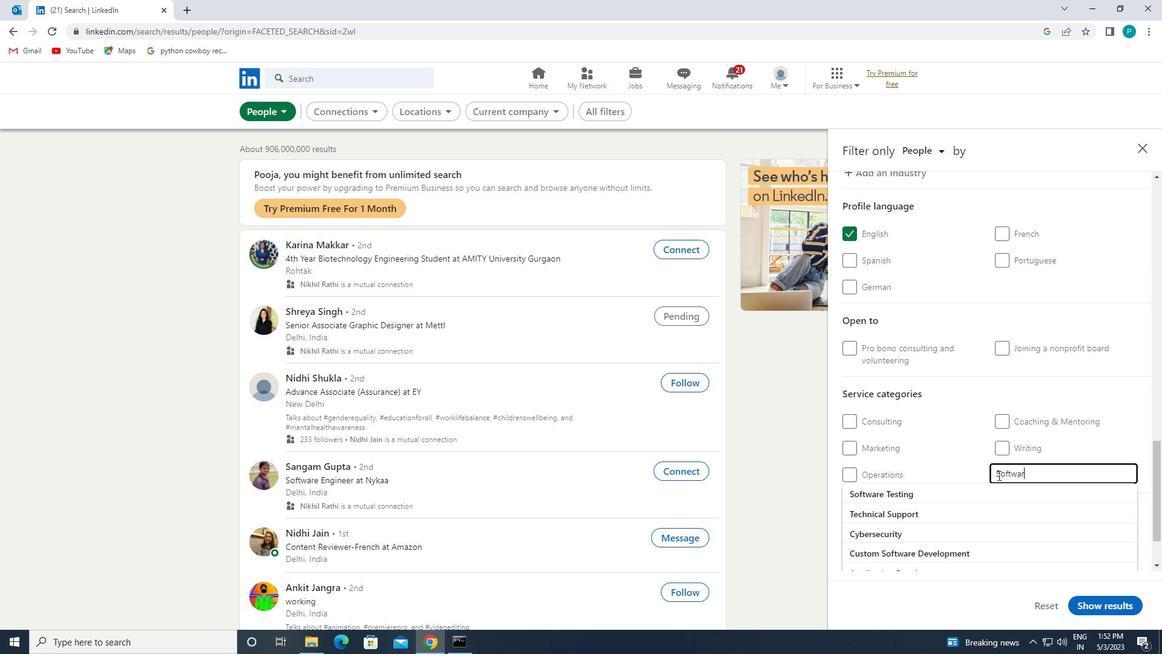 
Action: Mouse moved to (956, 495)
Screenshot: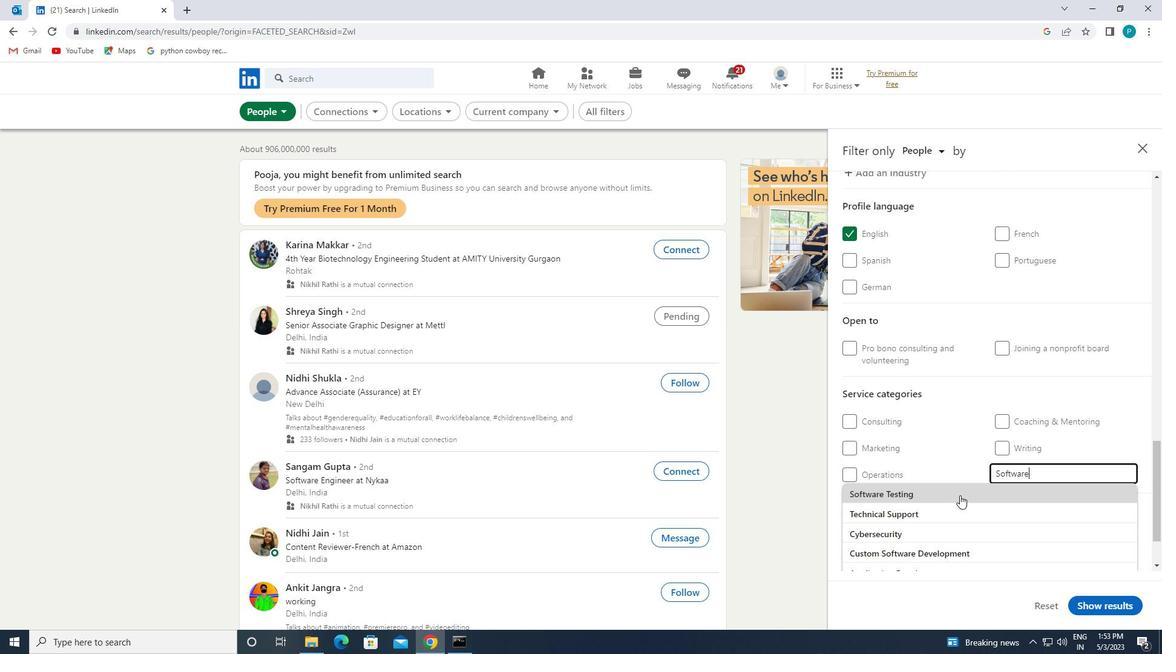
Action: Mouse pressed left at (956, 495)
Screenshot: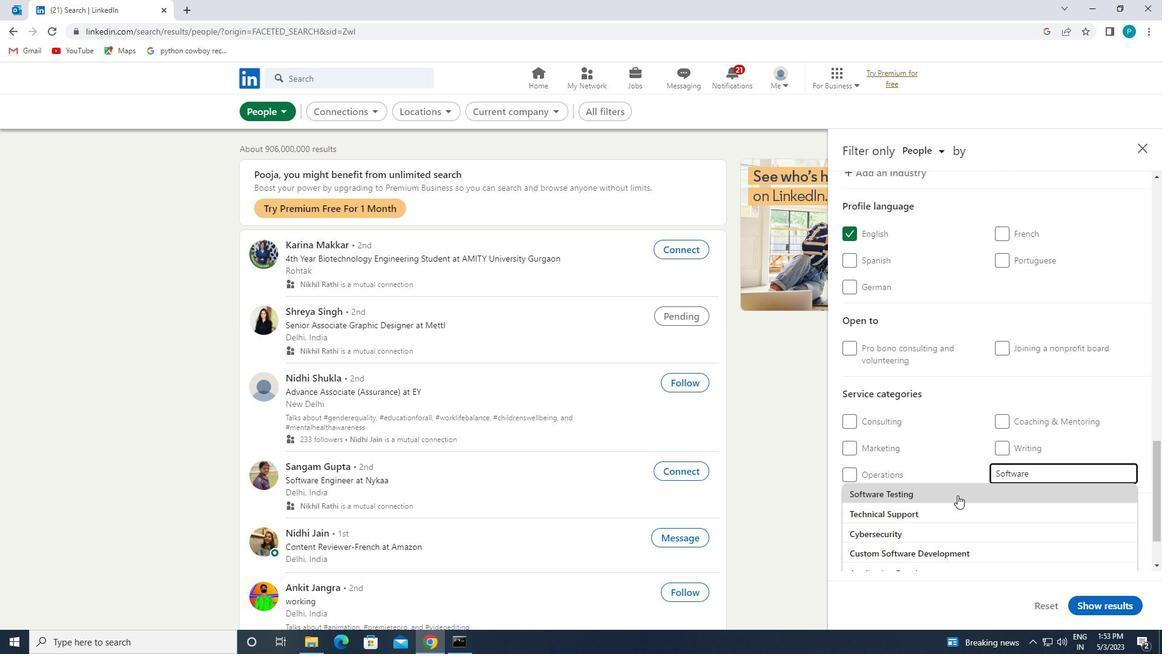 
Action: Mouse moved to (956, 495)
Screenshot: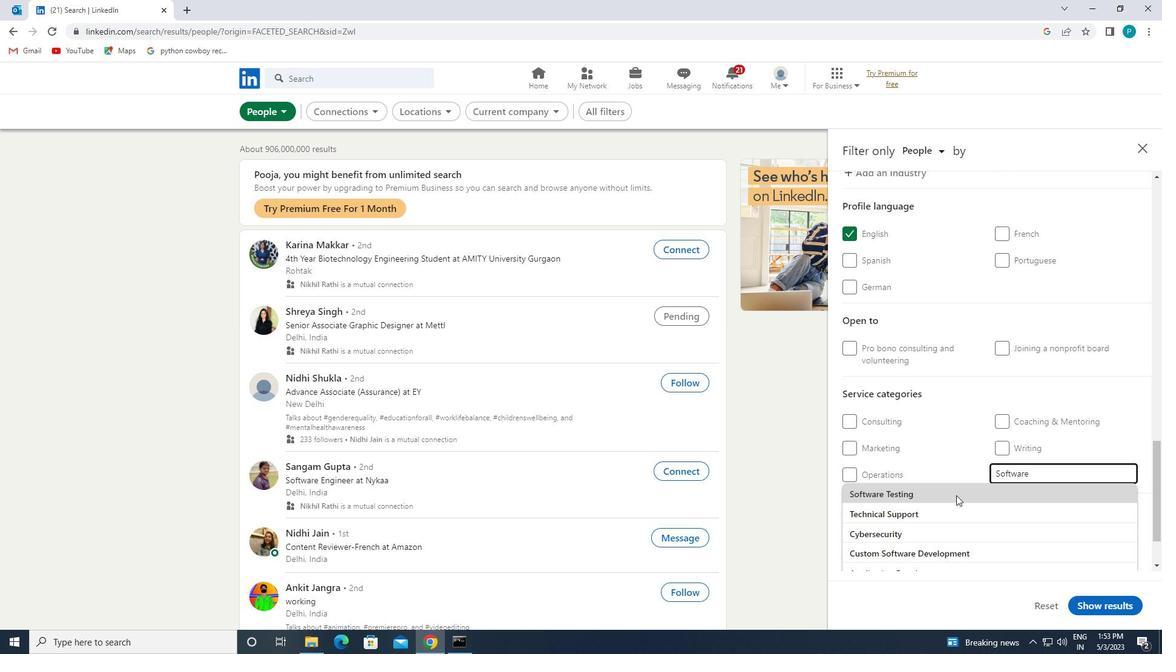 
Action: Mouse scrolled (956, 494) with delta (0, 0)
Screenshot: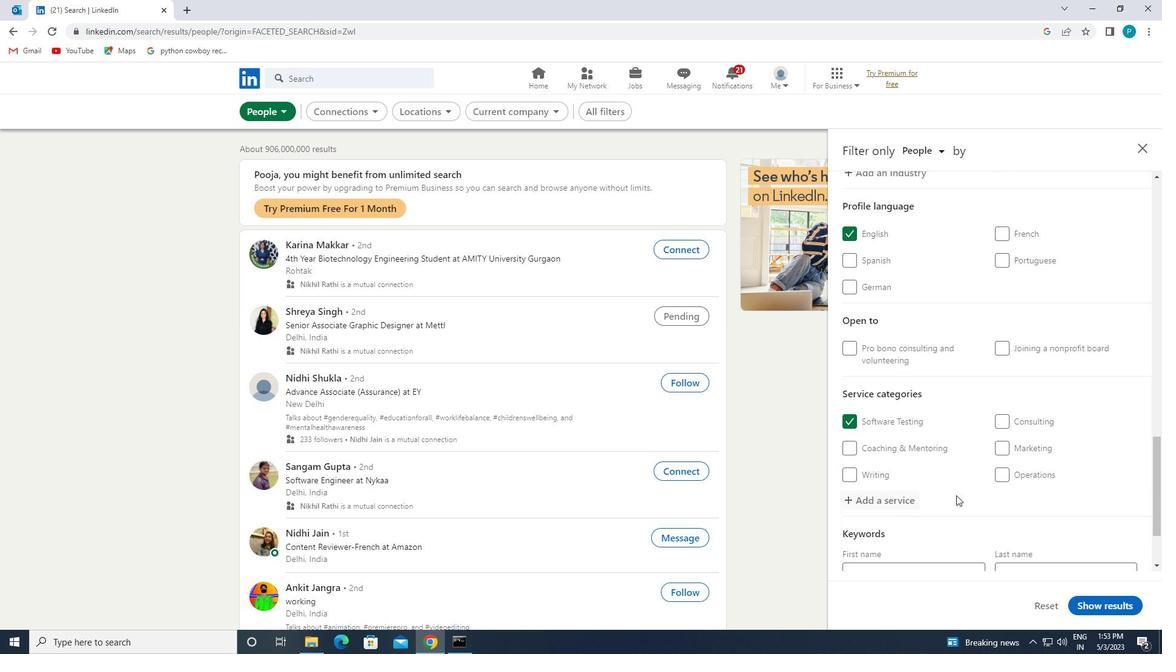 
Action: Mouse scrolled (956, 494) with delta (0, 0)
Screenshot: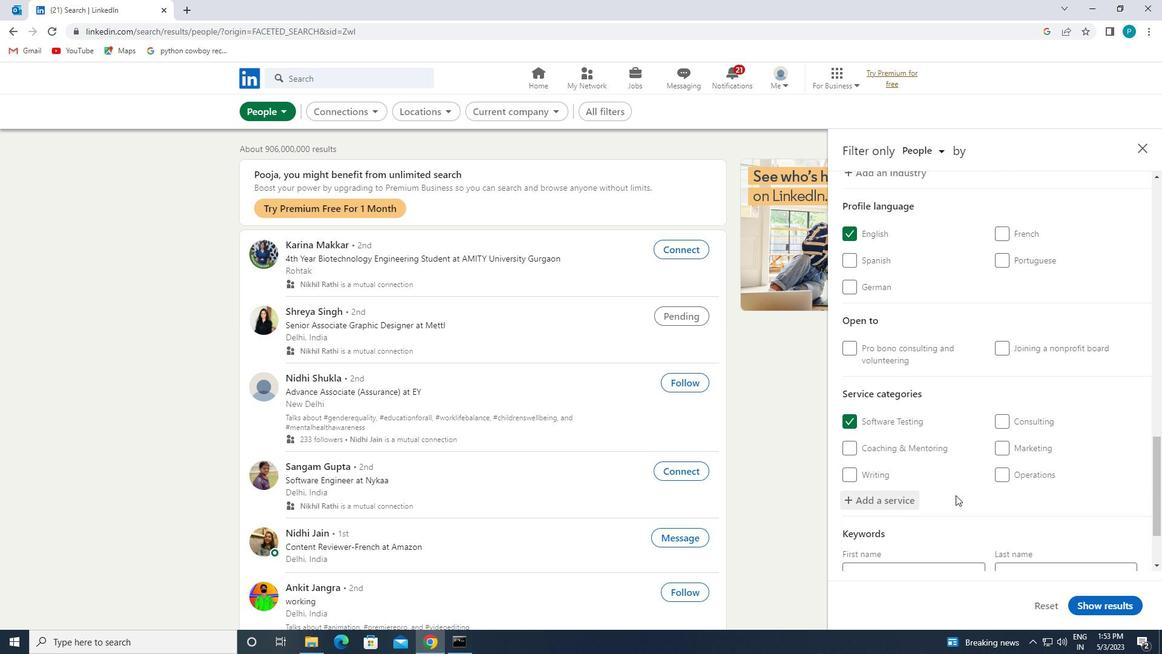 
Action: Mouse scrolled (956, 494) with delta (0, 0)
Screenshot: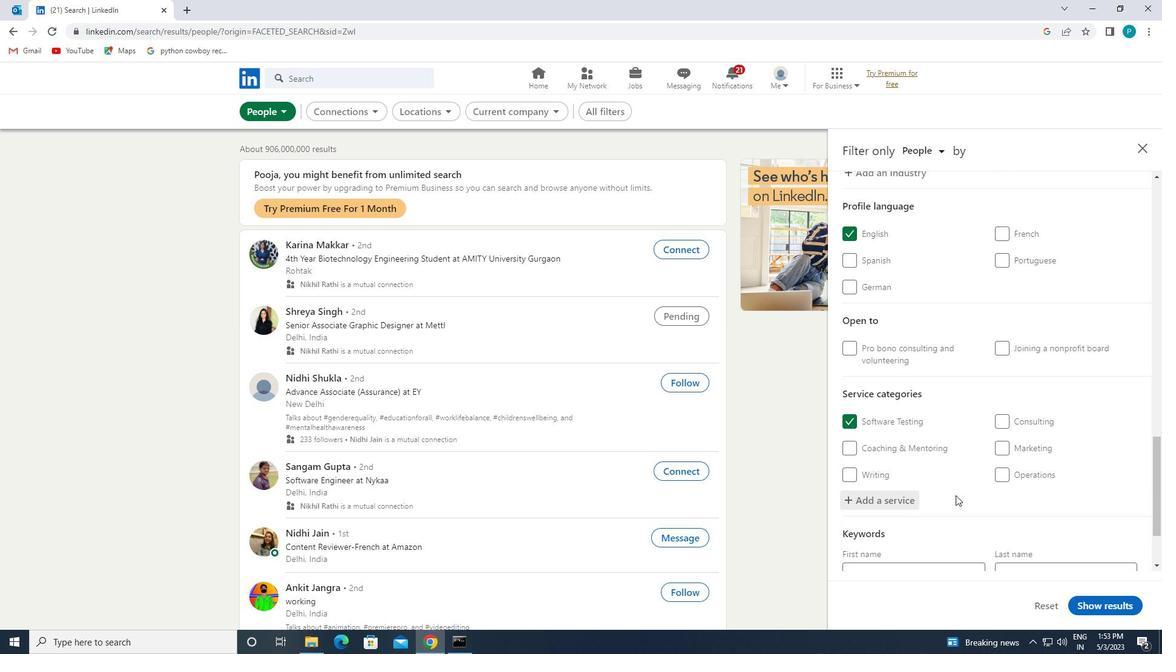
Action: Mouse moved to (947, 510)
Screenshot: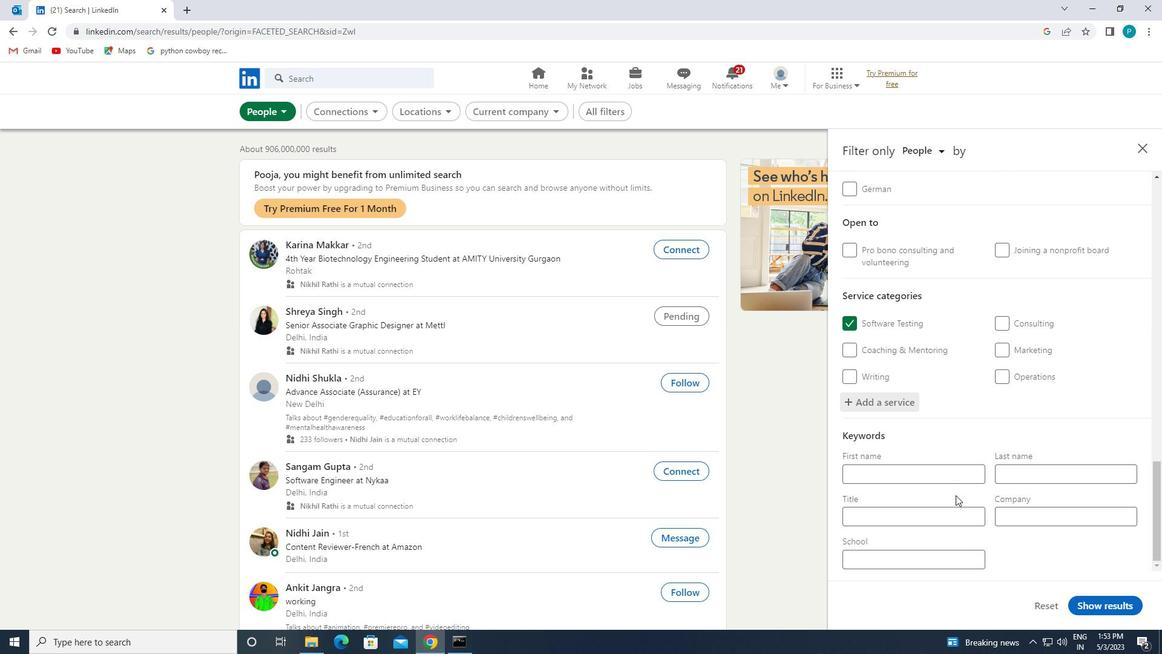 
Action: Mouse pressed left at (947, 510)
Screenshot: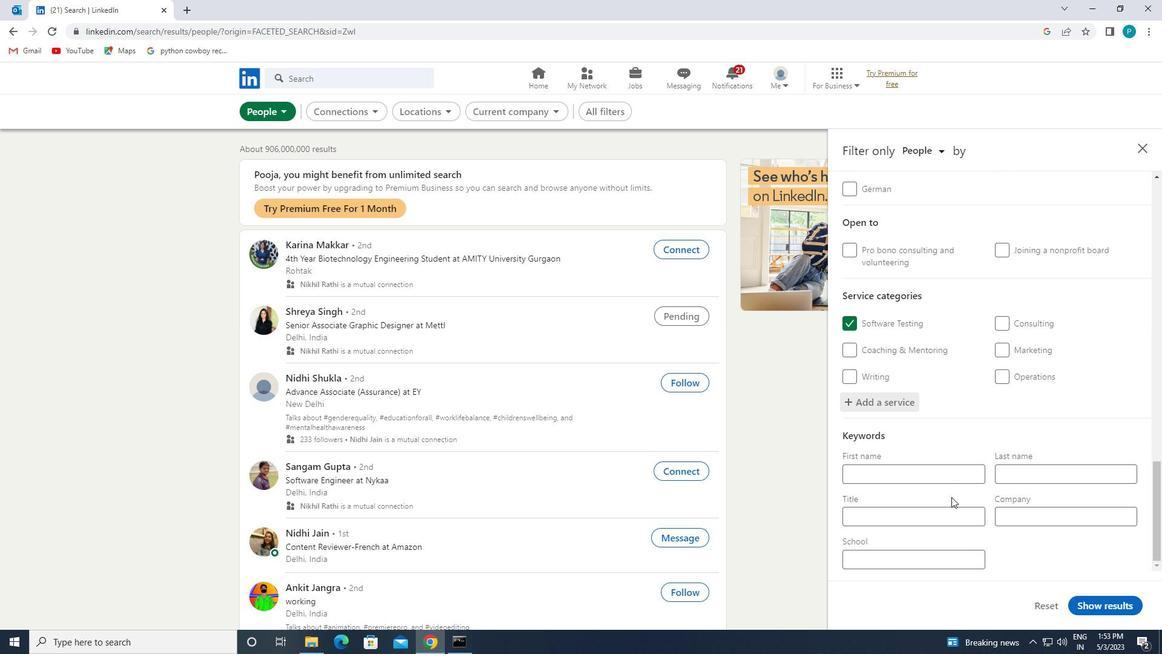 
Action: Key pressed <Key.caps_lock>T<Key.caps_lock>ITLE<Key.space><Key.caps_lock>R<Key.caps_lock>ESEARCHER
Screenshot: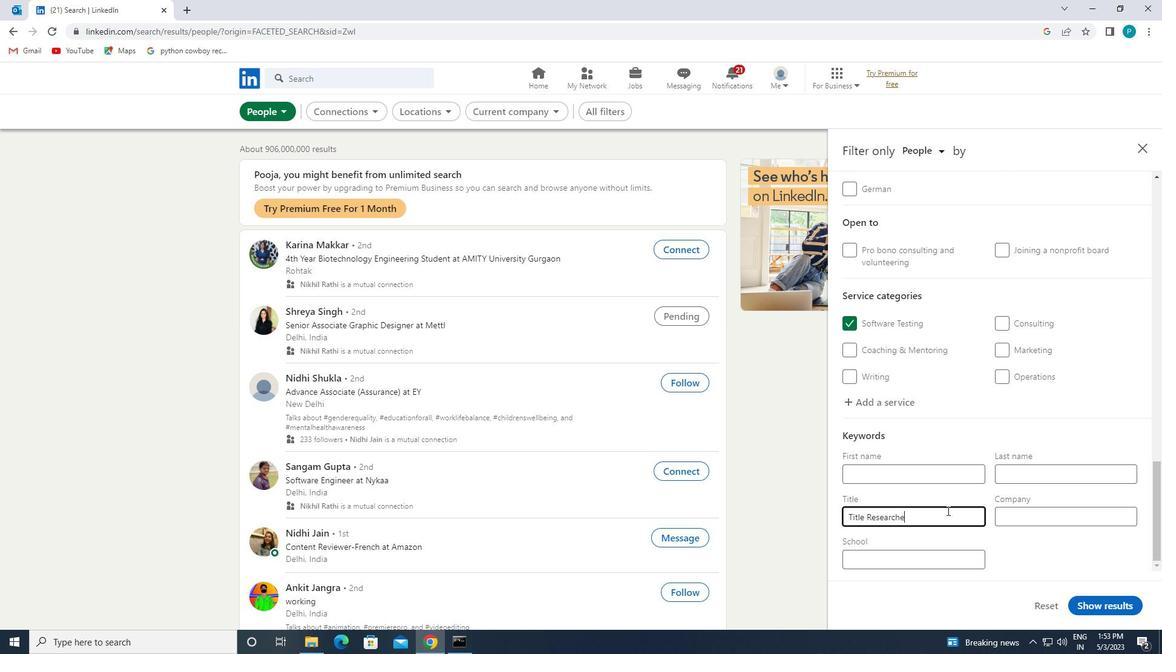 
Action: Mouse moved to (867, 516)
Screenshot: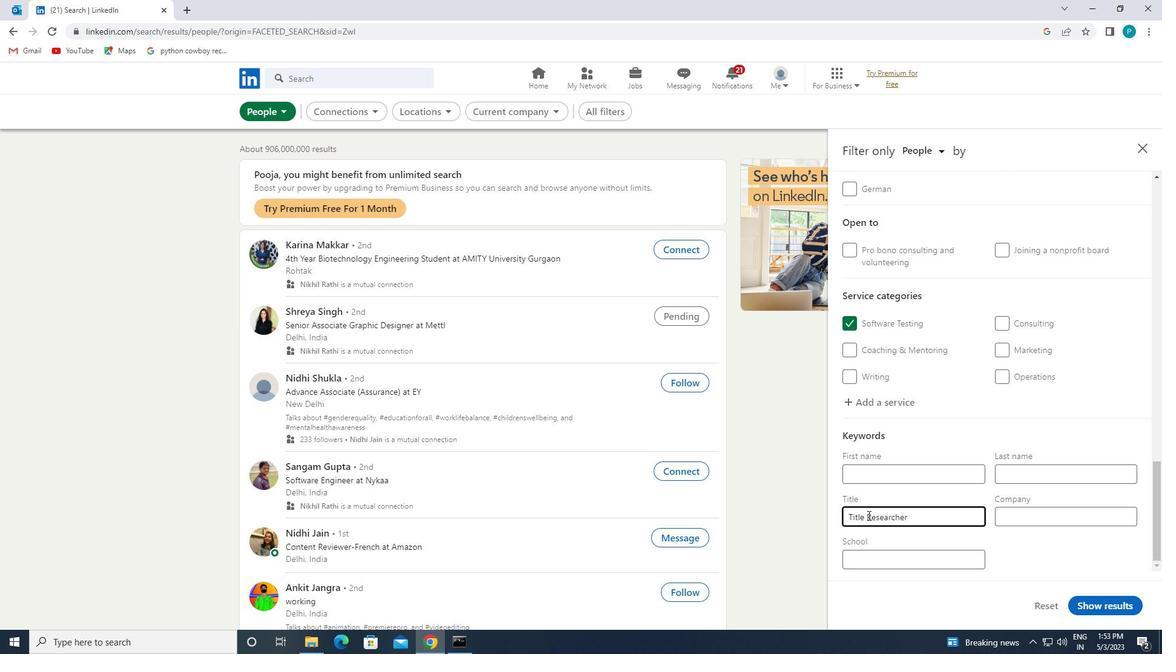 
Action: Mouse pressed left at (867, 516)
Screenshot: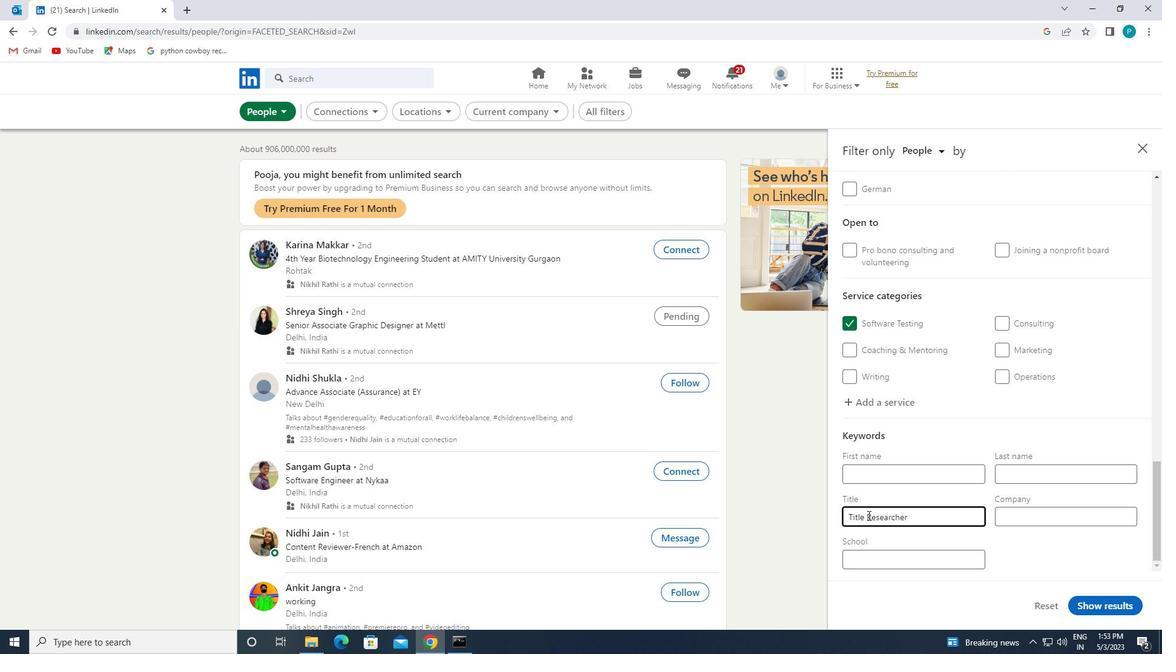 
Action: Mouse moved to (1081, 598)
Screenshot: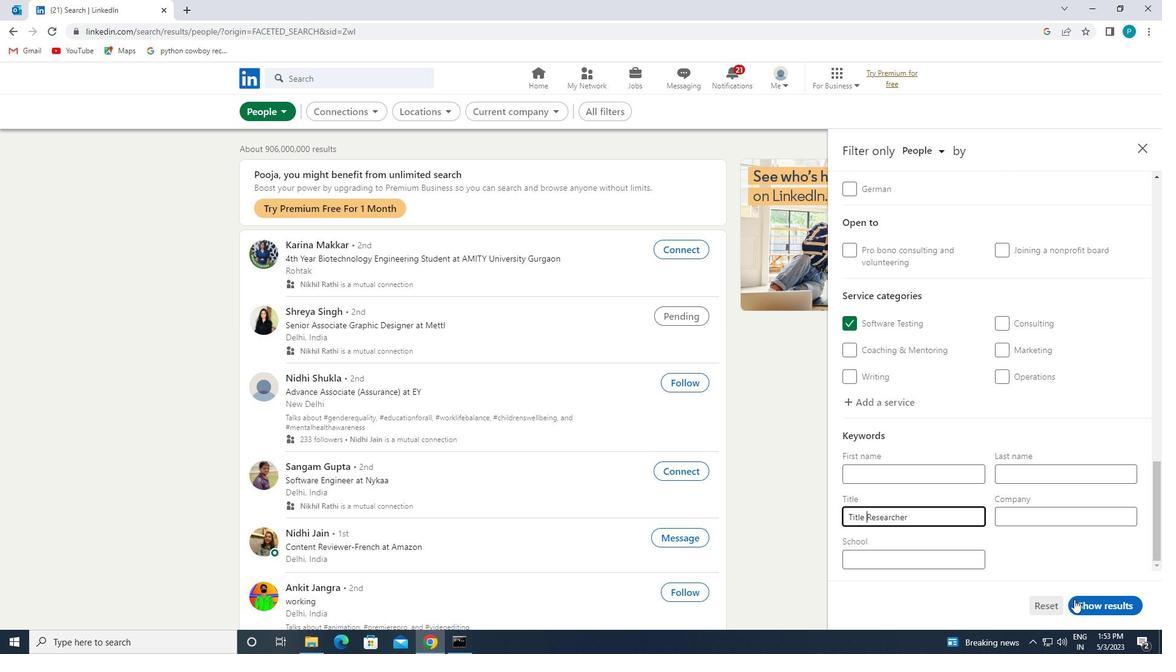 
Action: Mouse pressed left at (1081, 598)
Screenshot: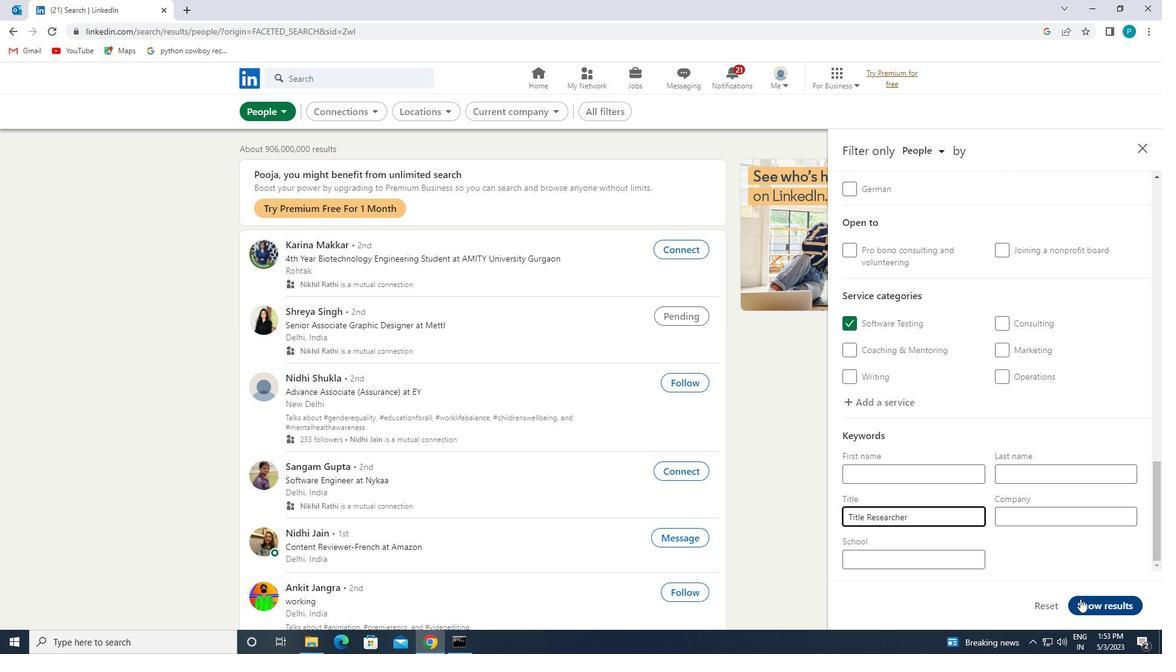 
